 Task: Look for space in Esquipulas, Guatemala from 5th July, 2023 to 15th July, 2023 for 9 adults in price range Rs.15000 to Rs.25000. Place can be entire place with 5 bedrooms having 5 beds and 5 bathrooms. Property type can be house, flat, guest house. Amenities needed are: washing machine. Booking option can be shelf check-in. Required host language is English.
Action: Mouse moved to (566, 103)
Screenshot: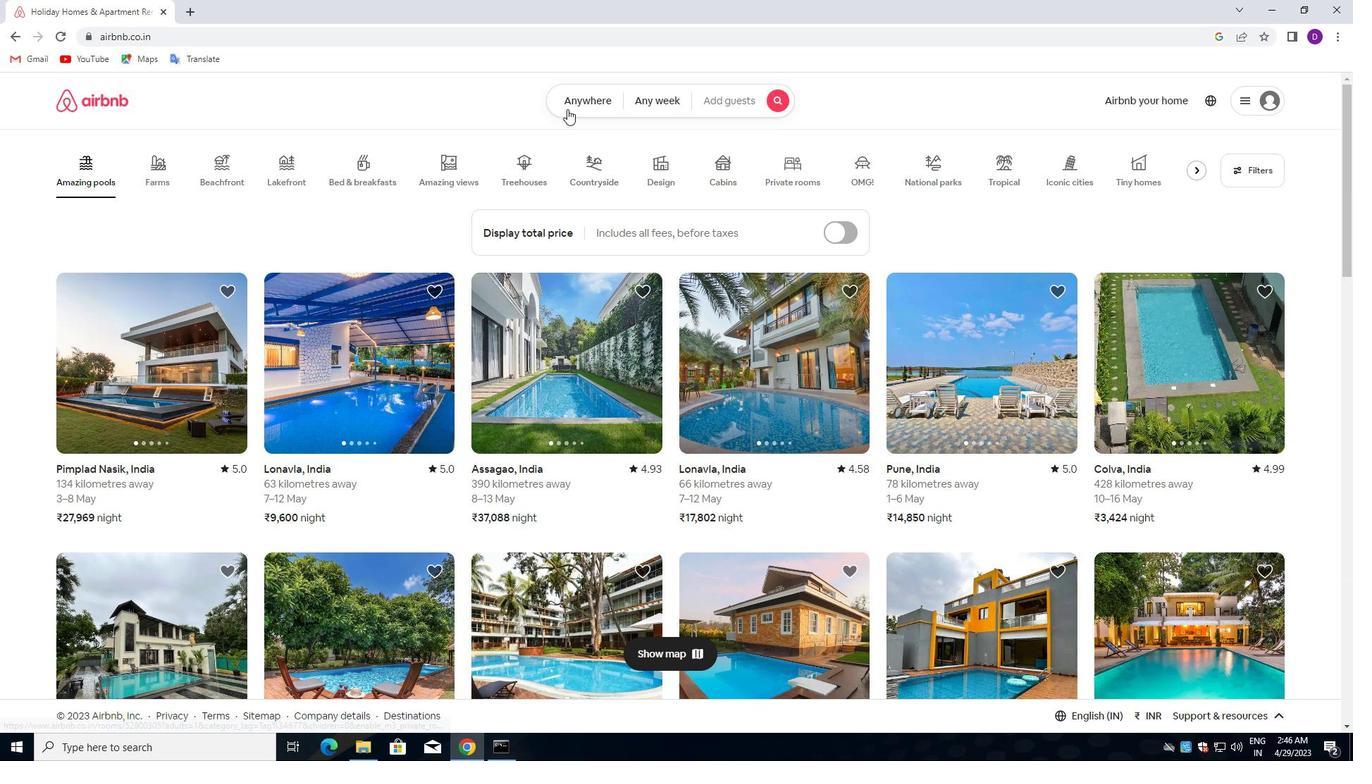 
Action: Mouse pressed left at (566, 103)
Screenshot: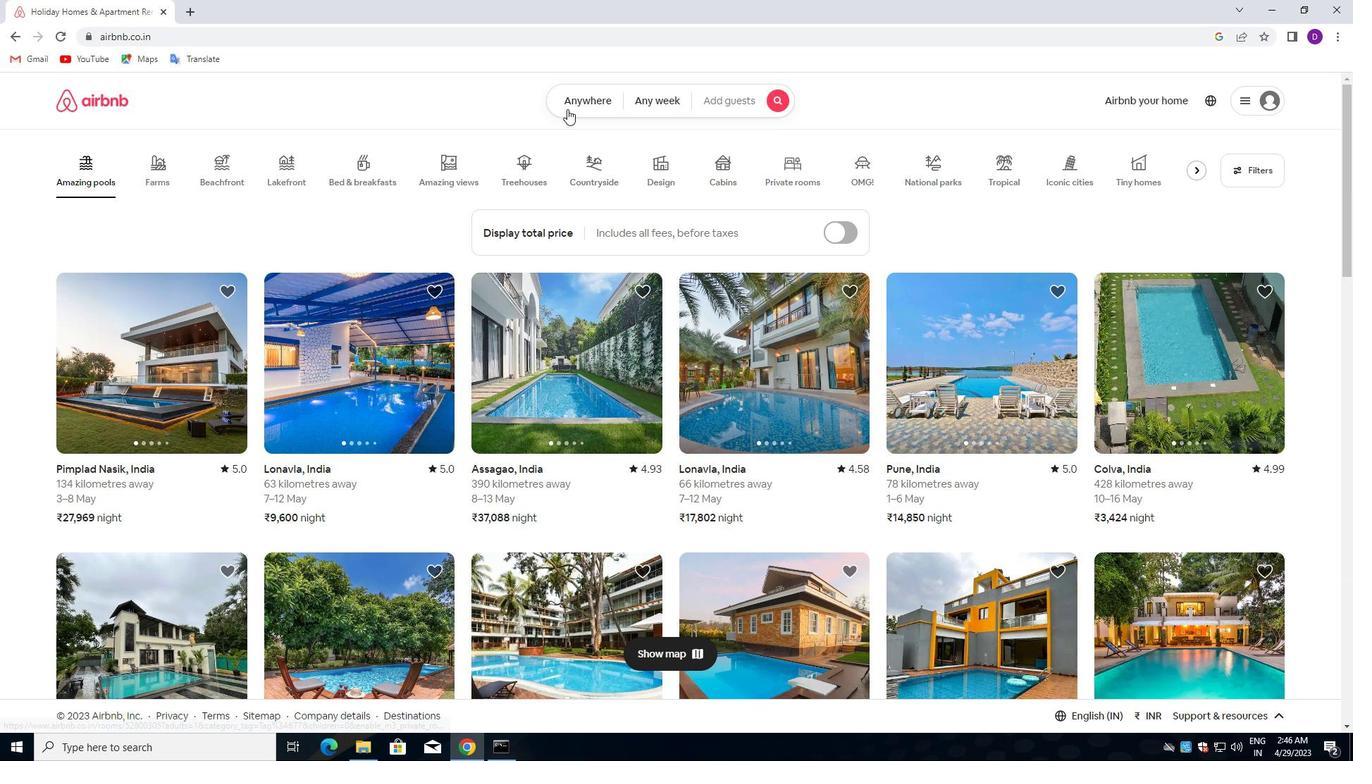 
Action: Mouse moved to (448, 159)
Screenshot: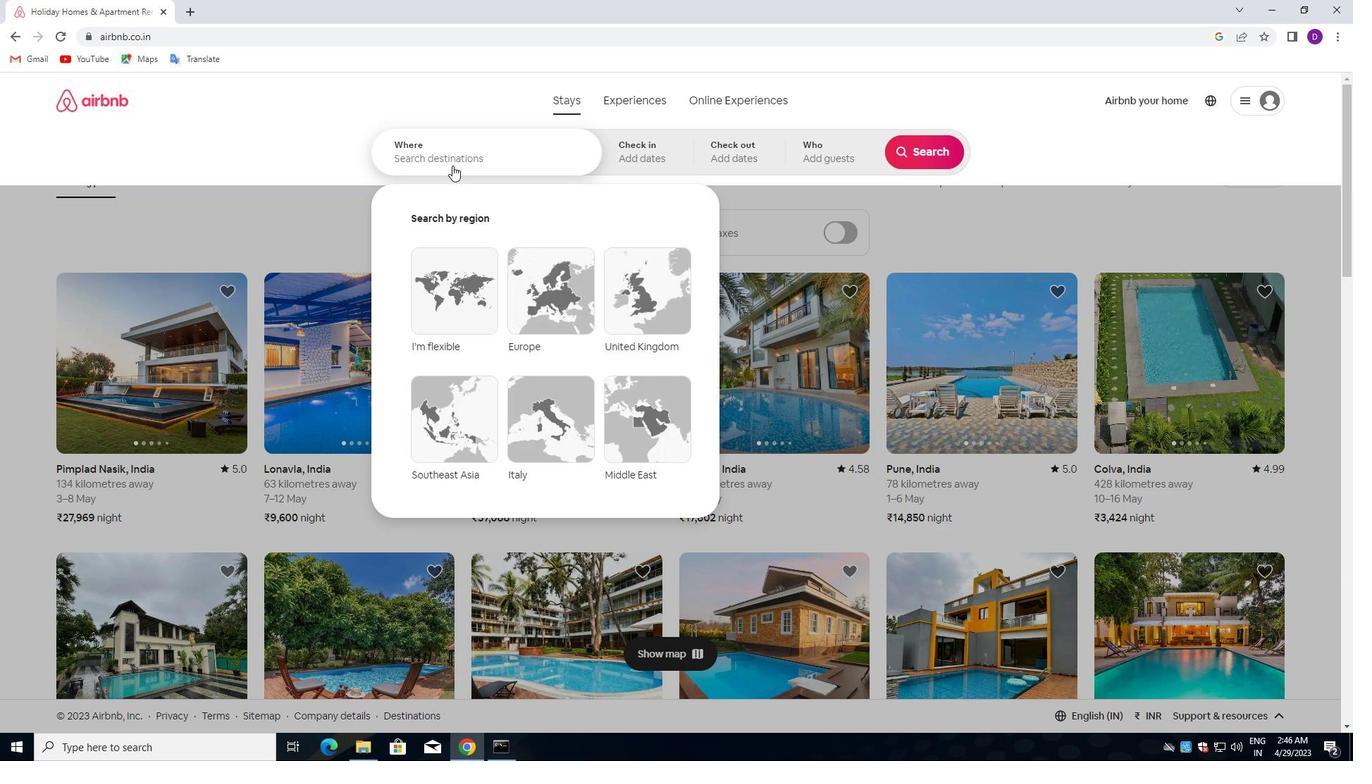 
Action: Mouse pressed left at (448, 159)
Screenshot: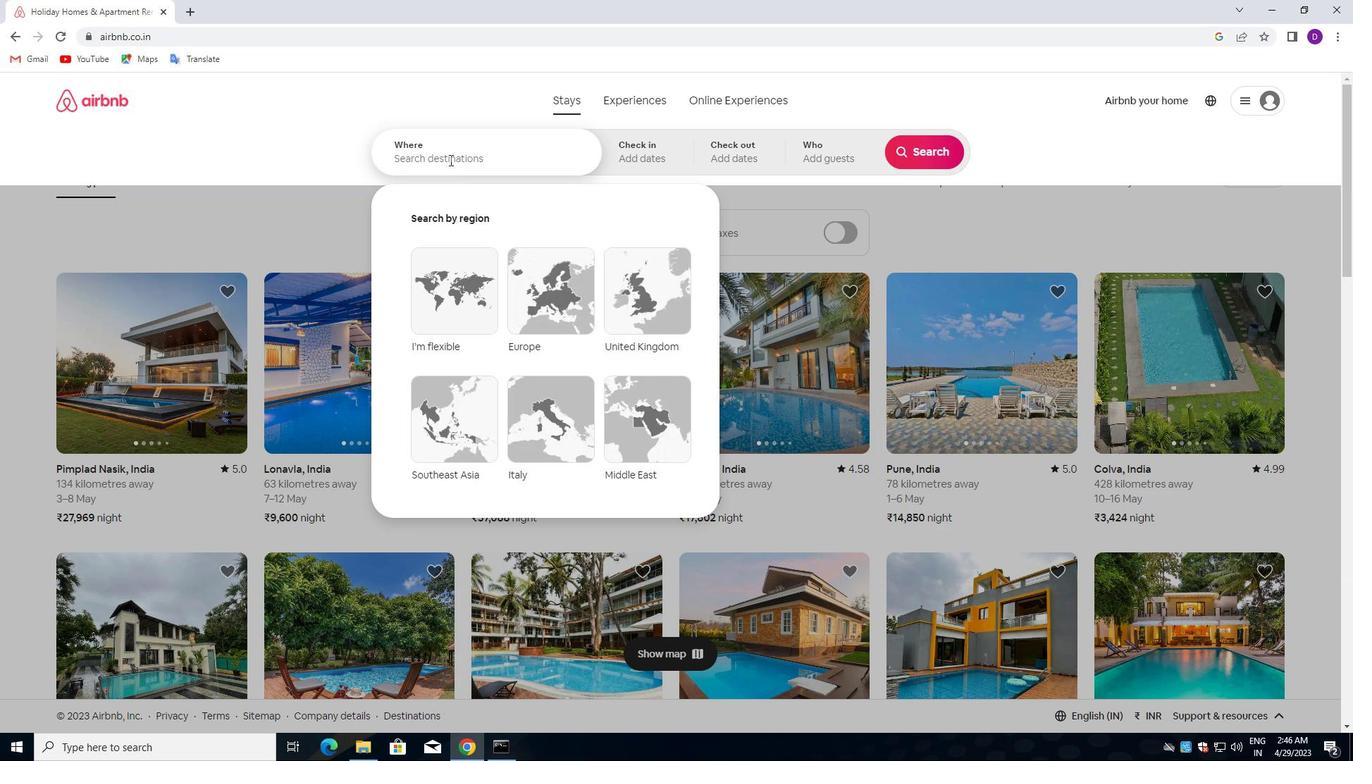 
Action: Key pressed <Key.shift>ESI<Key.backspace>QUIPU<Key.down><Key.enter>
Screenshot: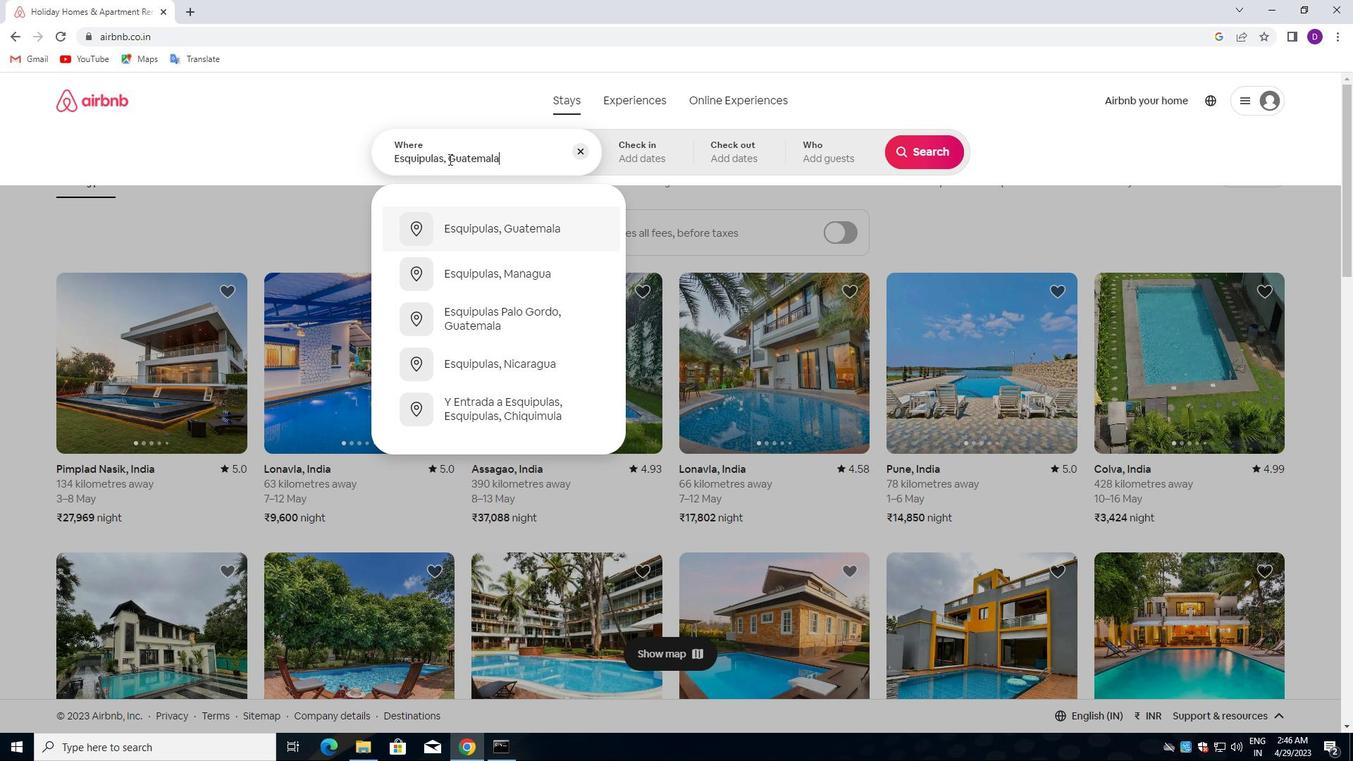 
Action: Mouse moved to (919, 260)
Screenshot: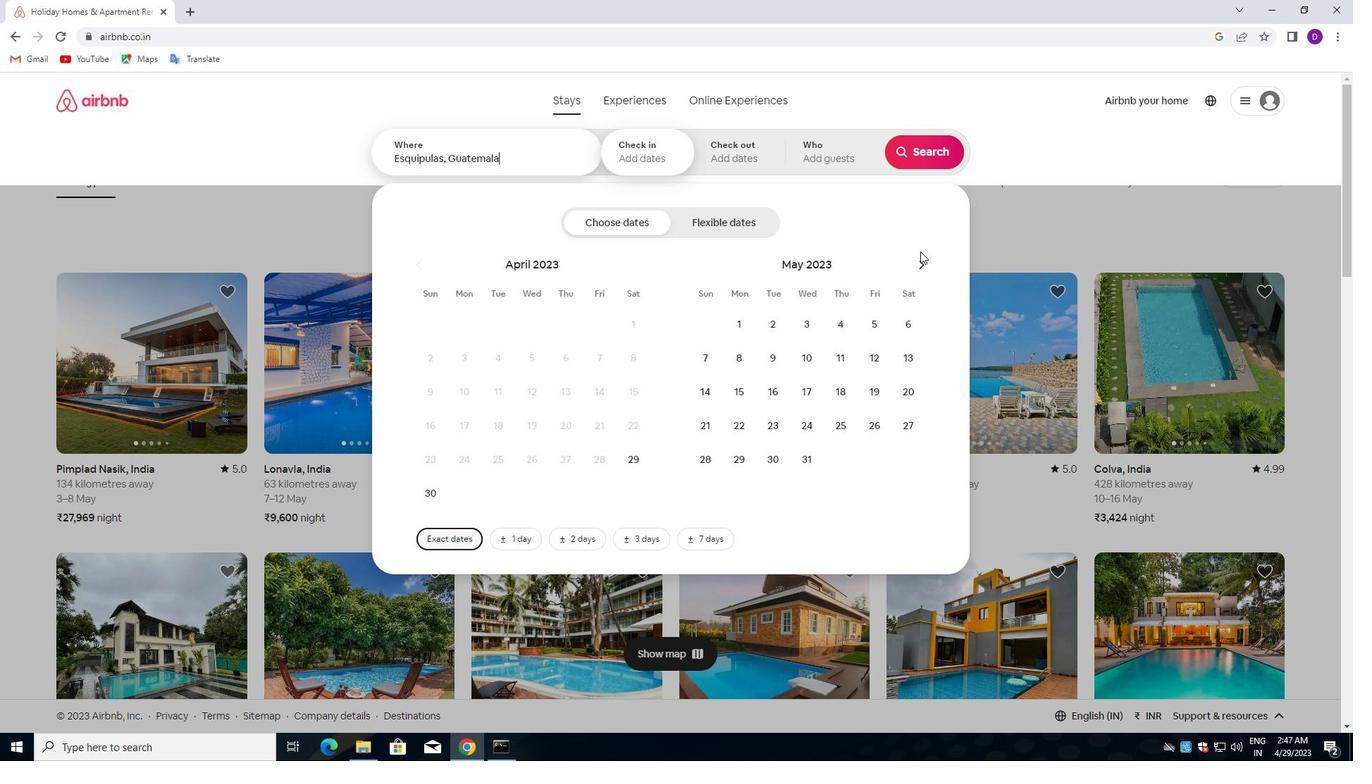 
Action: Mouse pressed left at (919, 260)
Screenshot: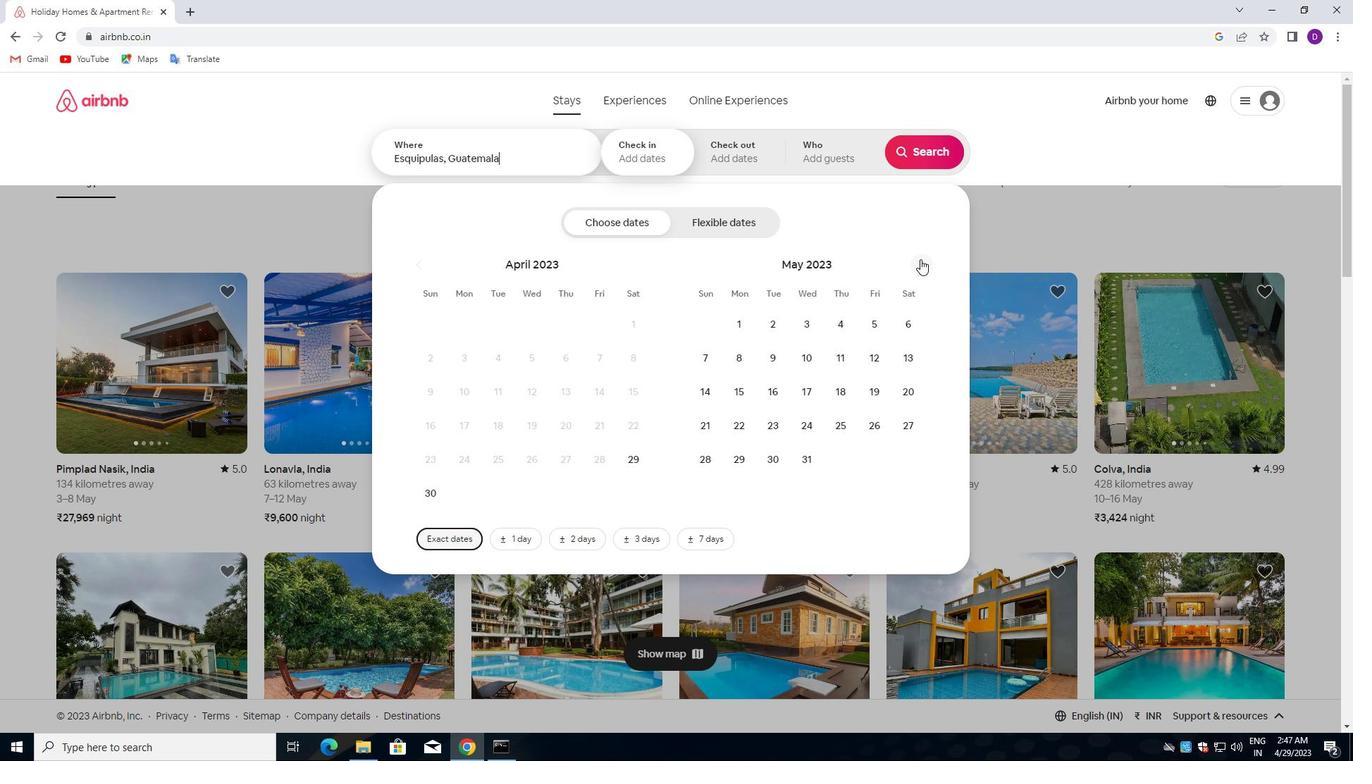 
Action: Mouse pressed left at (919, 260)
Screenshot: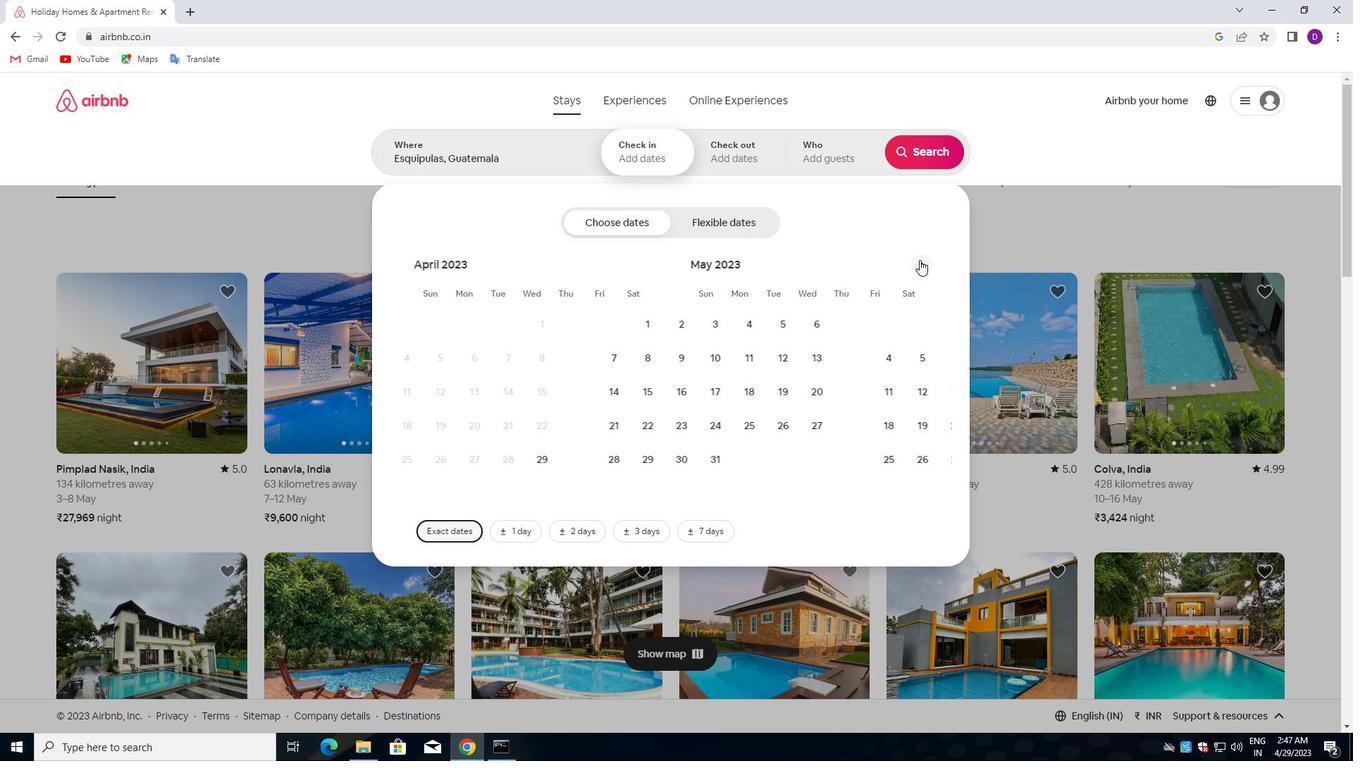 
Action: Mouse moved to (806, 358)
Screenshot: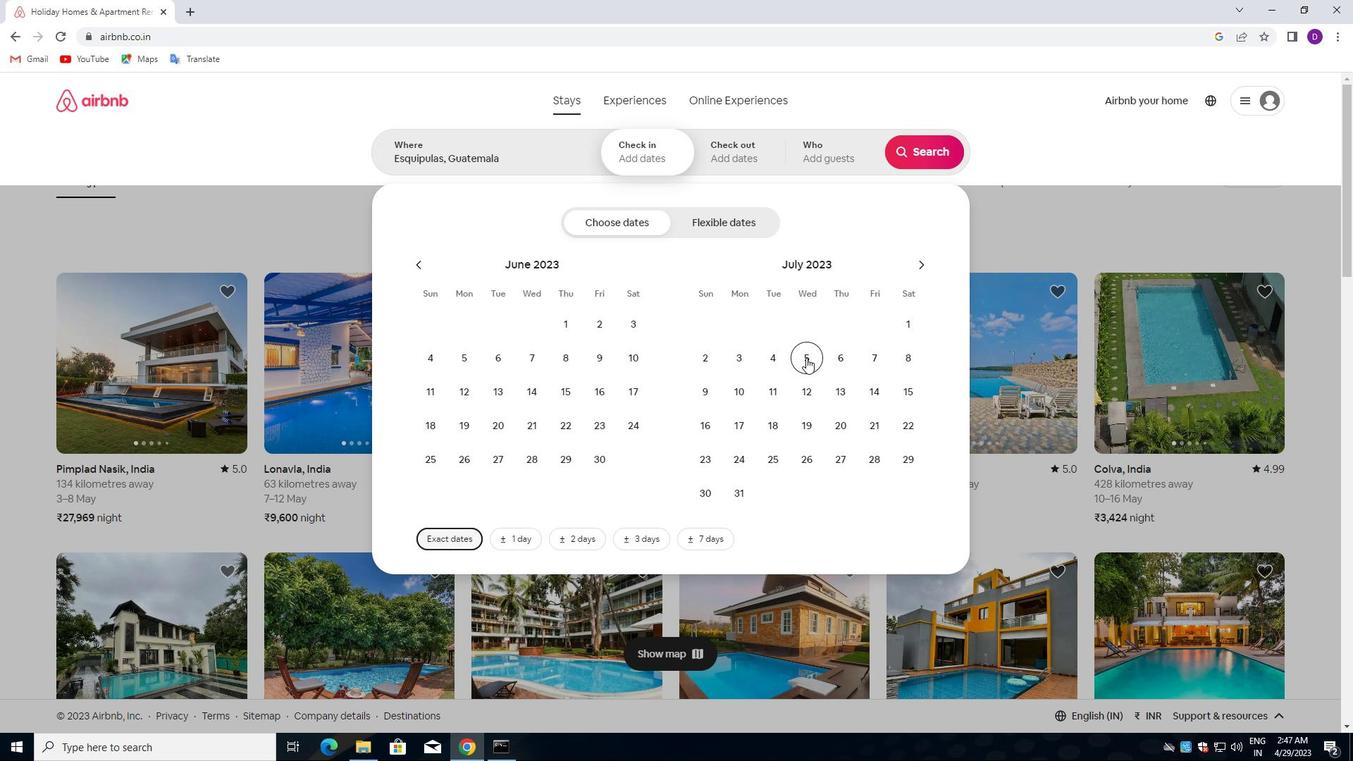 
Action: Mouse pressed left at (806, 358)
Screenshot: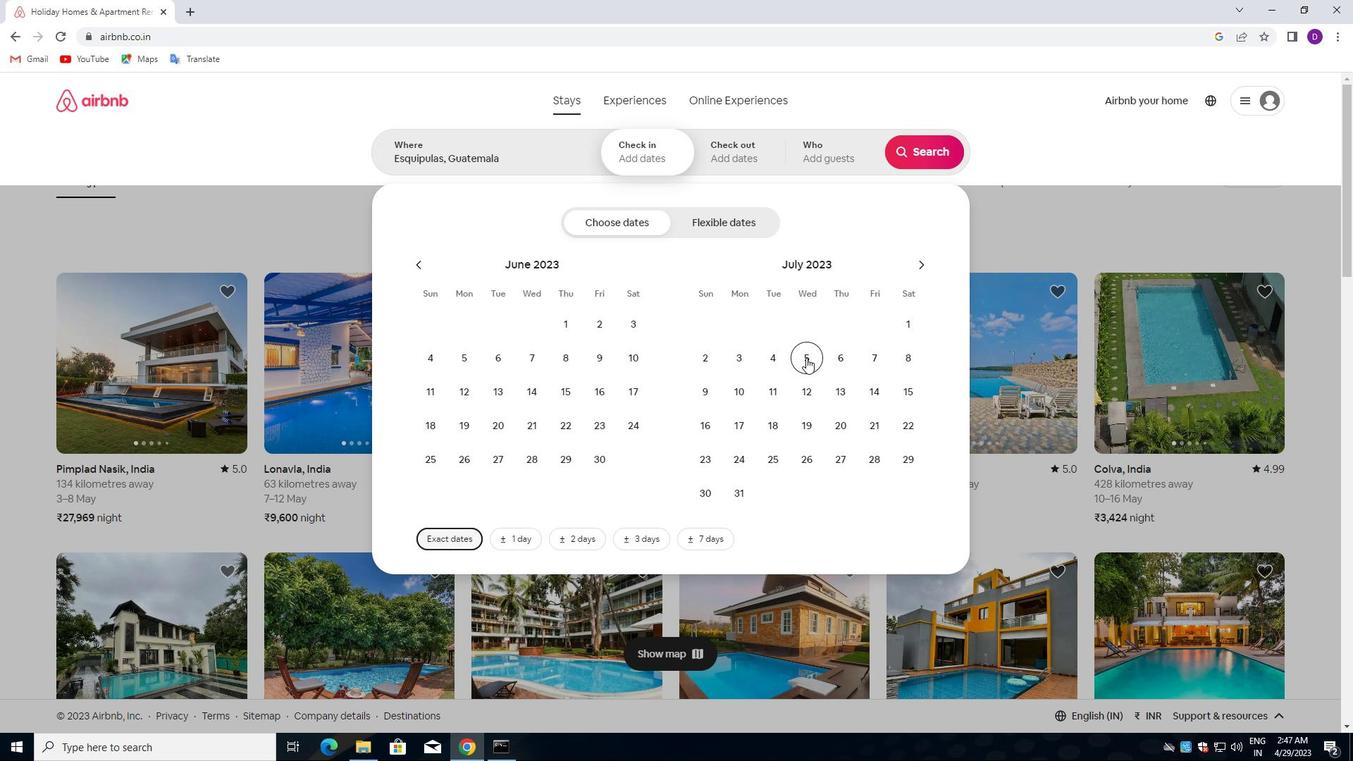 
Action: Mouse moved to (901, 389)
Screenshot: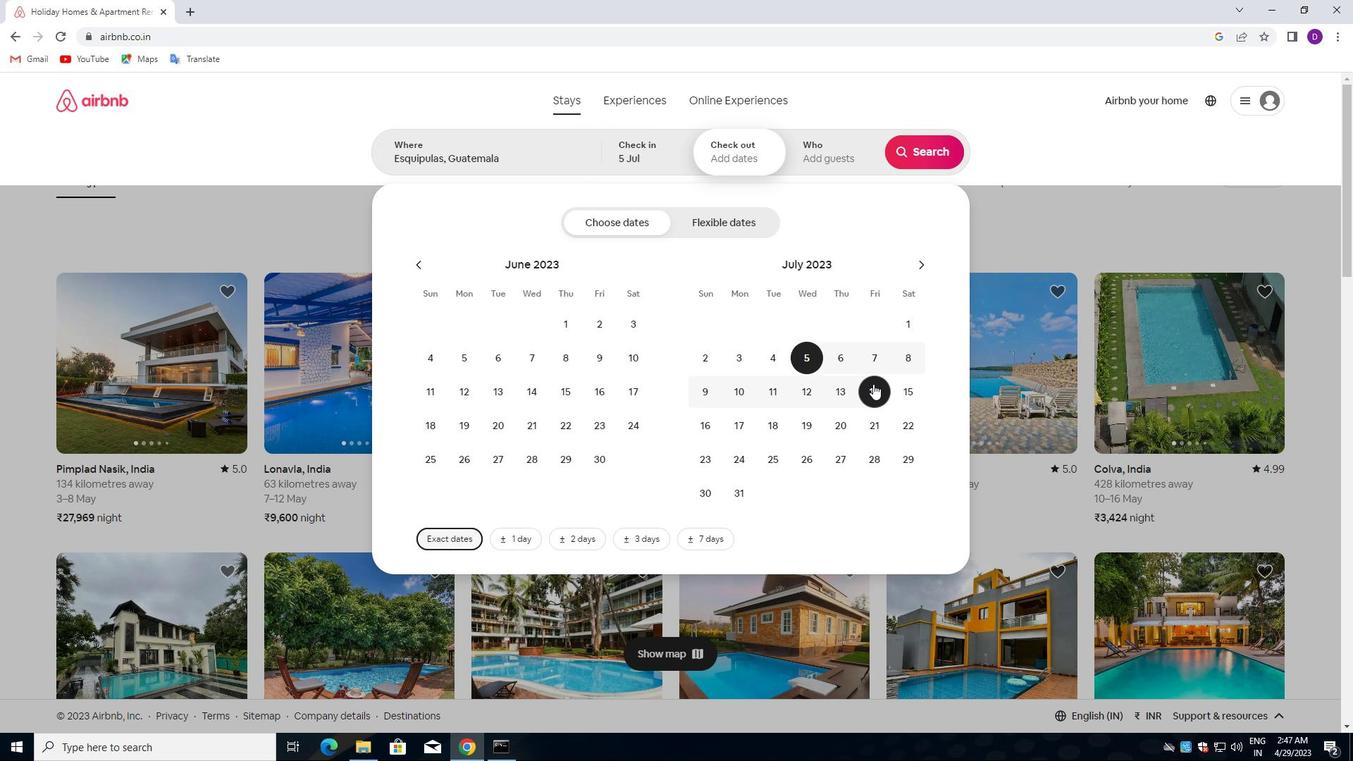 
Action: Mouse pressed left at (901, 389)
Screenshot: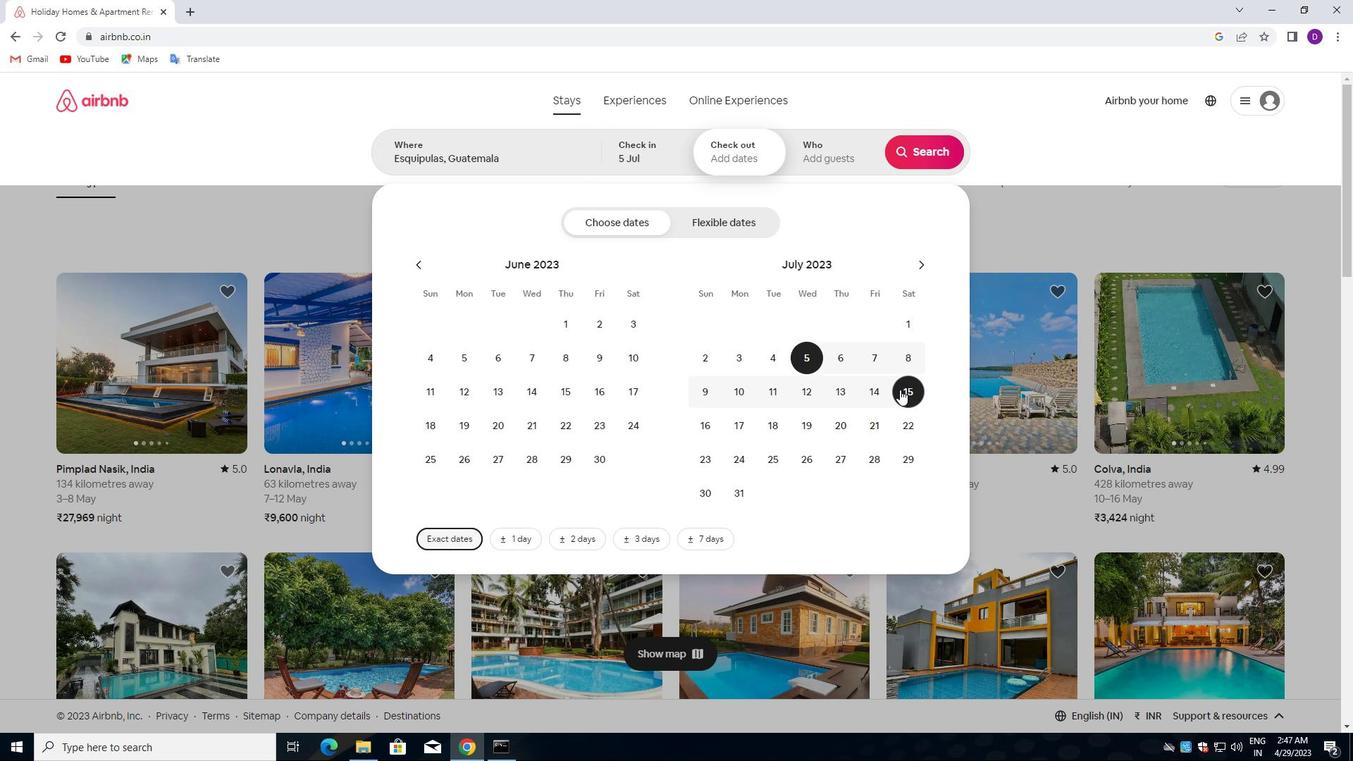 
Action: Mouse moved to (823, 162)
Screenshot: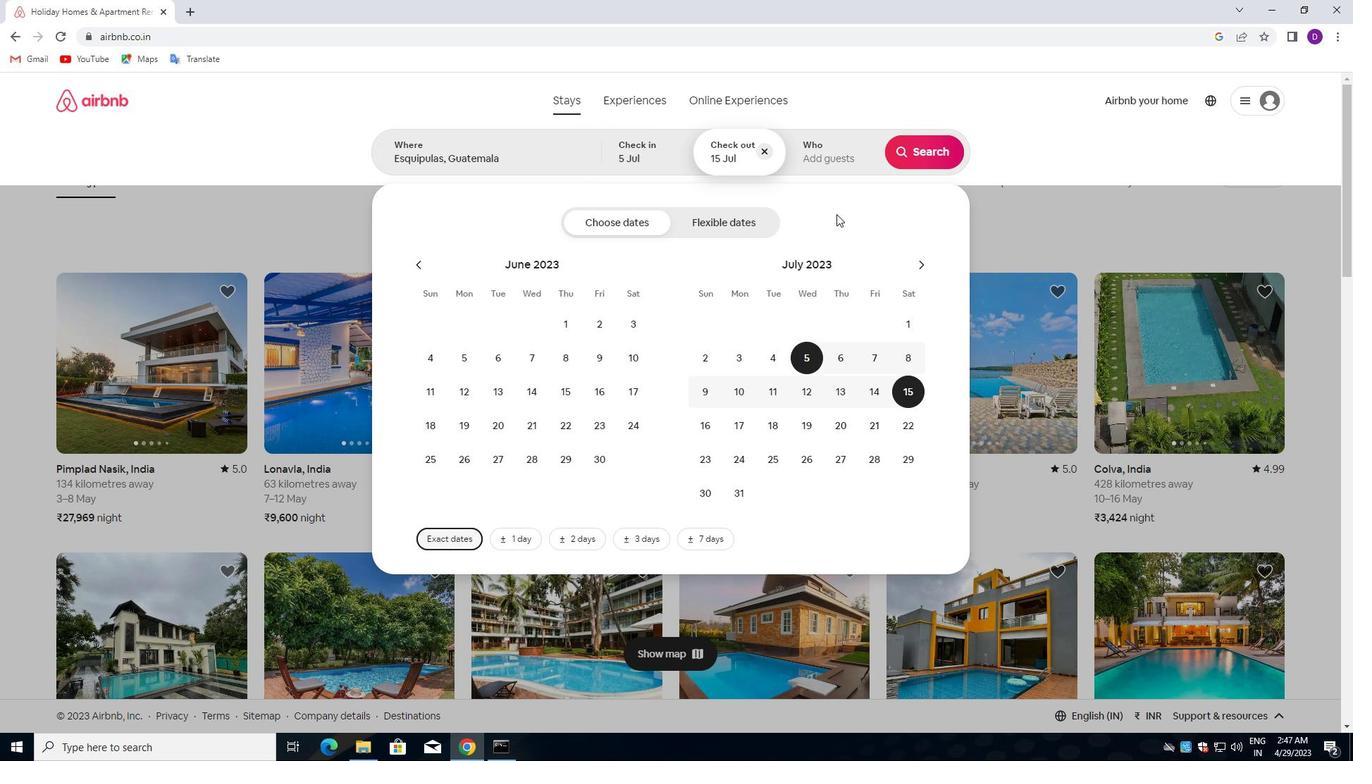 
Action: Mouse pressed left at (823, 162)
Screenshot: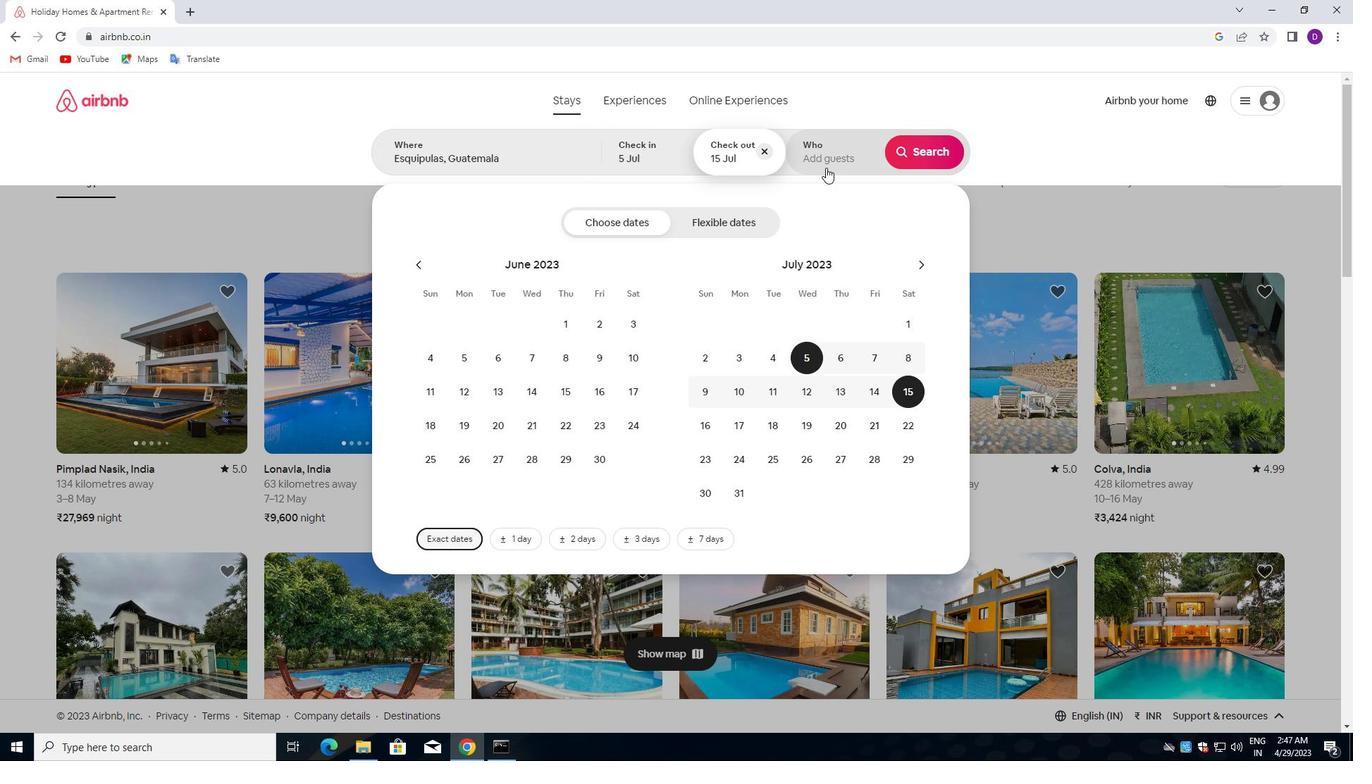 
Action: Mouse moved to (921, 228)
Screenshot: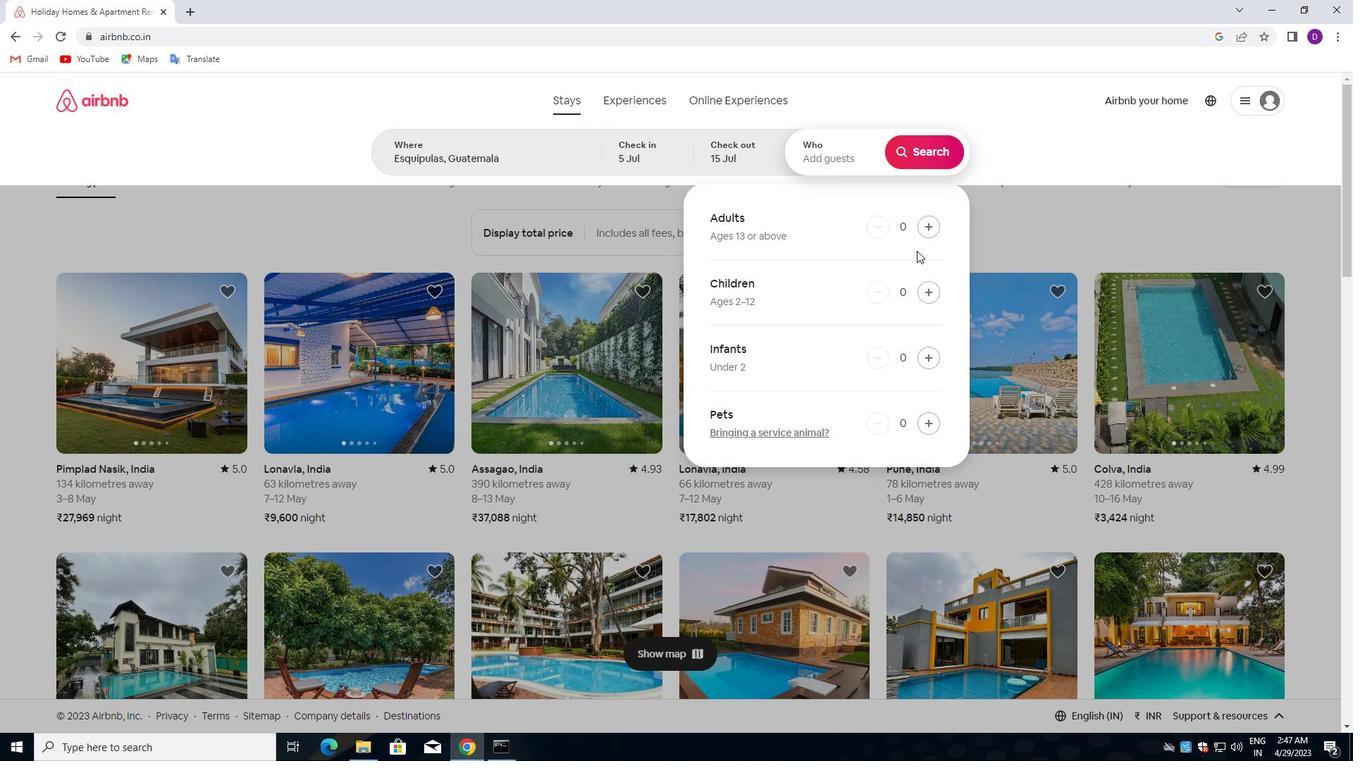 
Action: Mouse pressed left at (921, 228)
Screenshot: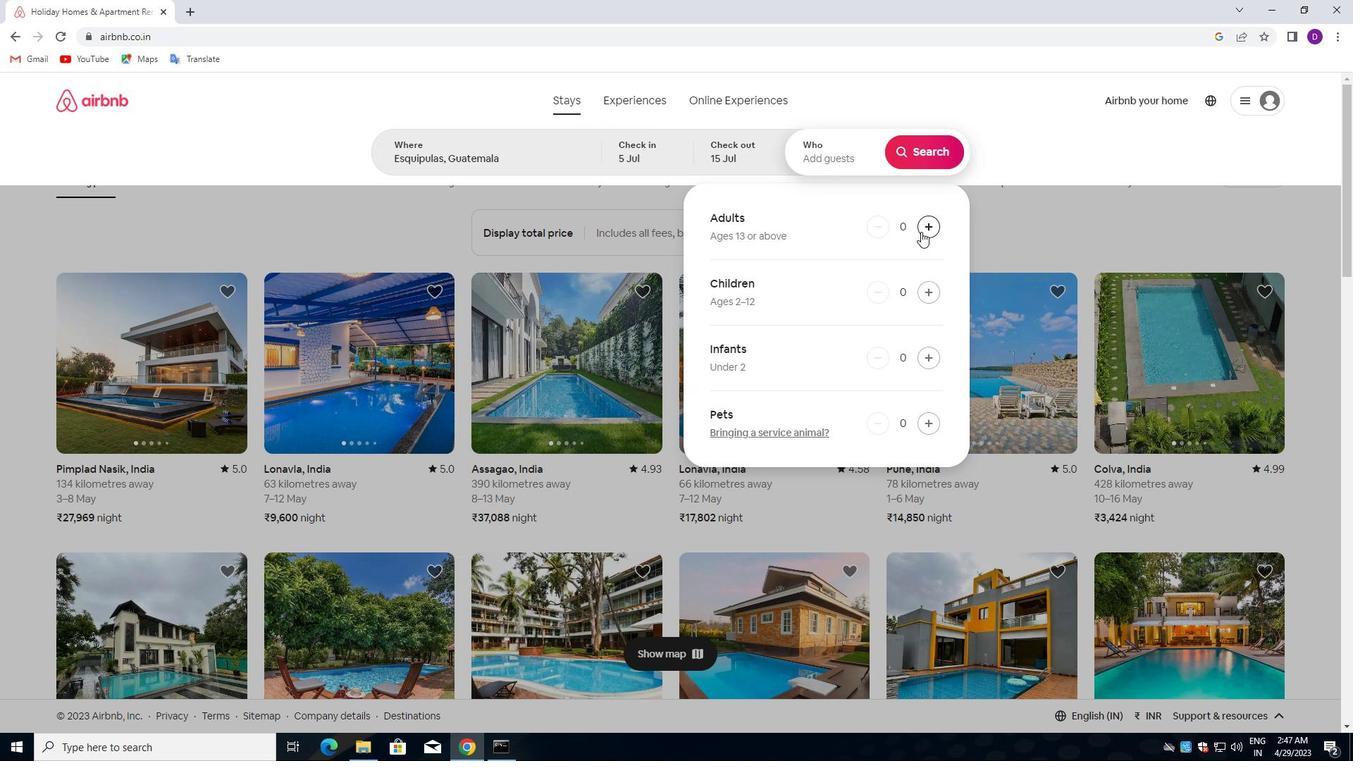 
Action: Mouse pressed left at (921, 228)
Screenshot: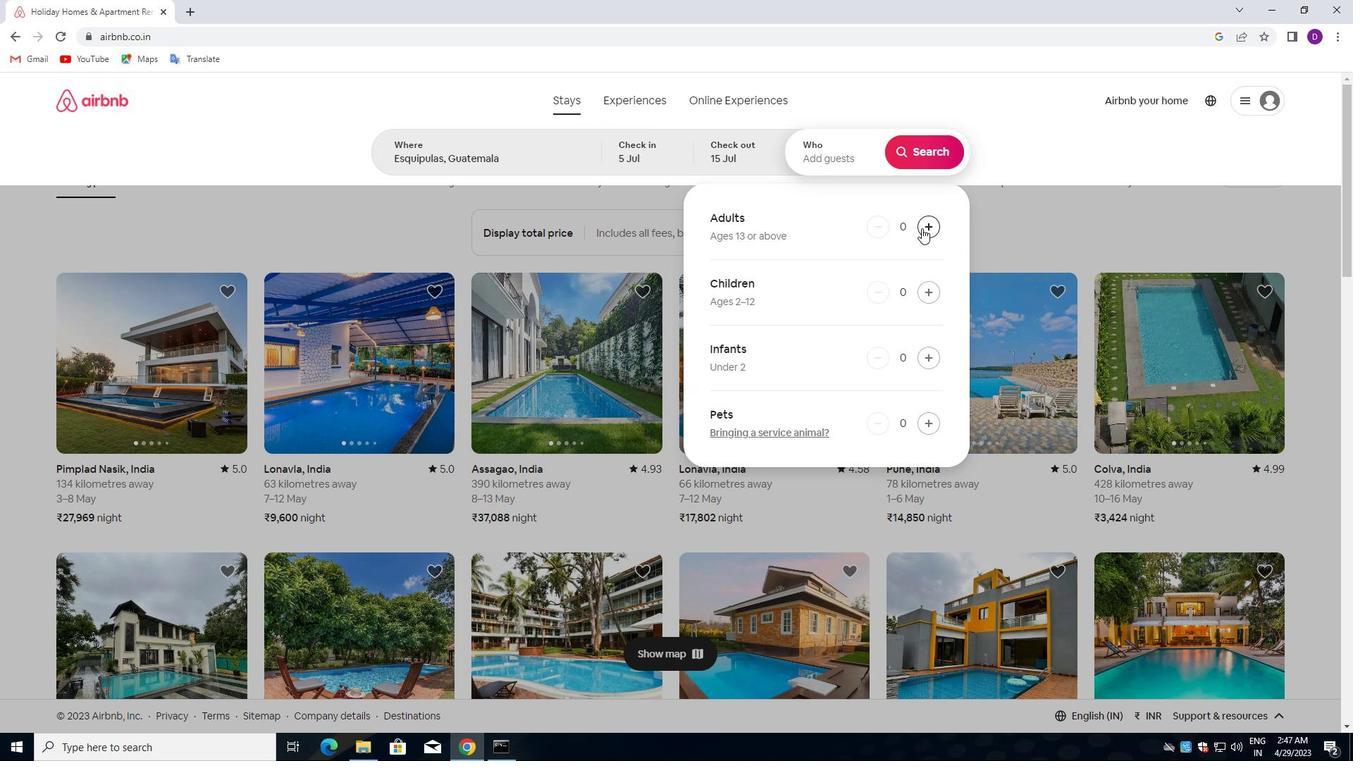 
Action: Mouse pressed left at (921, 228)
Screenshot: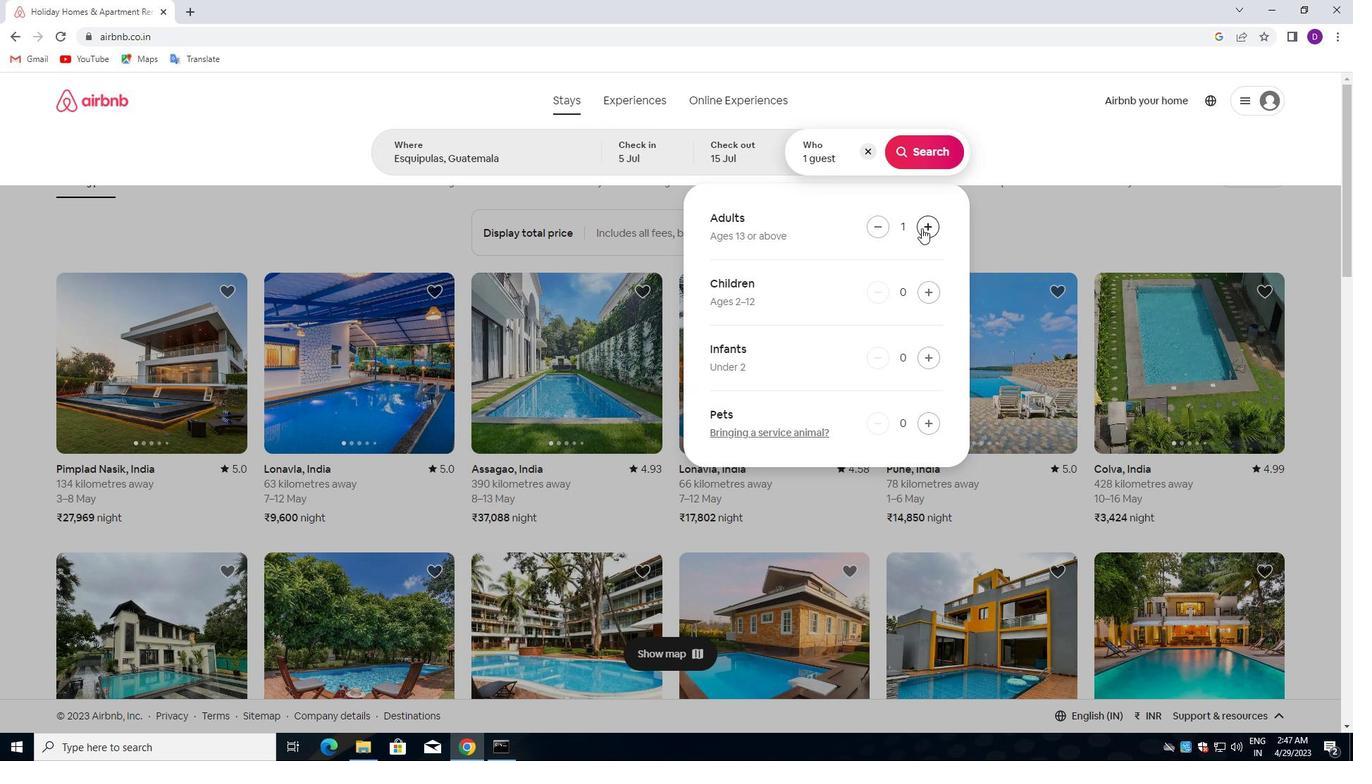 
Action: Mouse pressed left at (921, 228)
Screenshot: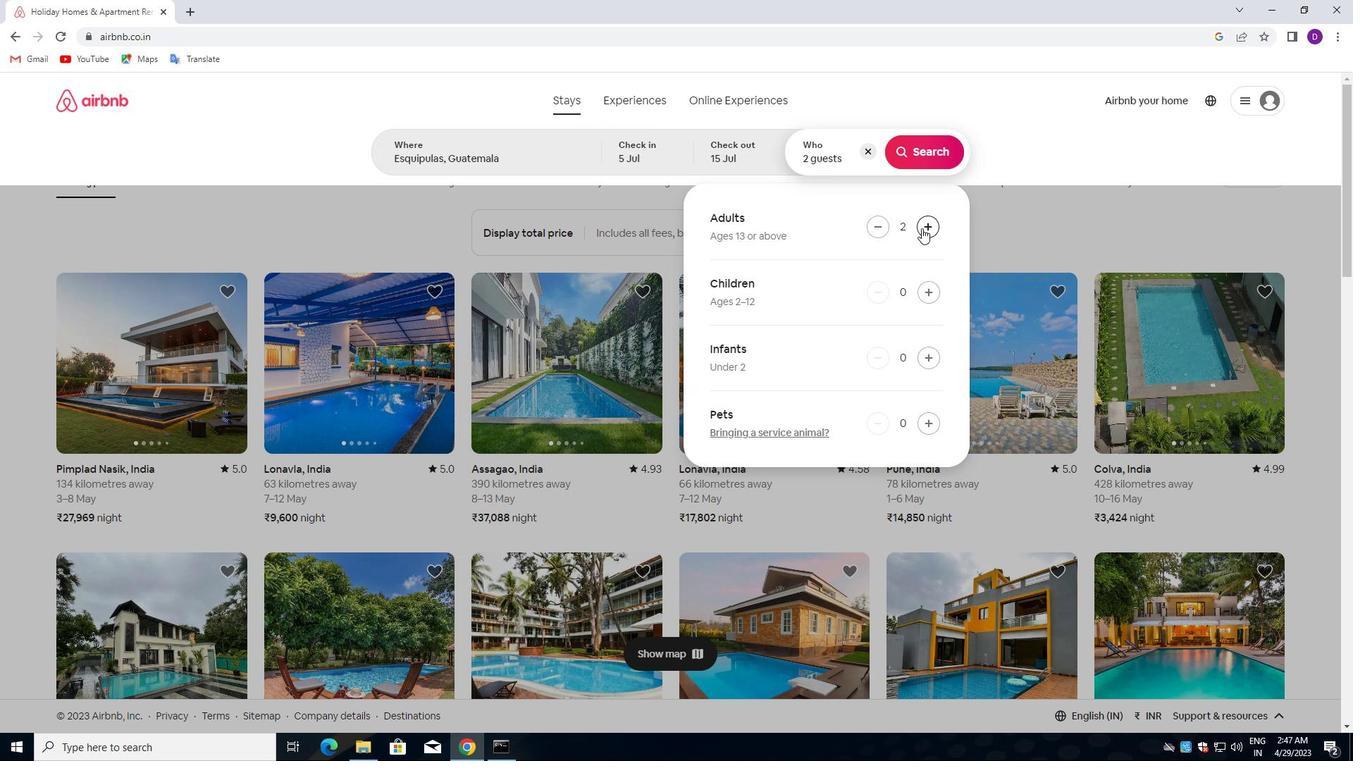 
Action: Mouse pressed left at (921, 228)
Screenshot: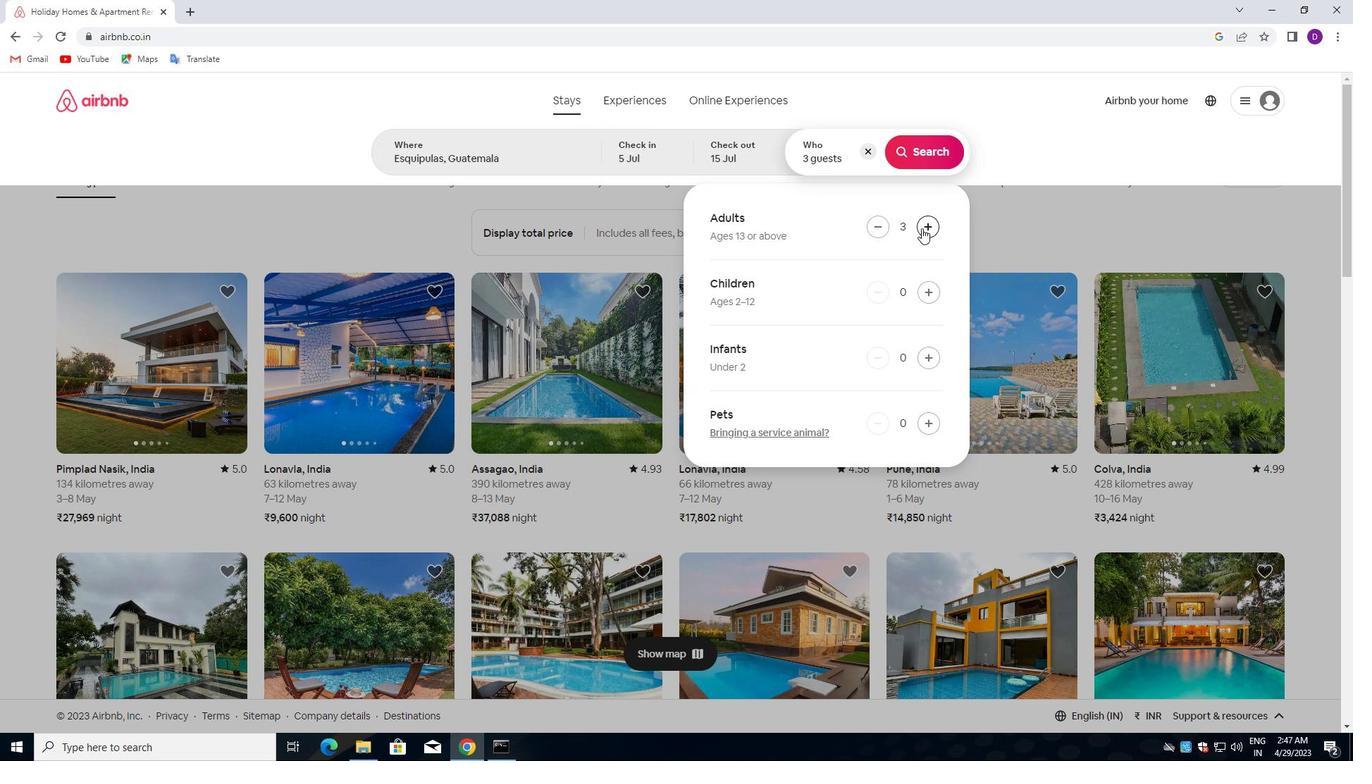 
Action: Mouse pressed left at (921, 228)
Screenshot: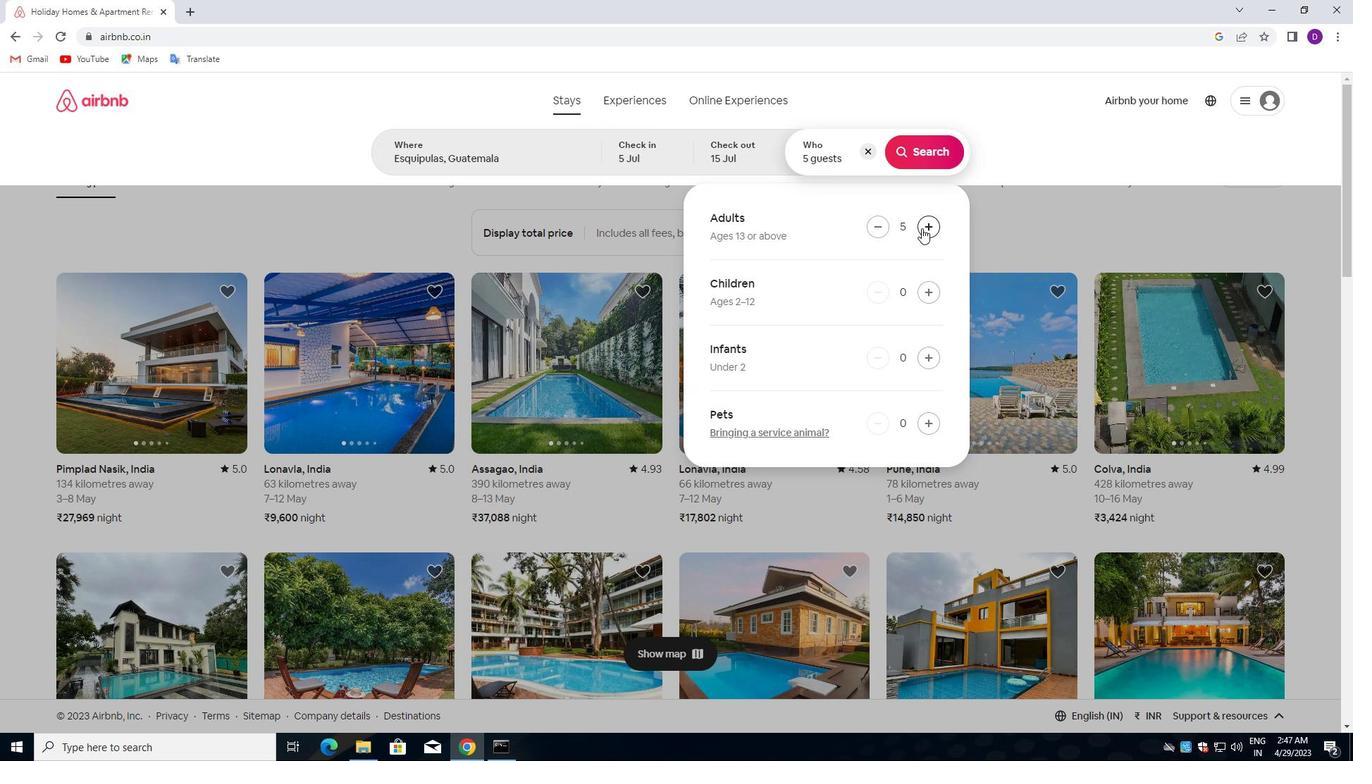 
Action: Mouse pressed left at (921, 228)
Screenshot: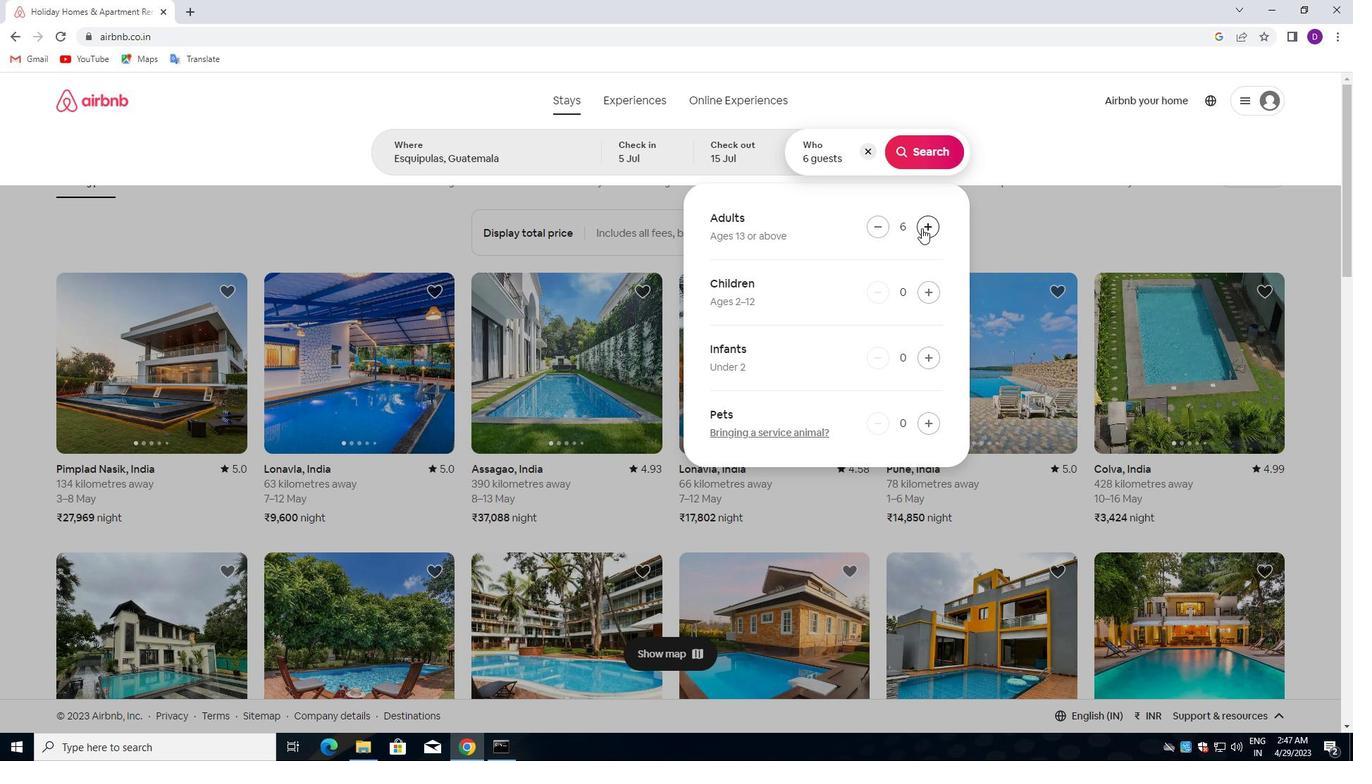 
Action: Mouse pressed left at (921, 228)
Screenshot: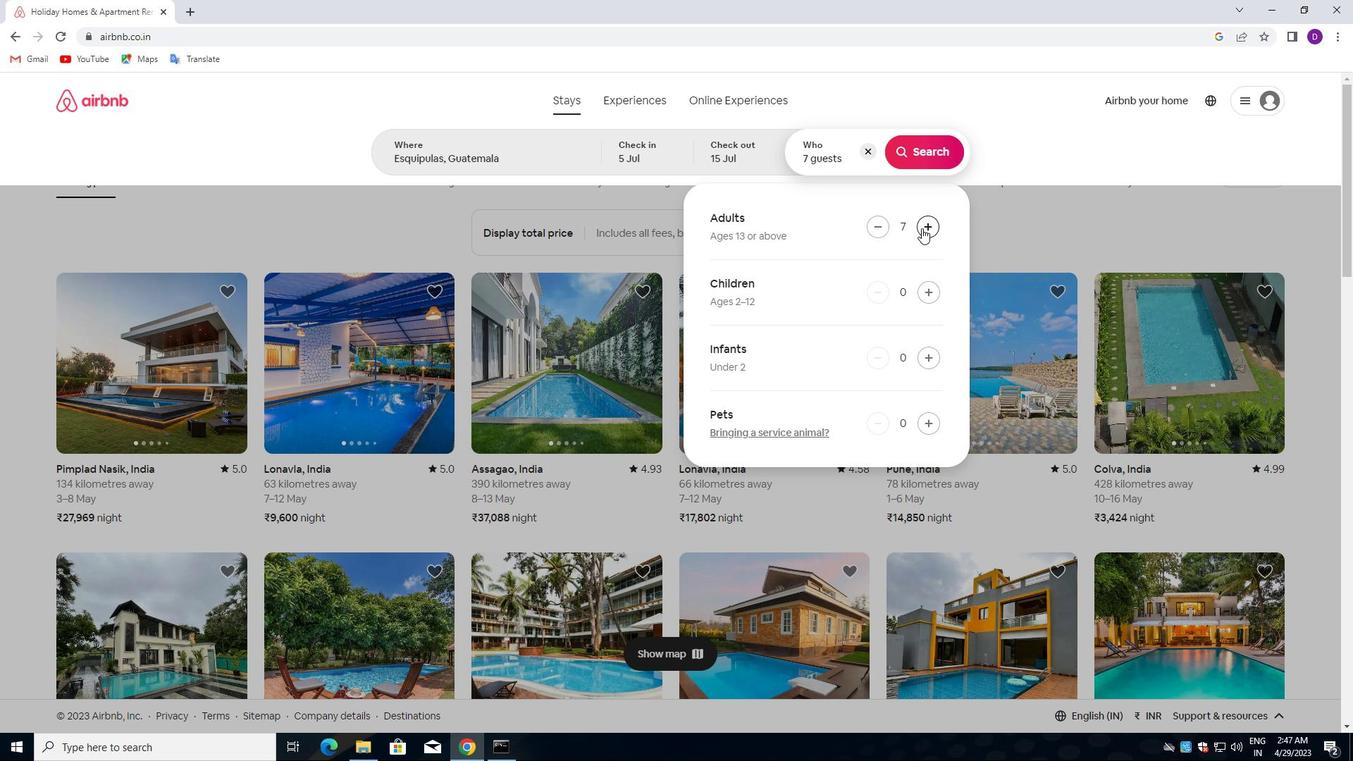
Action: Mouse pressed left at (921, 228)
Screenshot: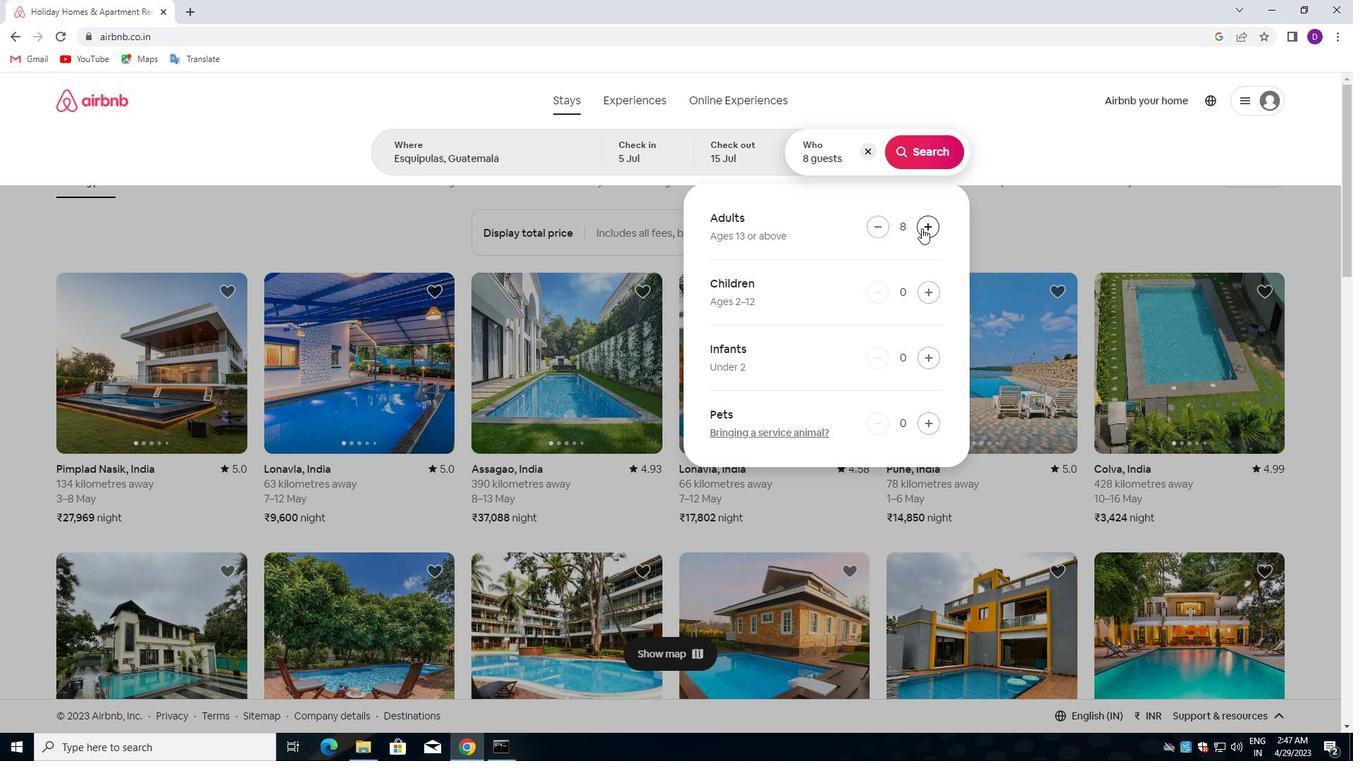 
Action: Mouse moved to (926, 150)
Screenshot: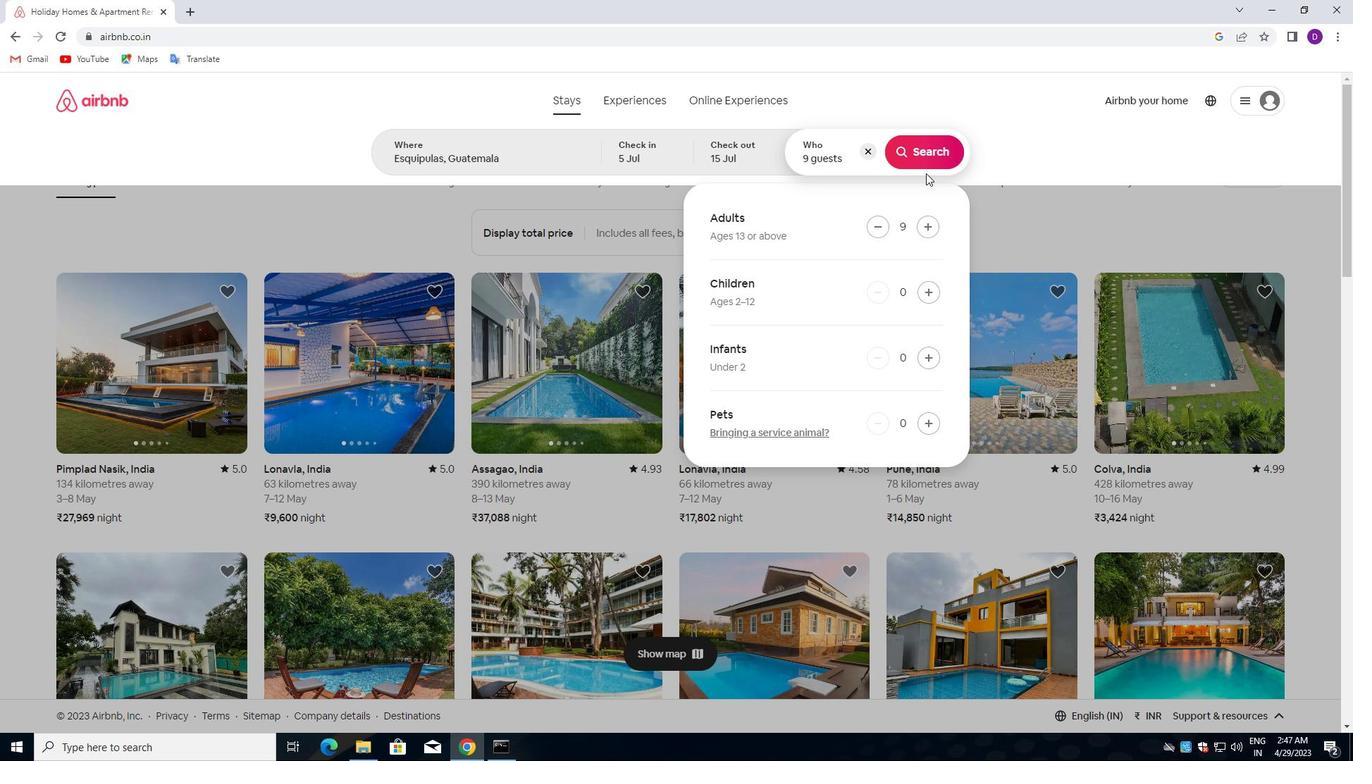
Action: Mouse pressed left at (926, 150)
Screenshot: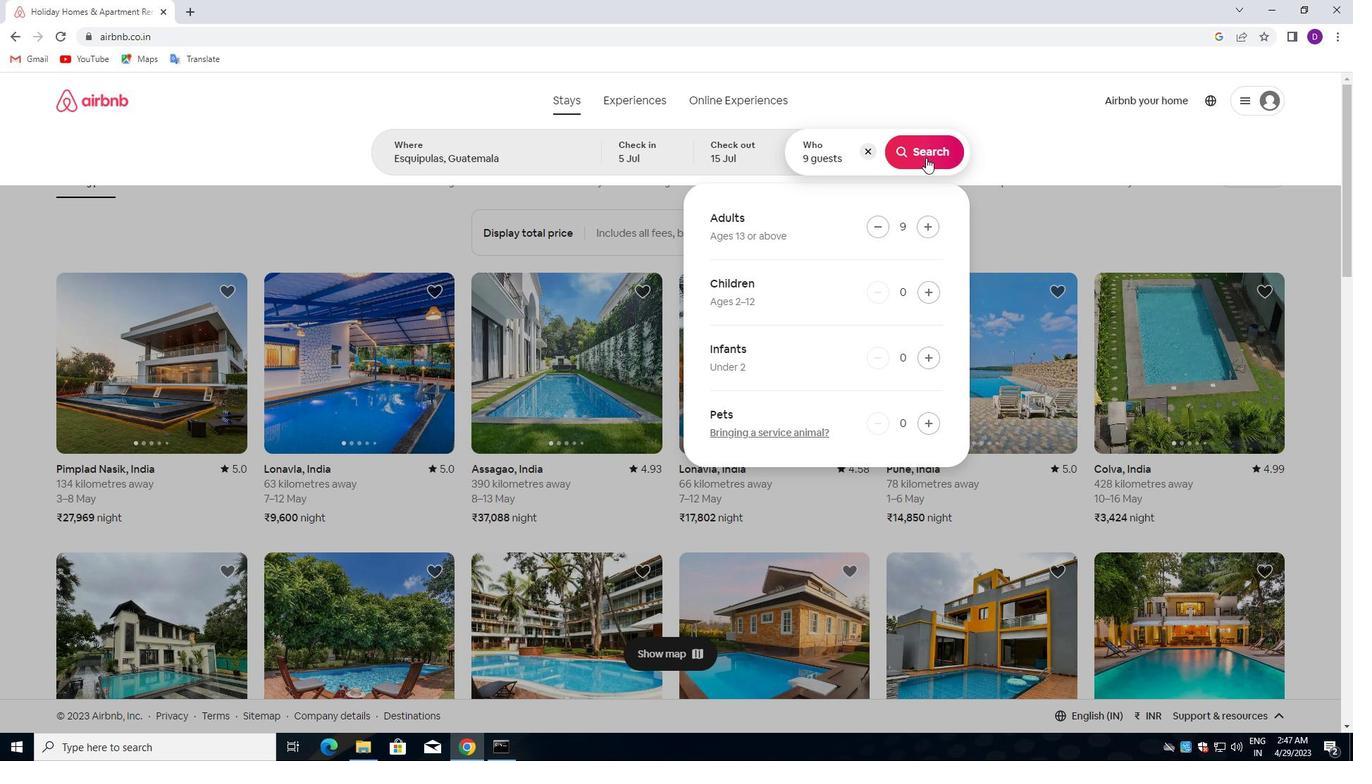 
Action: Mouse moved to (1268, 149)
Screenshot: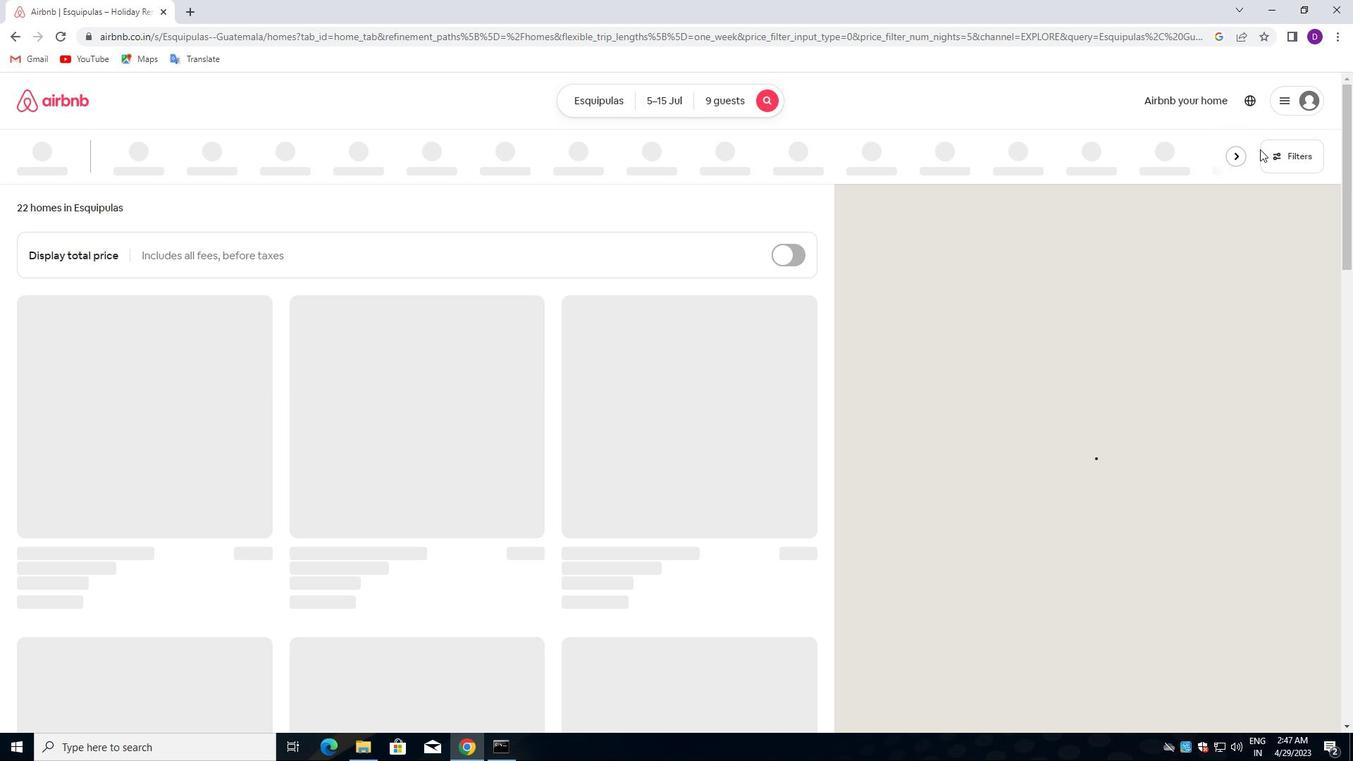 
Action: Mouse pressed left at (1268, 149)
Screenshot: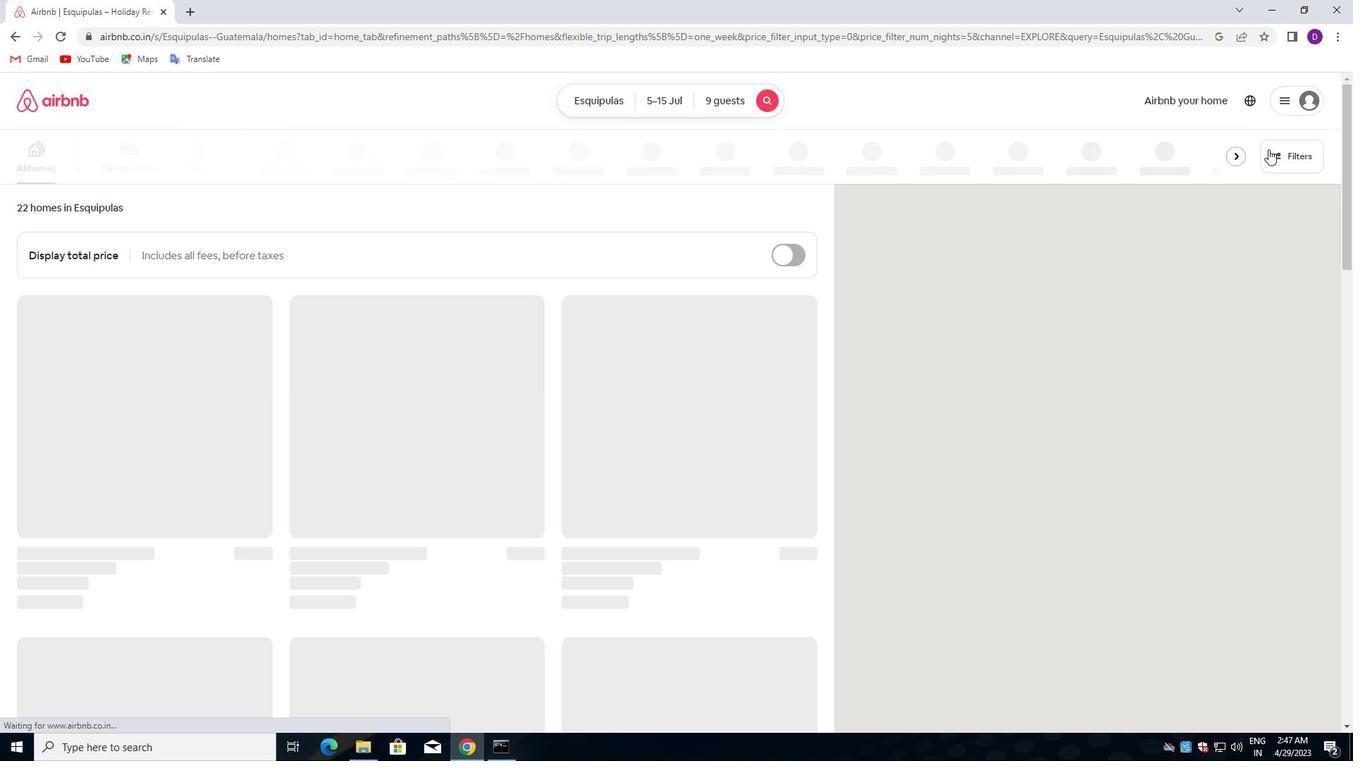
Action: Mouse moved to (489, 331)
Screenshot: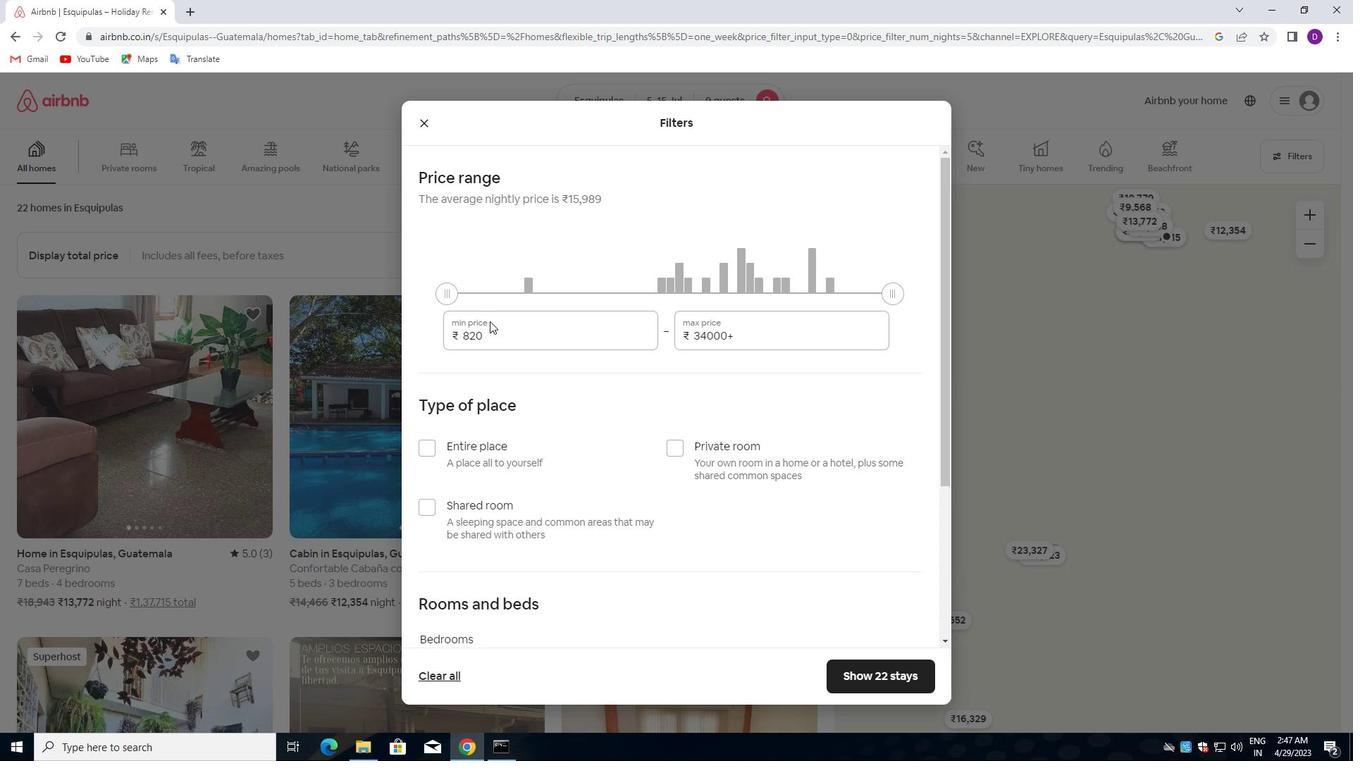 
Action: Mouse pressed left at (489, 331)
Screenshot: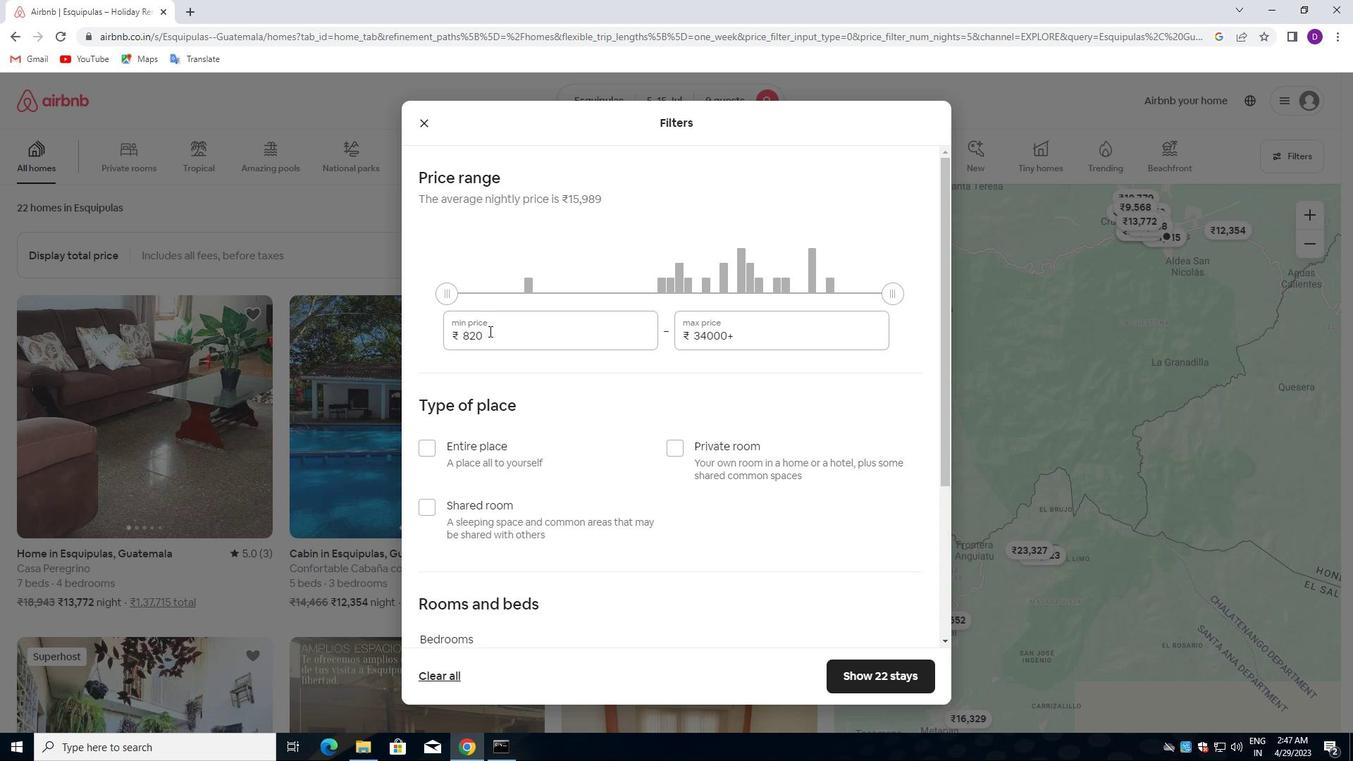 
Action: Mouse pressed left at (489, 331)
Screenshot: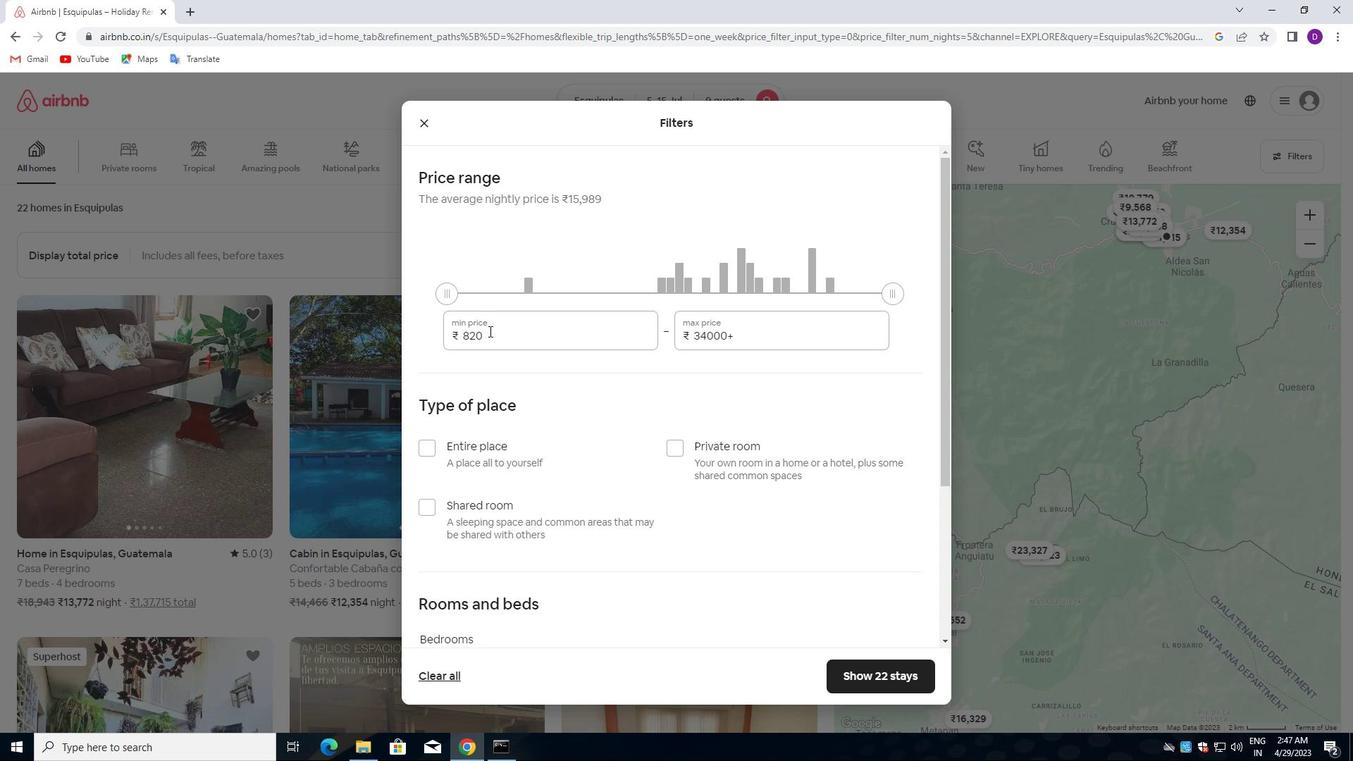 
Action: Key pressed 15000<Key.tab>25000
Screenshot: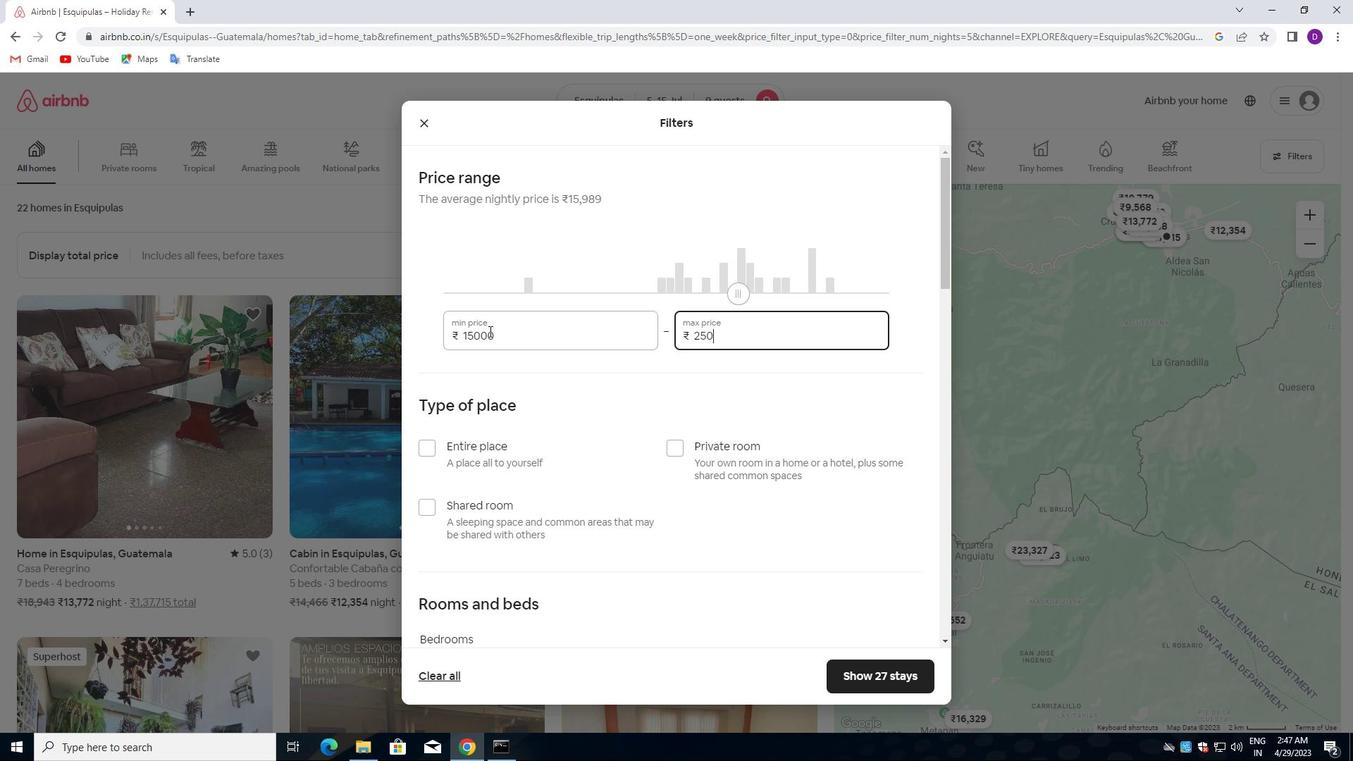 
Action: Mouse moved to (489, 340)
Screenshot: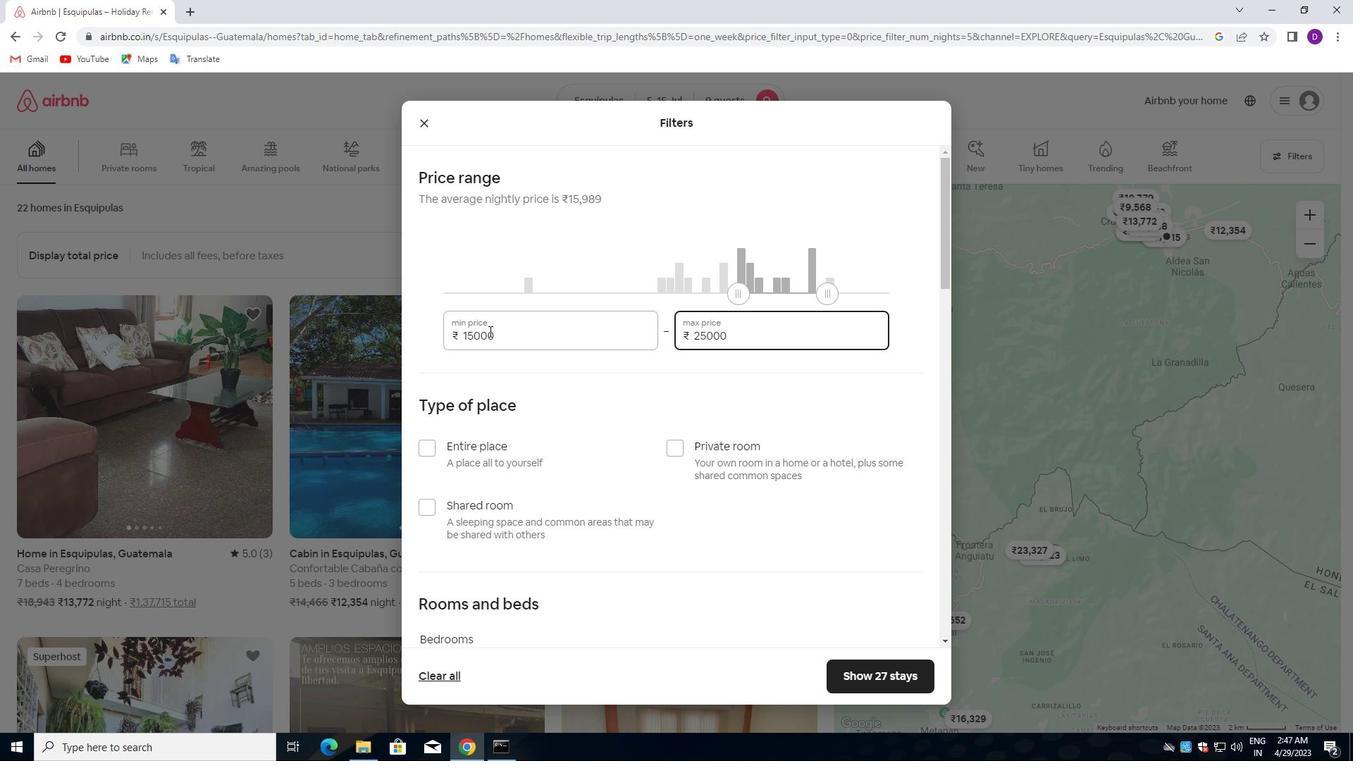 
Action: Mouse scrolled (489, 339) with delta (0, 0)
Screenshot: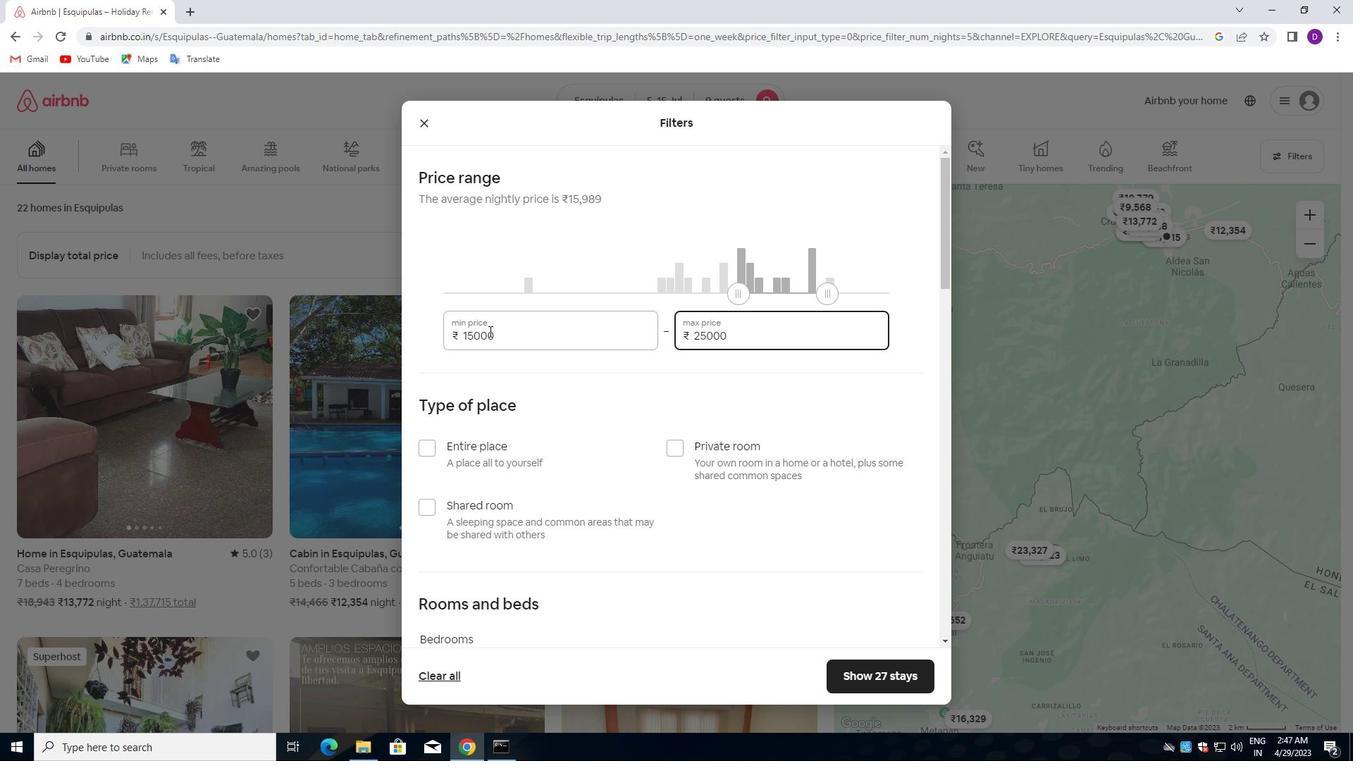 
Action: Mouse moved to (489, 348)
Screenshot: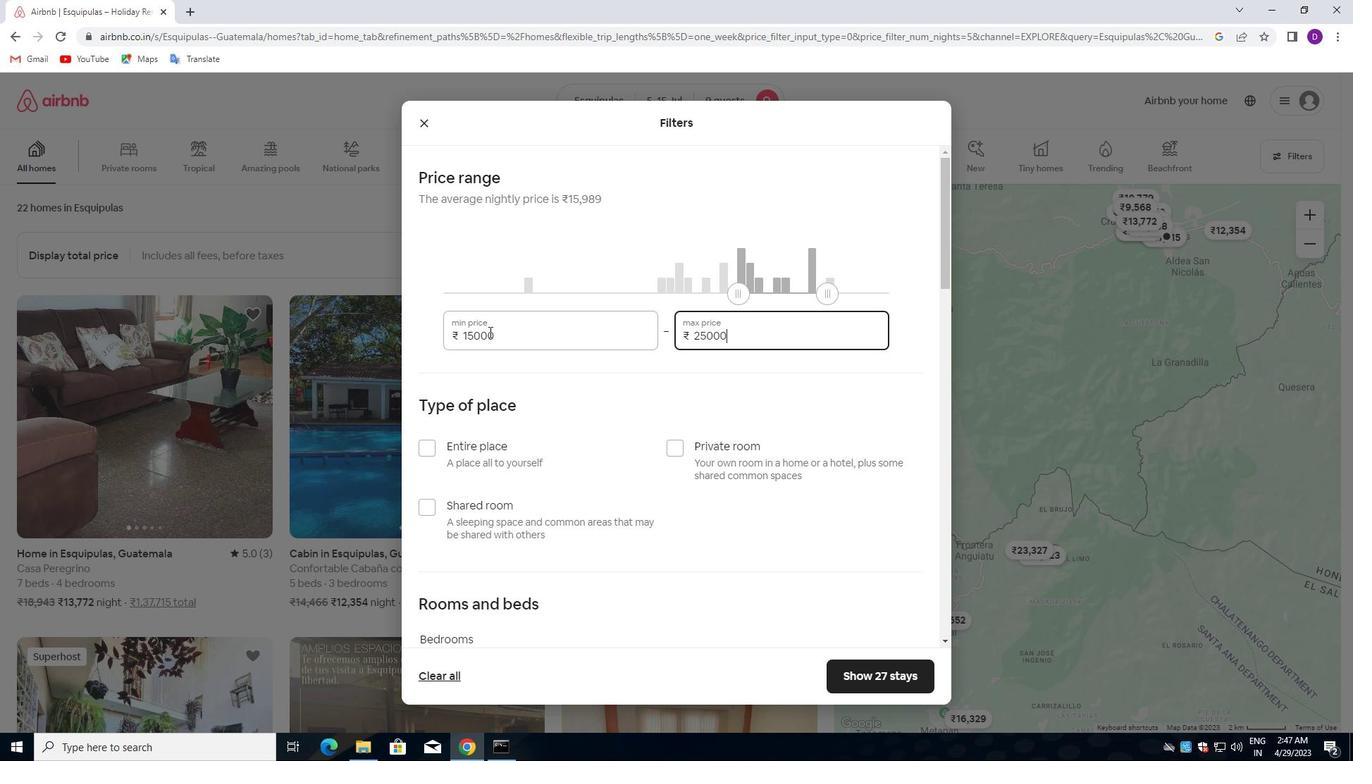 
Action: Mouse scrolled (489, 347) with delta (0, 0)
Screenshot: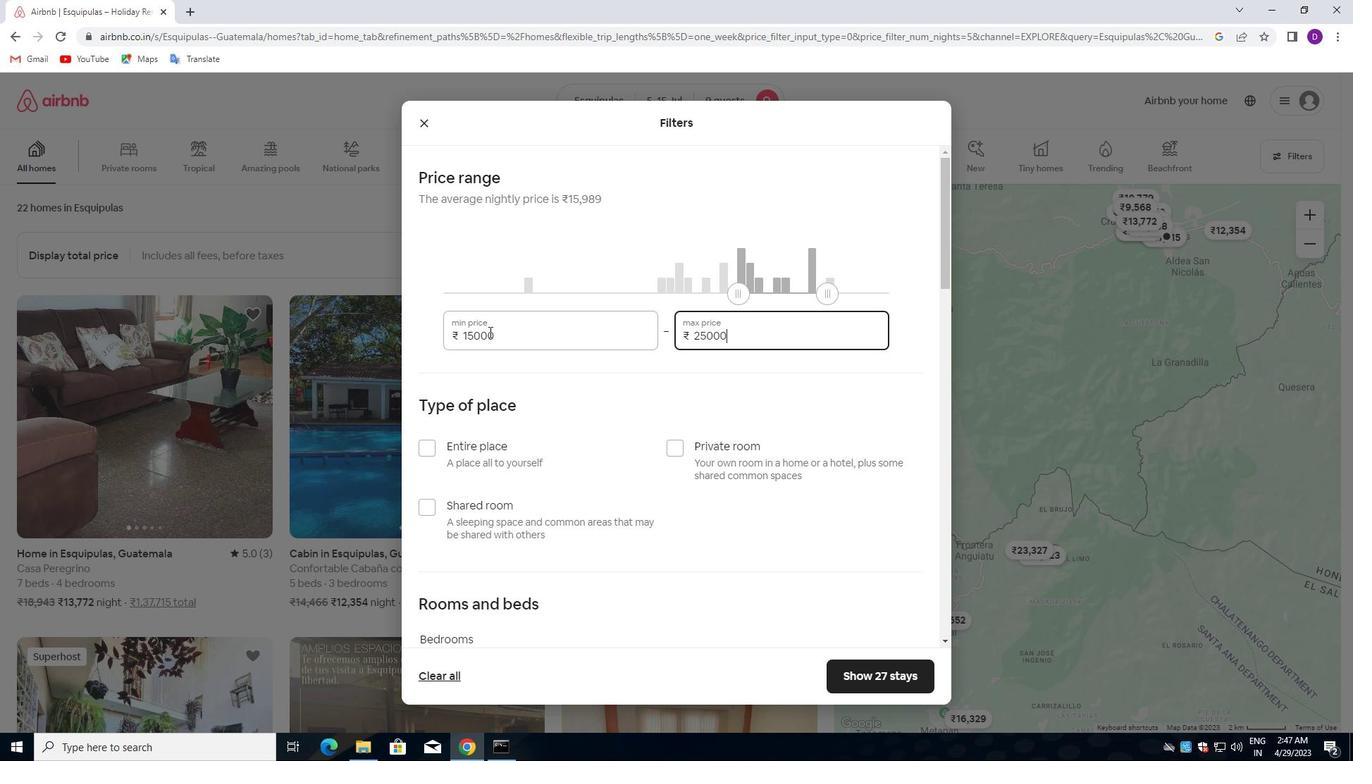 
Action: Mouse moved to (430, 309)
Screenshot: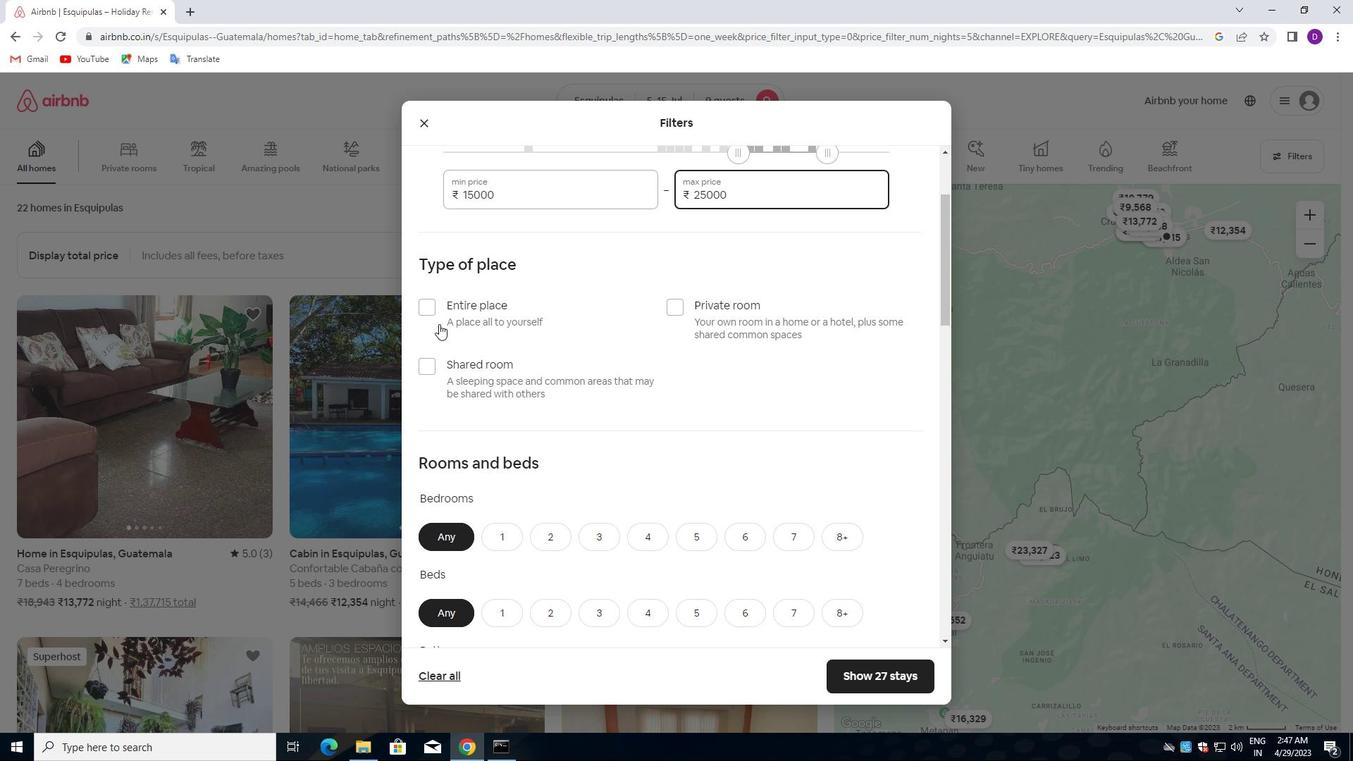
Action: Mouse pressed left at (430, 309)
Screenshot: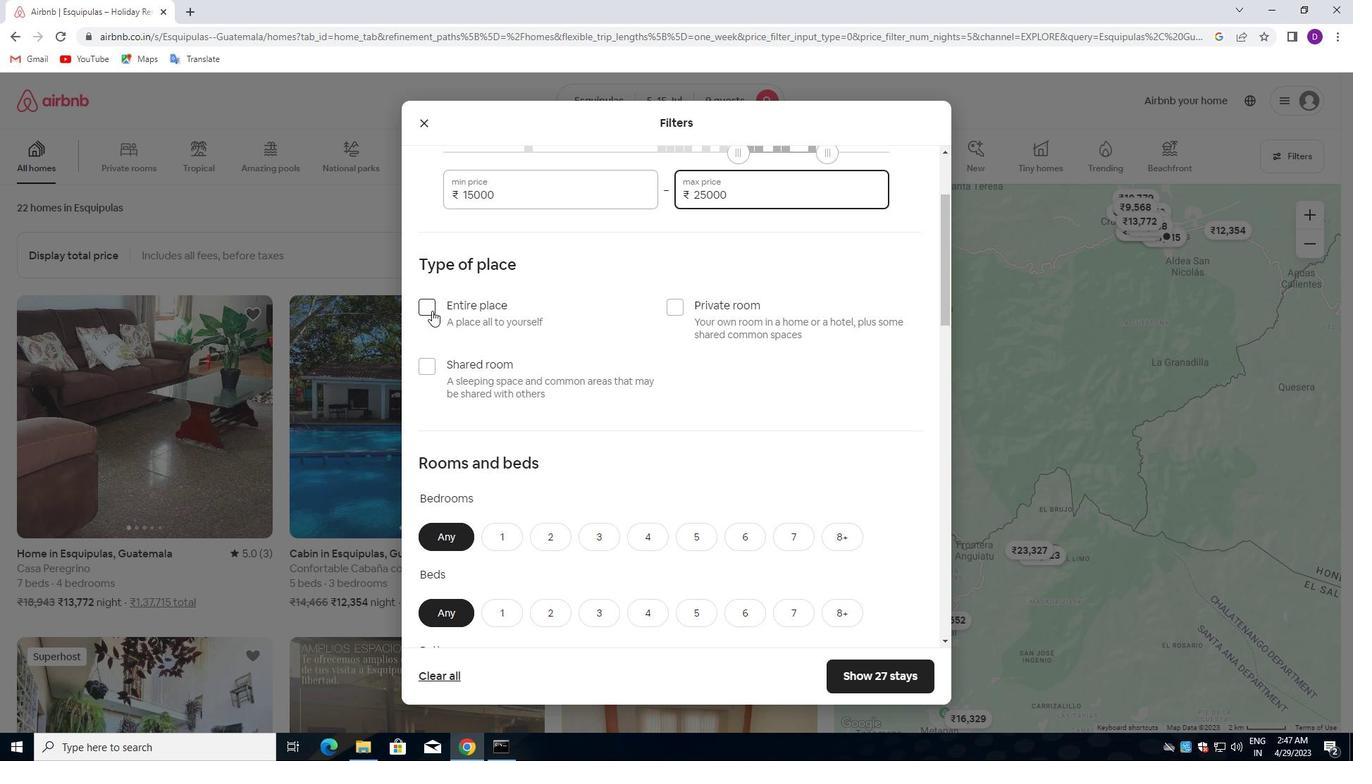 
Action: Mouse moved to (553, 356)
Screenshot: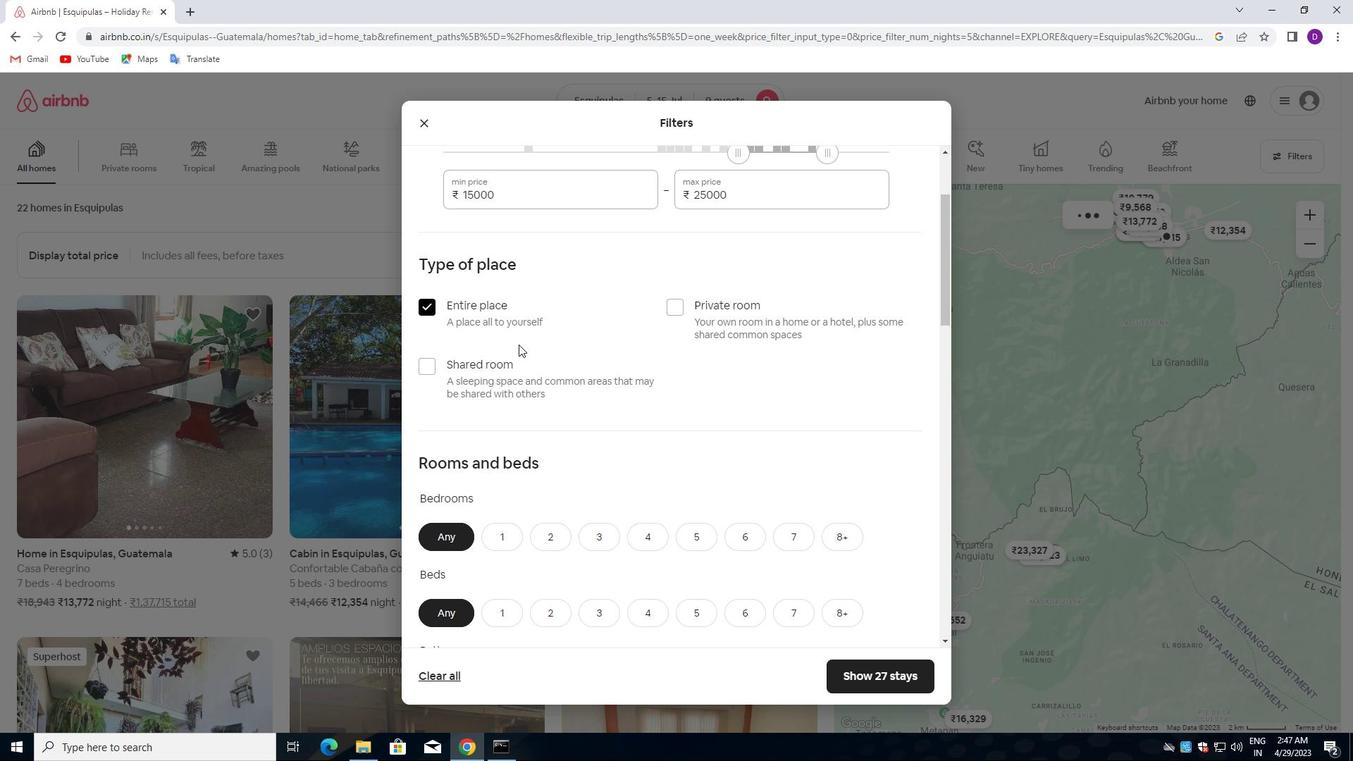 
Action: Mouse scrolled (553, 355) with delta (0, 0)
Screenshot: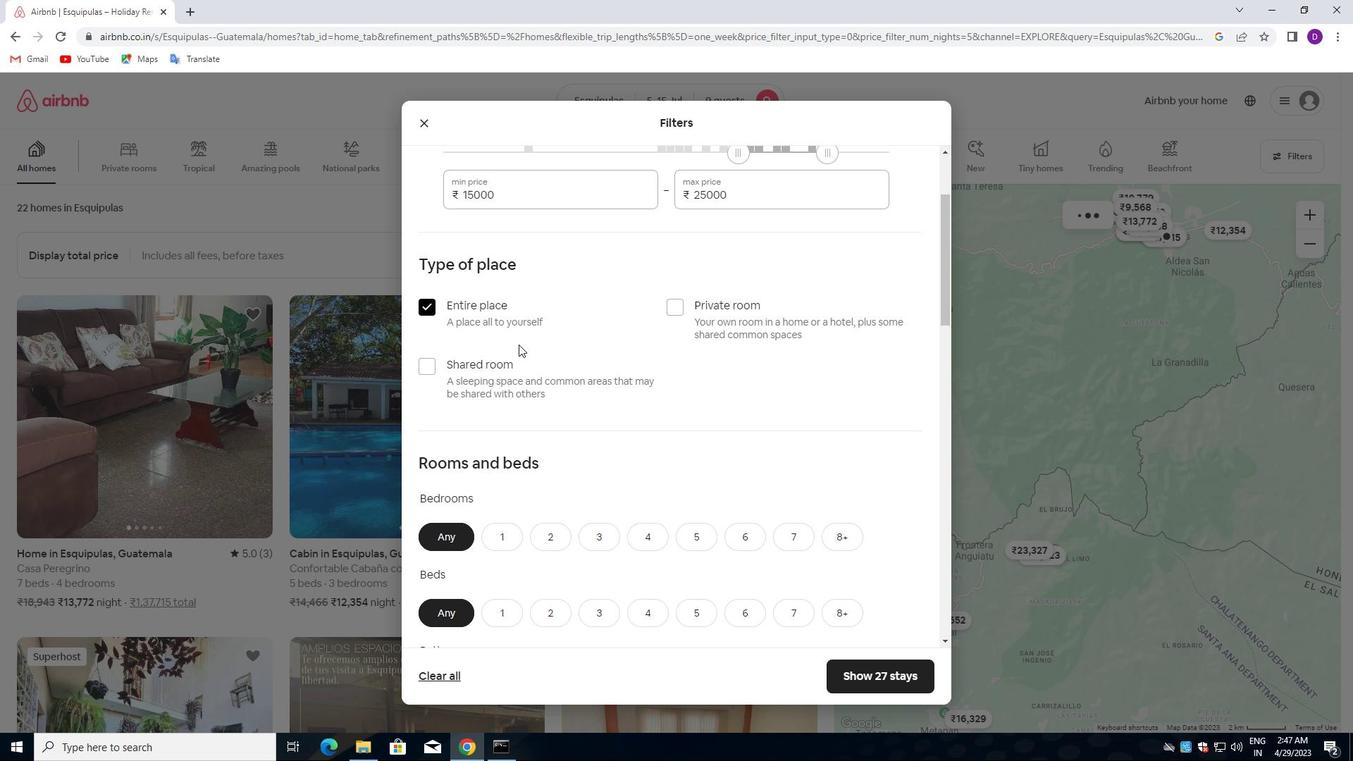 
Action: Mouse moved to (554, 360)
Screenshot: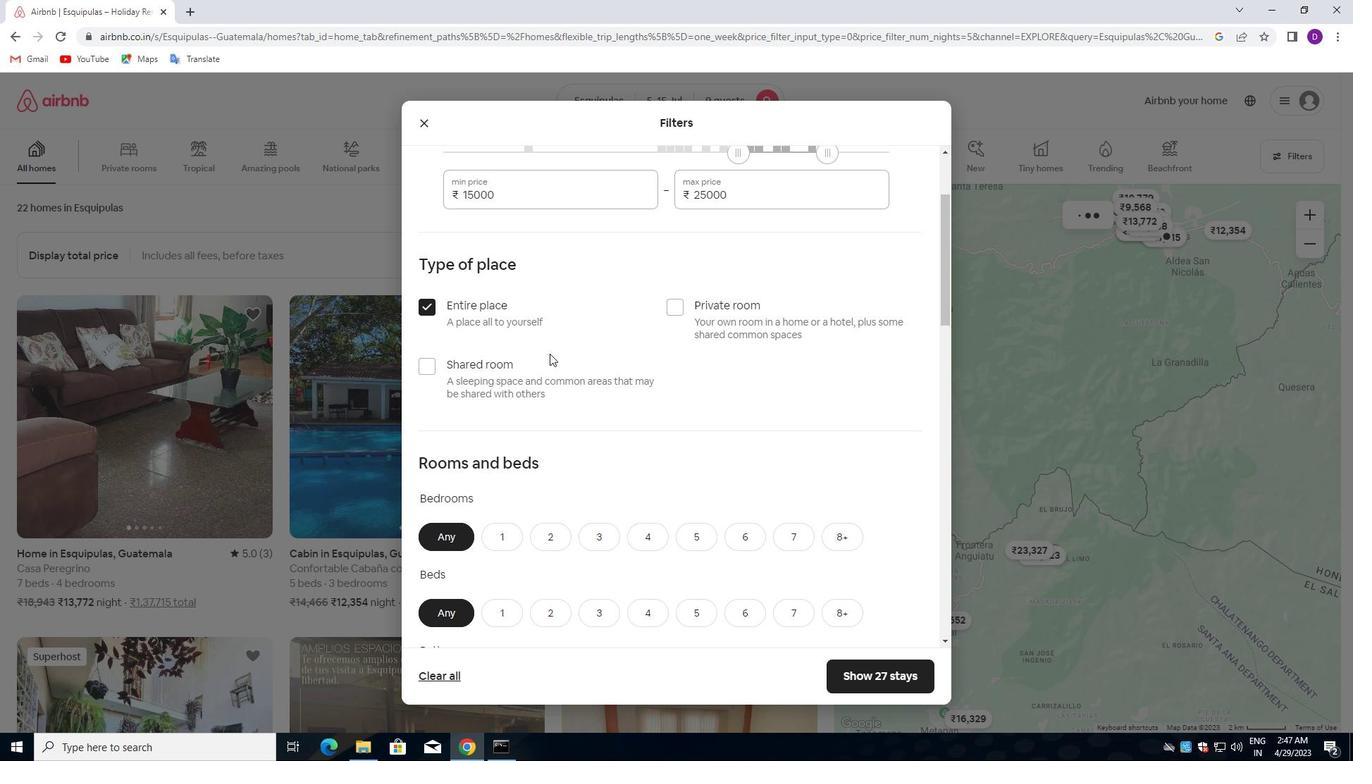 
Action: Mouse scrolled (554, 359) with delta (0, 0)
Screenshot: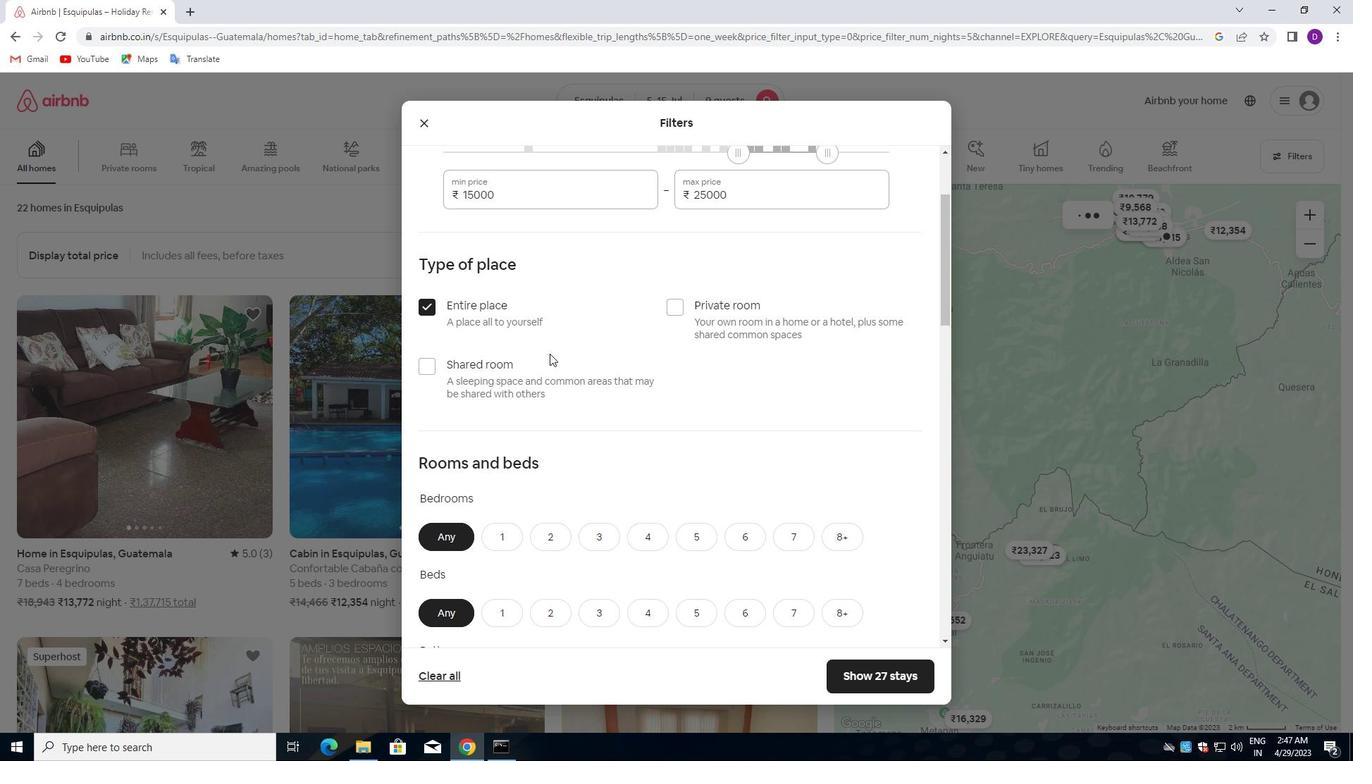 
Action: Mouse moved to (554, 360)
Screenshot: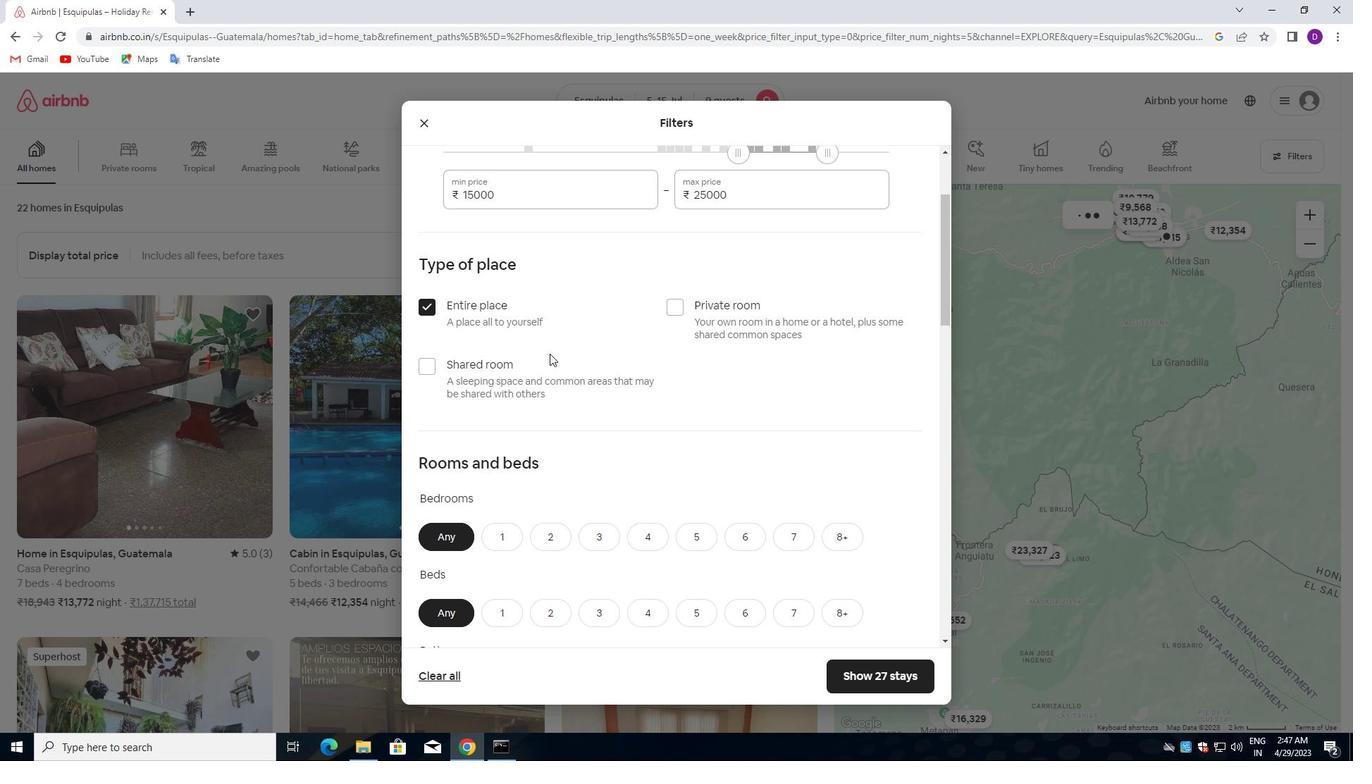 
Action: Mouse scrolled (554, 360) with delta (0, 0)
Screenshot: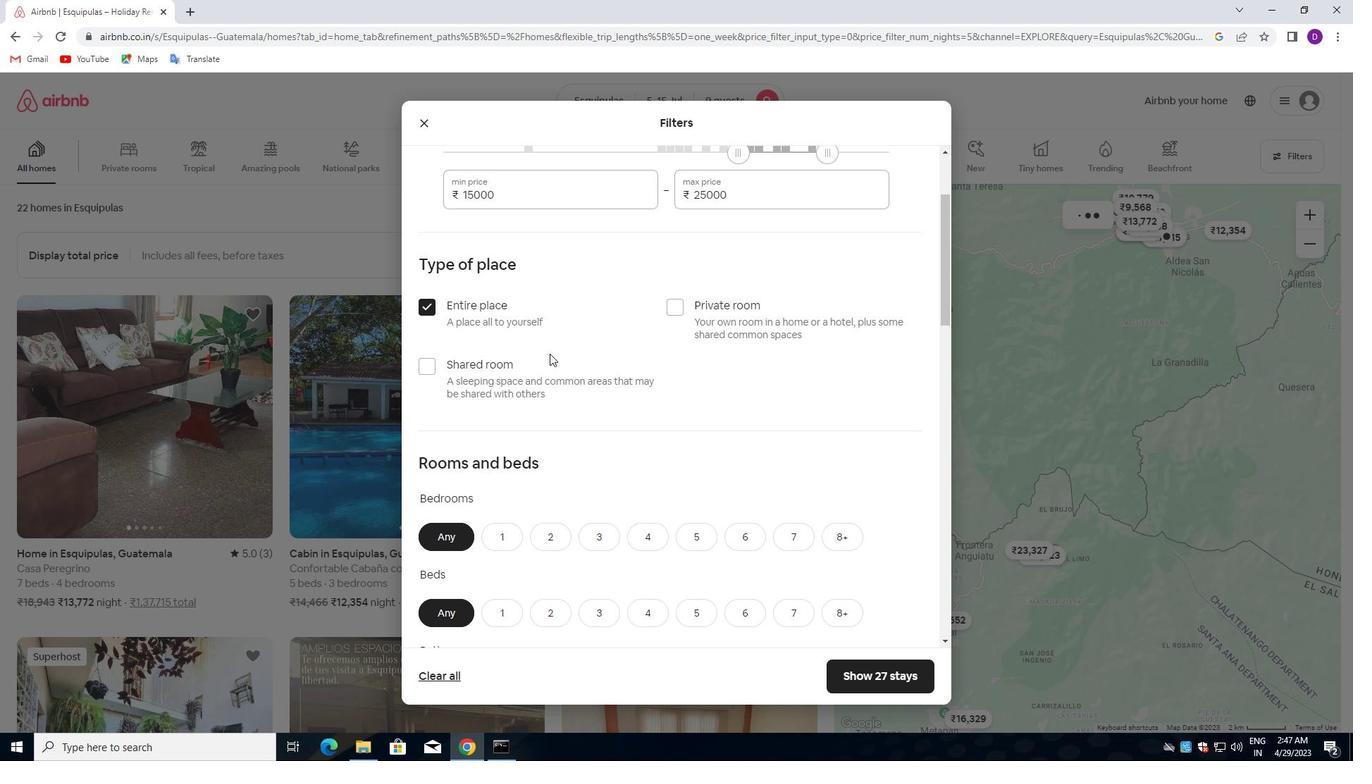 
Action: Mouse scrolled (554, 360) with delta (0, 0)
Screenshot: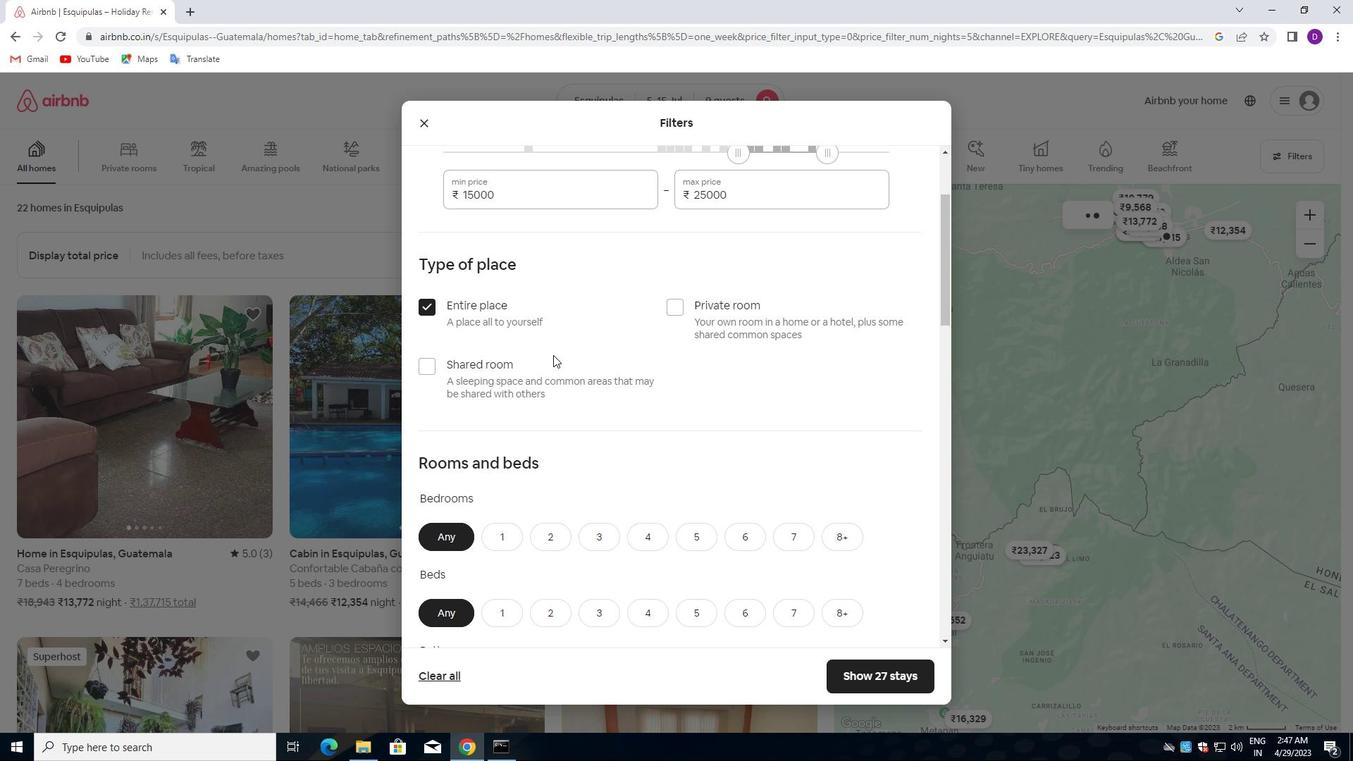 
Action: Mouse moved to (690, 260)
Screenshot: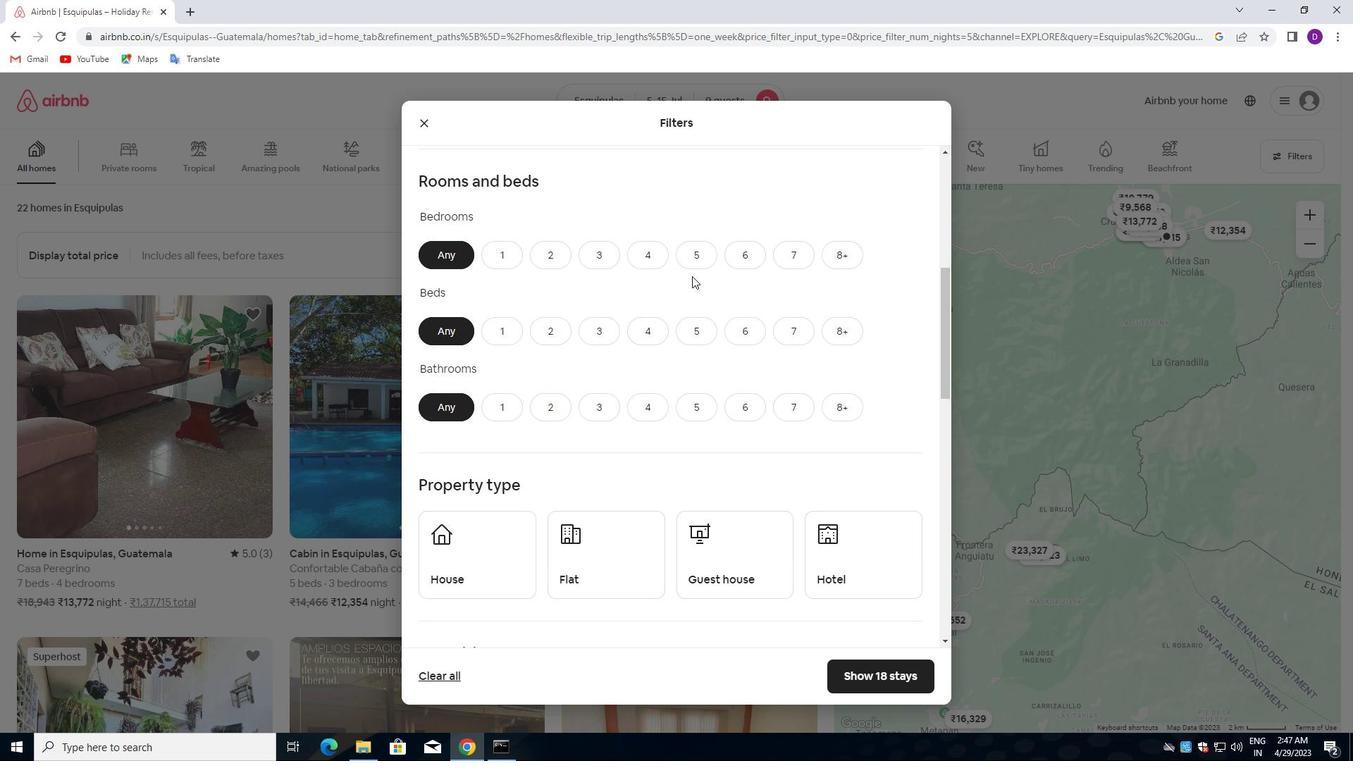 
Action: Mouse pressed left at (690, 260)
Screenshot: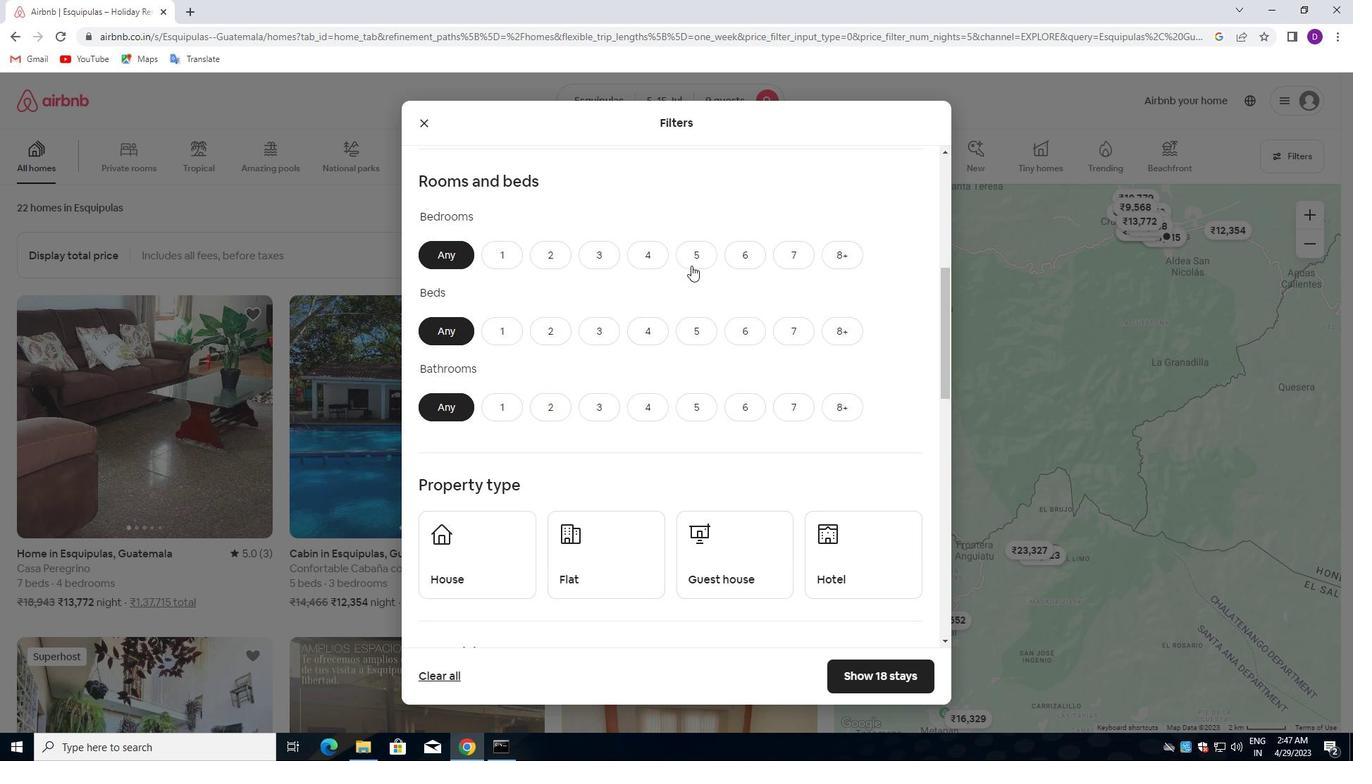 
Action: Mouse moved to (688, 327)
Screenshot: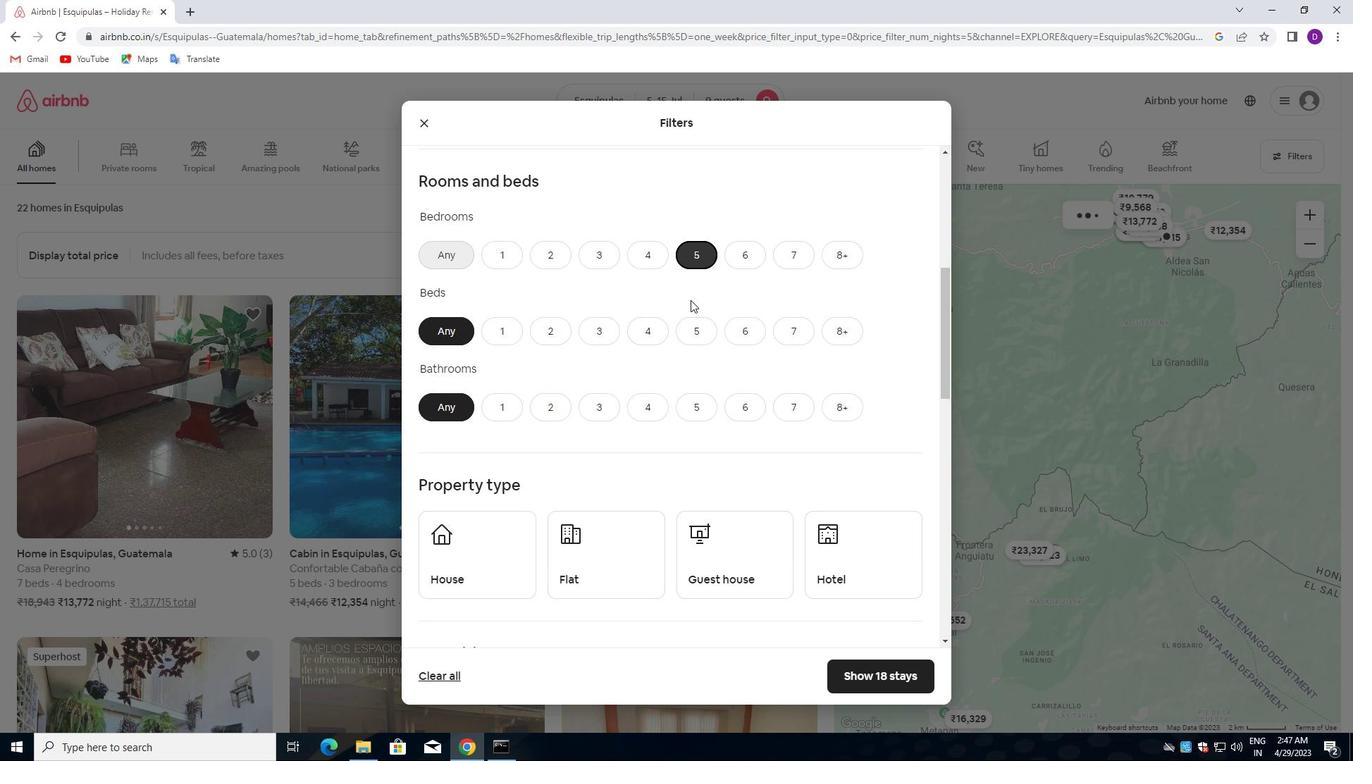 
Action: Mouse pressed left at (688, 327)
Screenshot: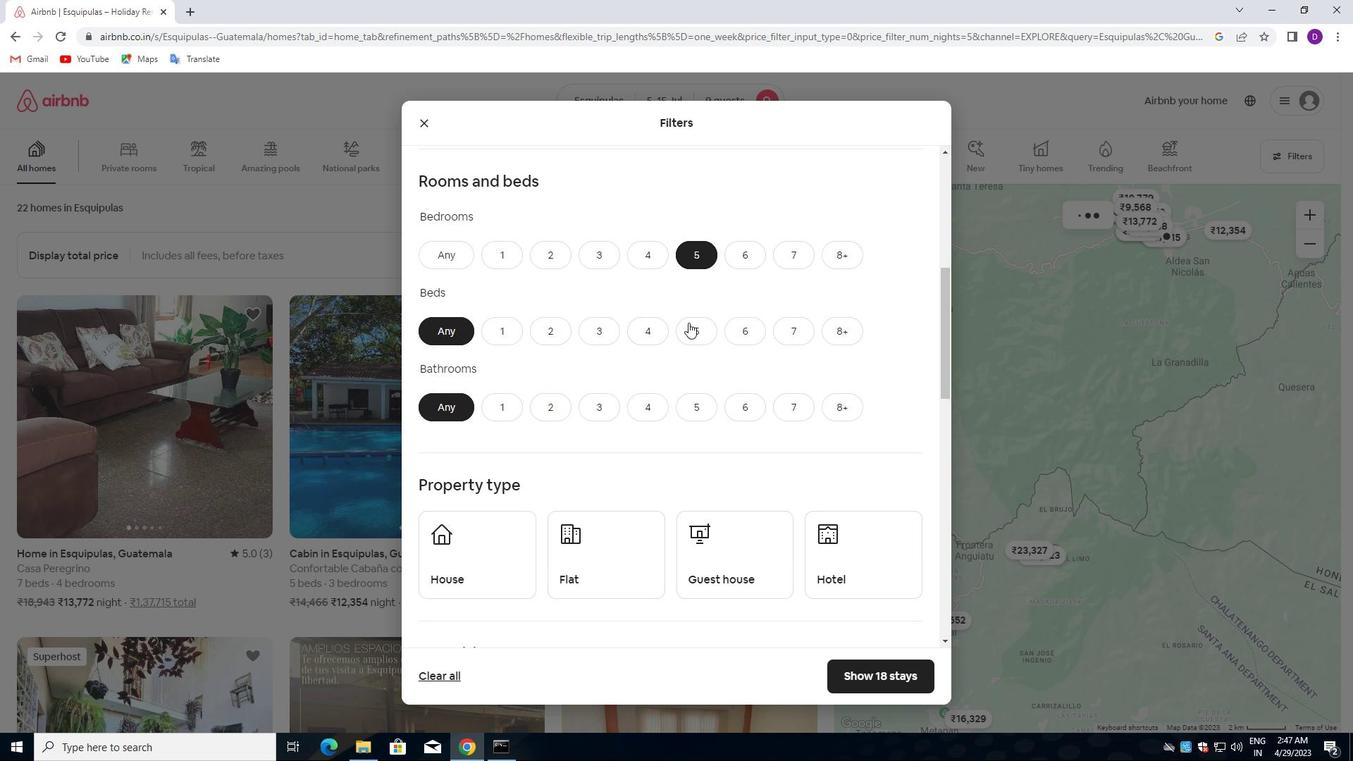 
Action: Mouse moved to (695, 403)
Screenshot: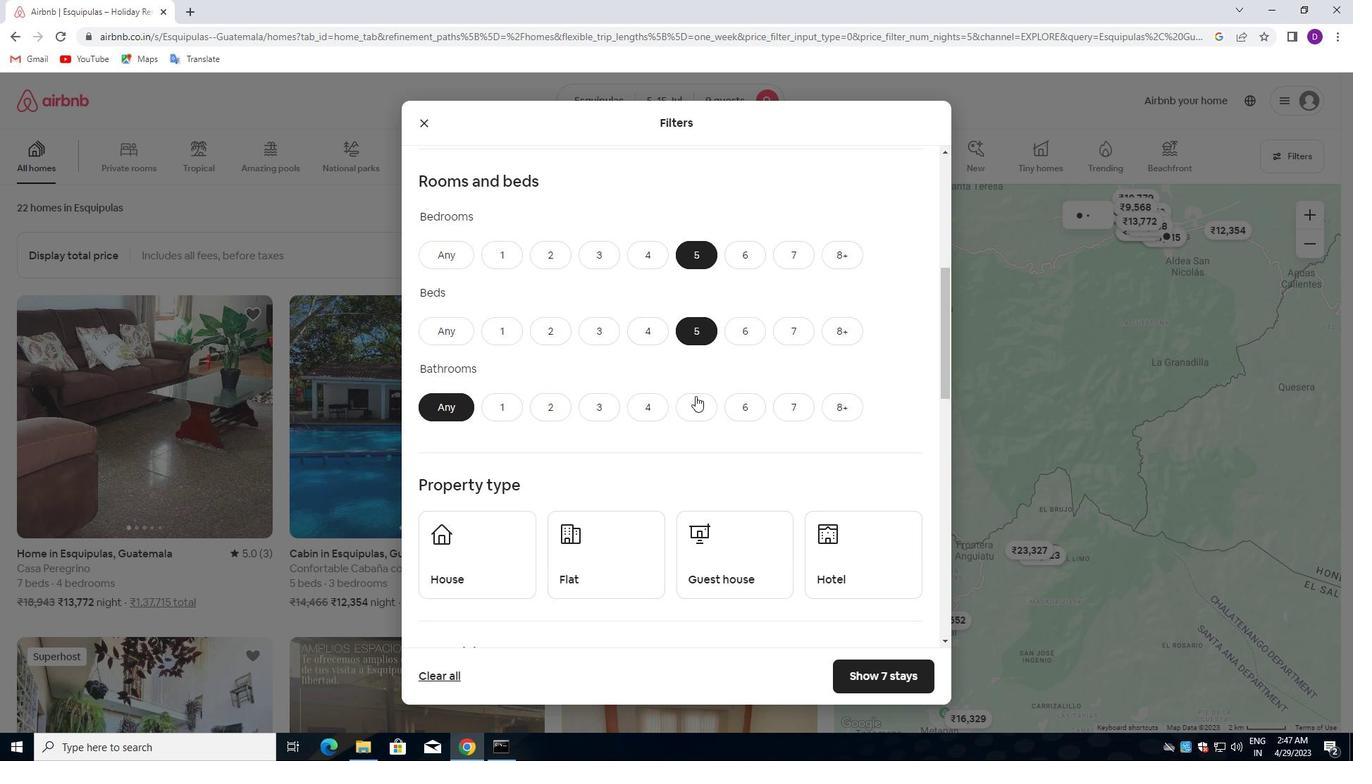 
Action: Mouse pressed left at (695, 403)
Screenshot: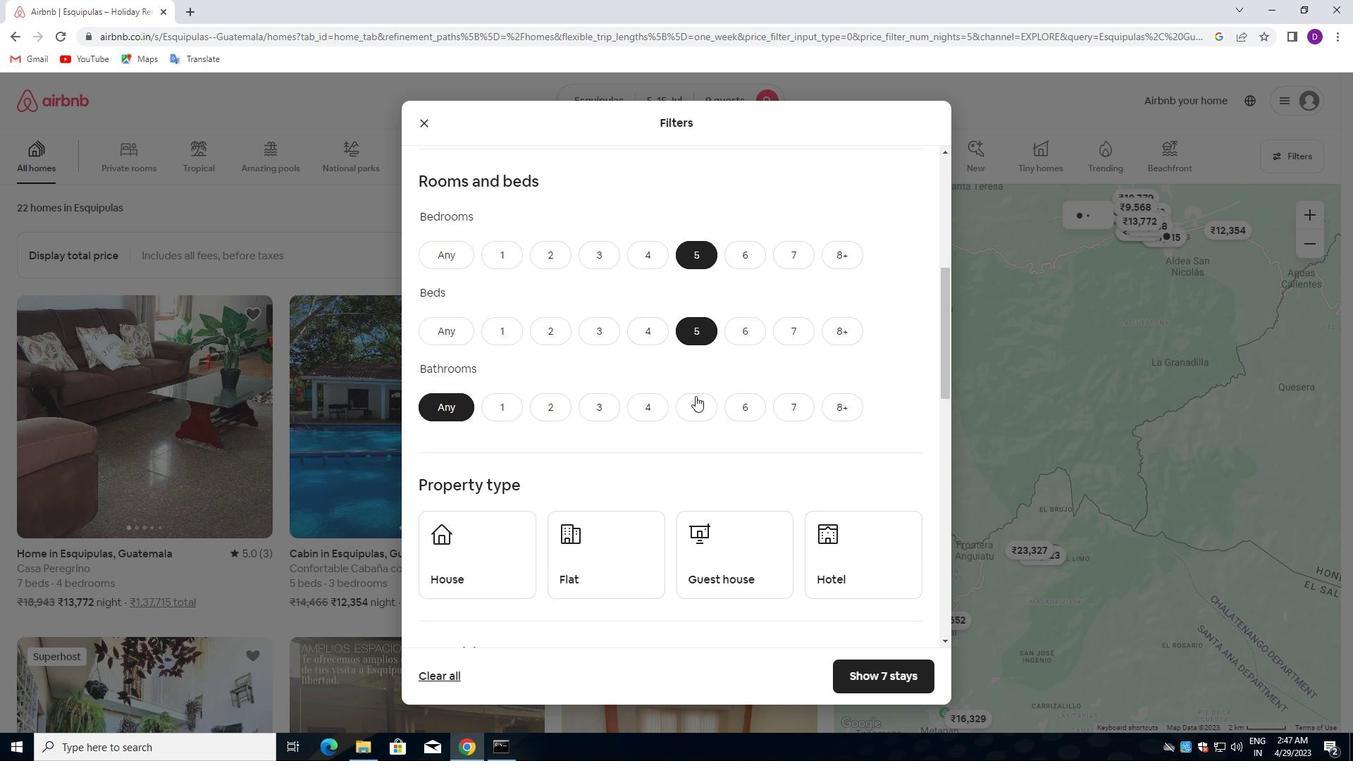 
Action: Mouse moved to (718, 448)
Screenshot: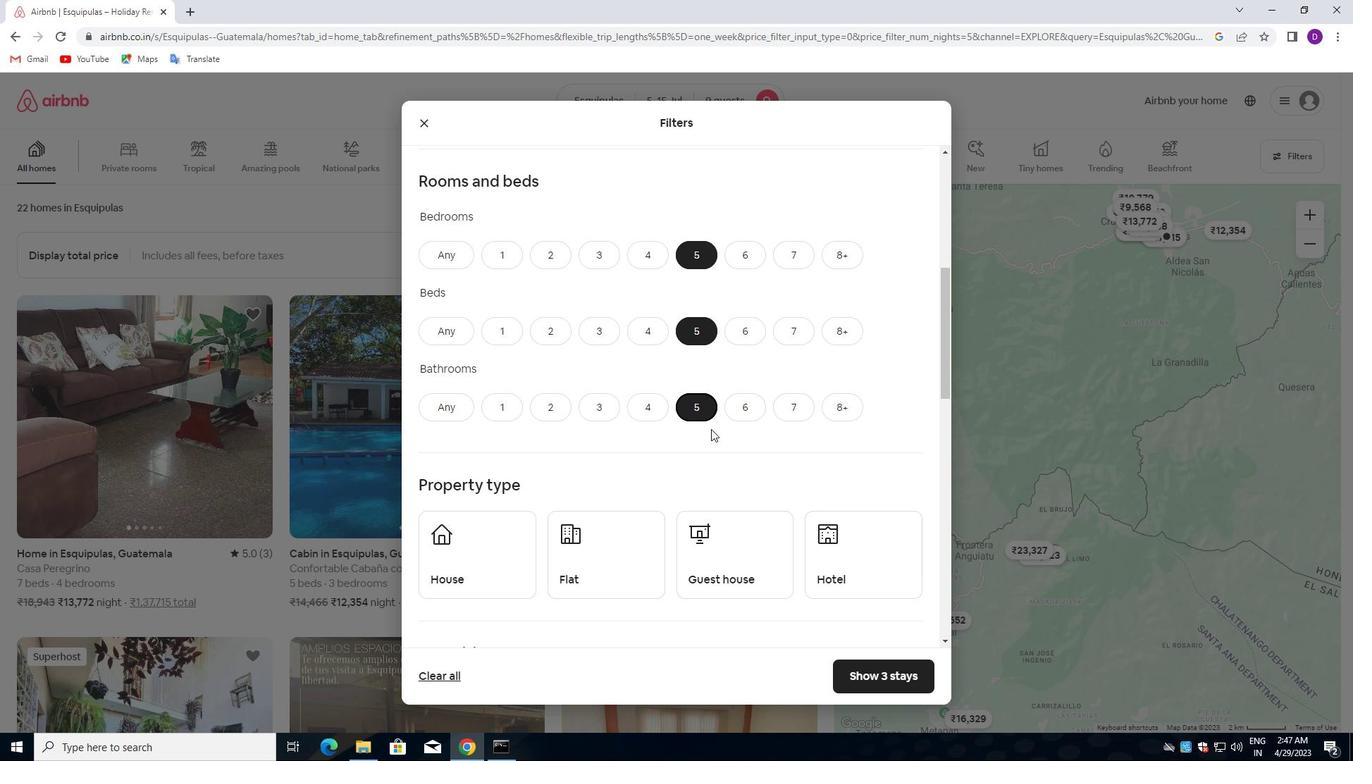 
Action: Mouse scrolled (718, 448) with delta (0, 0)
Screenshot: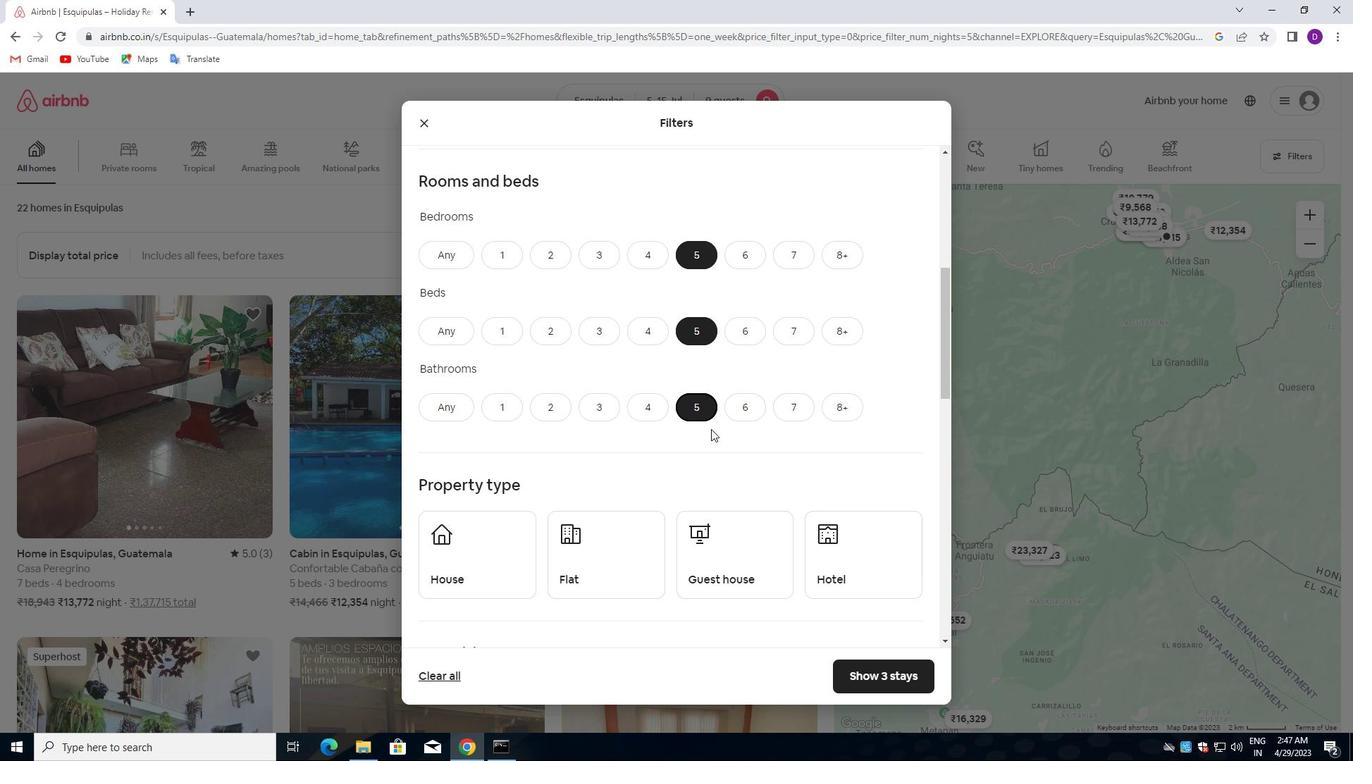 
Action: Mouse moved to (718, 451)
Screenshot: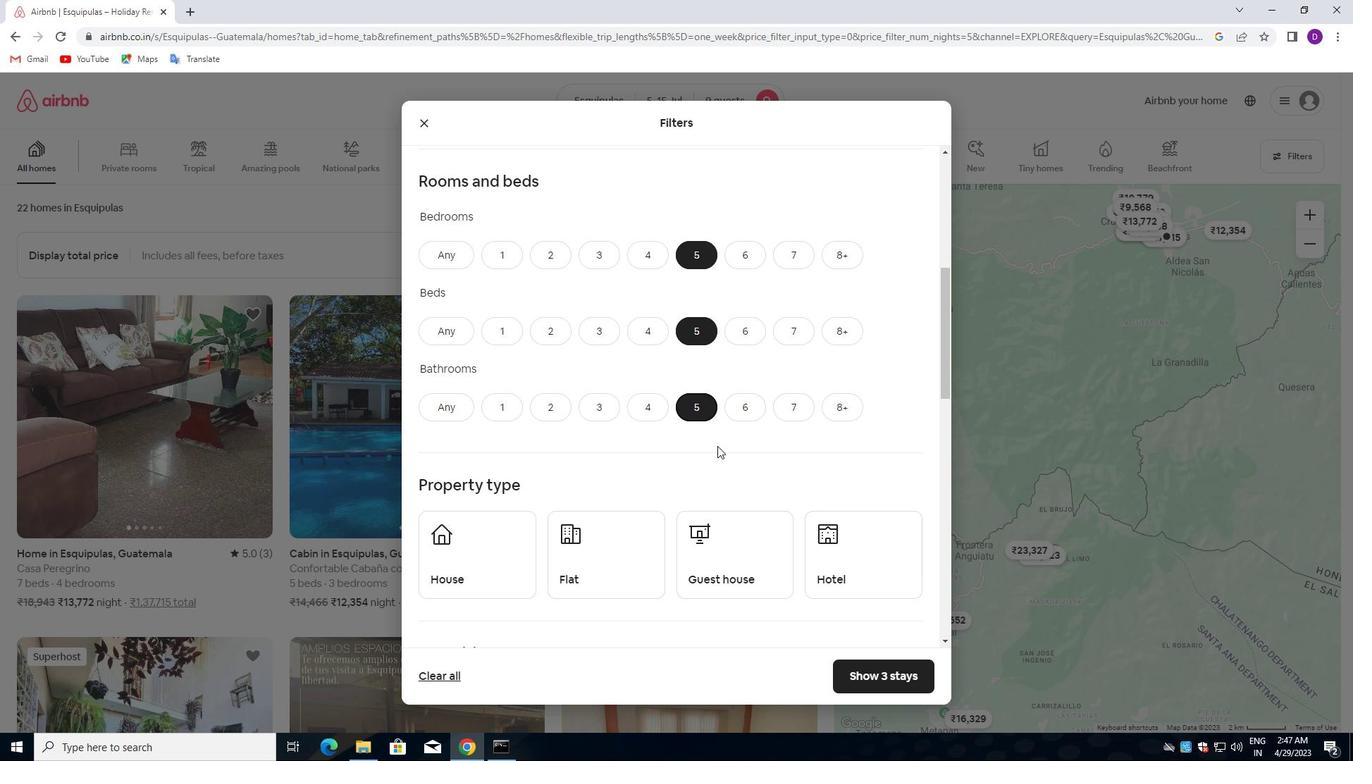 
Action: Mouse scrolled (718, 451) with delta (0, 0)
Screenshot: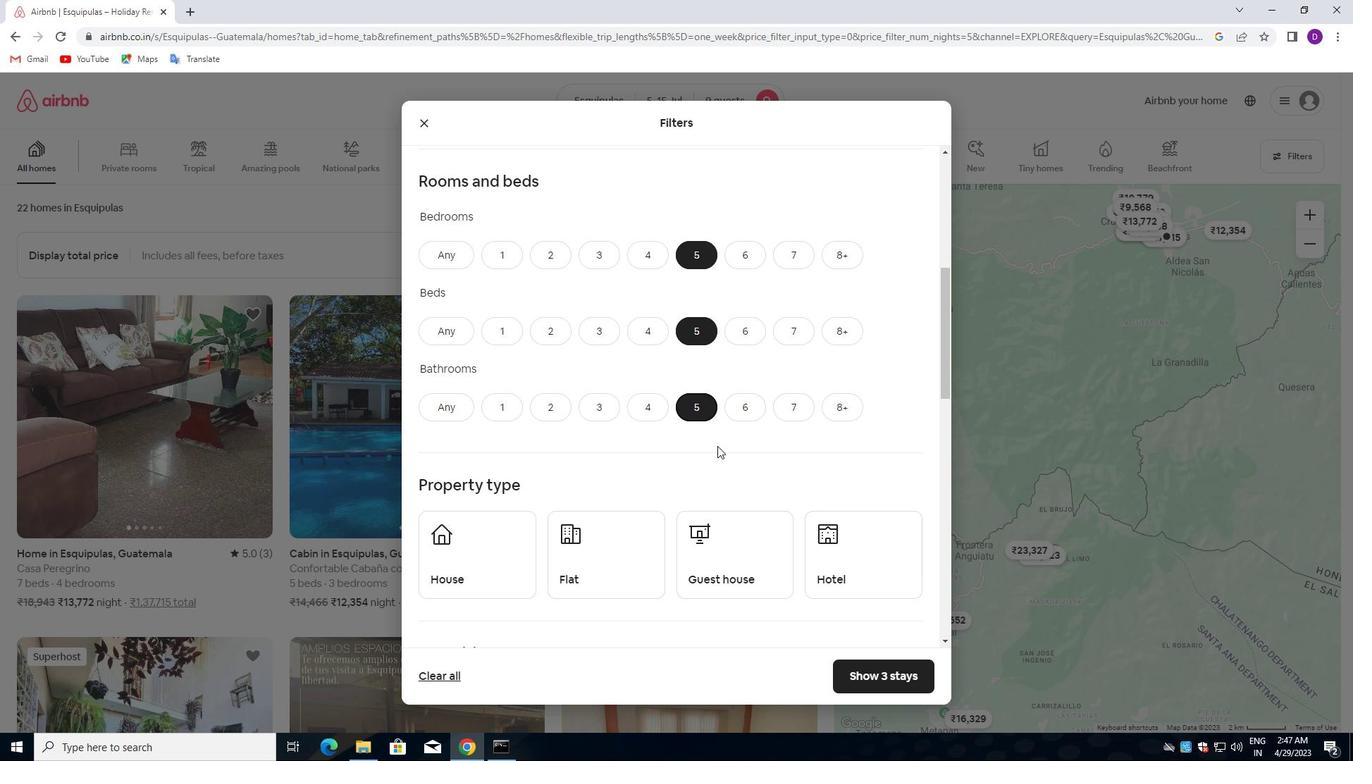 
Action: Mouse moved to (506, 424)
Screenshot: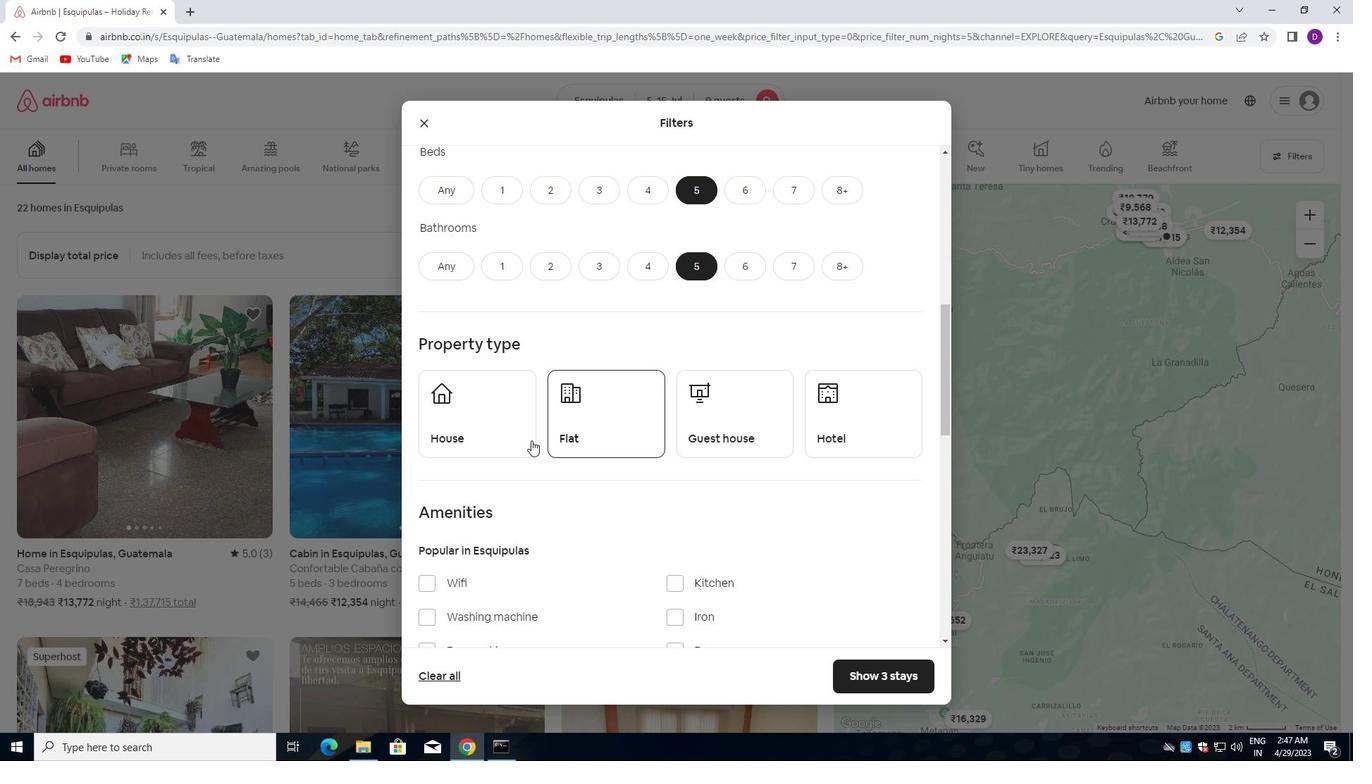 
Action: Mouse pressed left at (506, 424)
Screenshot: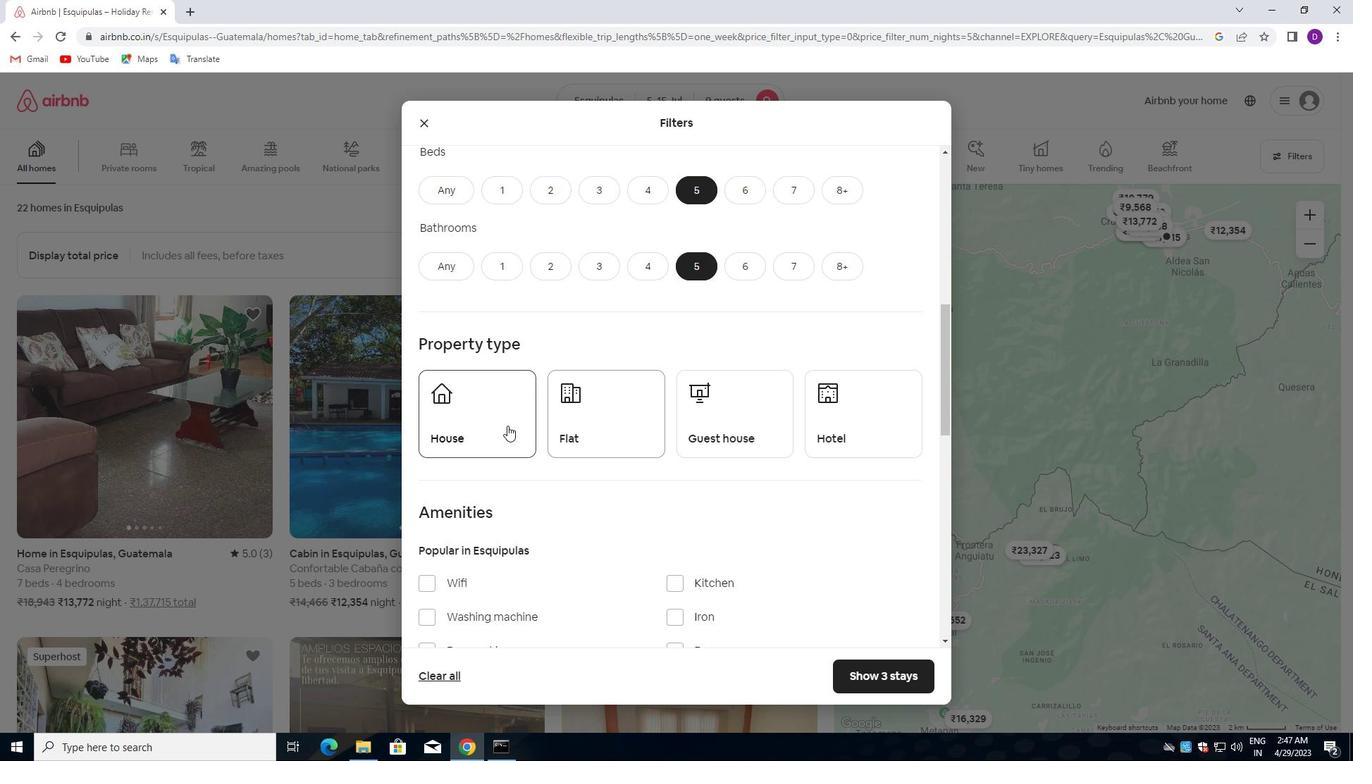 
Action: Mouse moved to (594, 420)
Screenshot: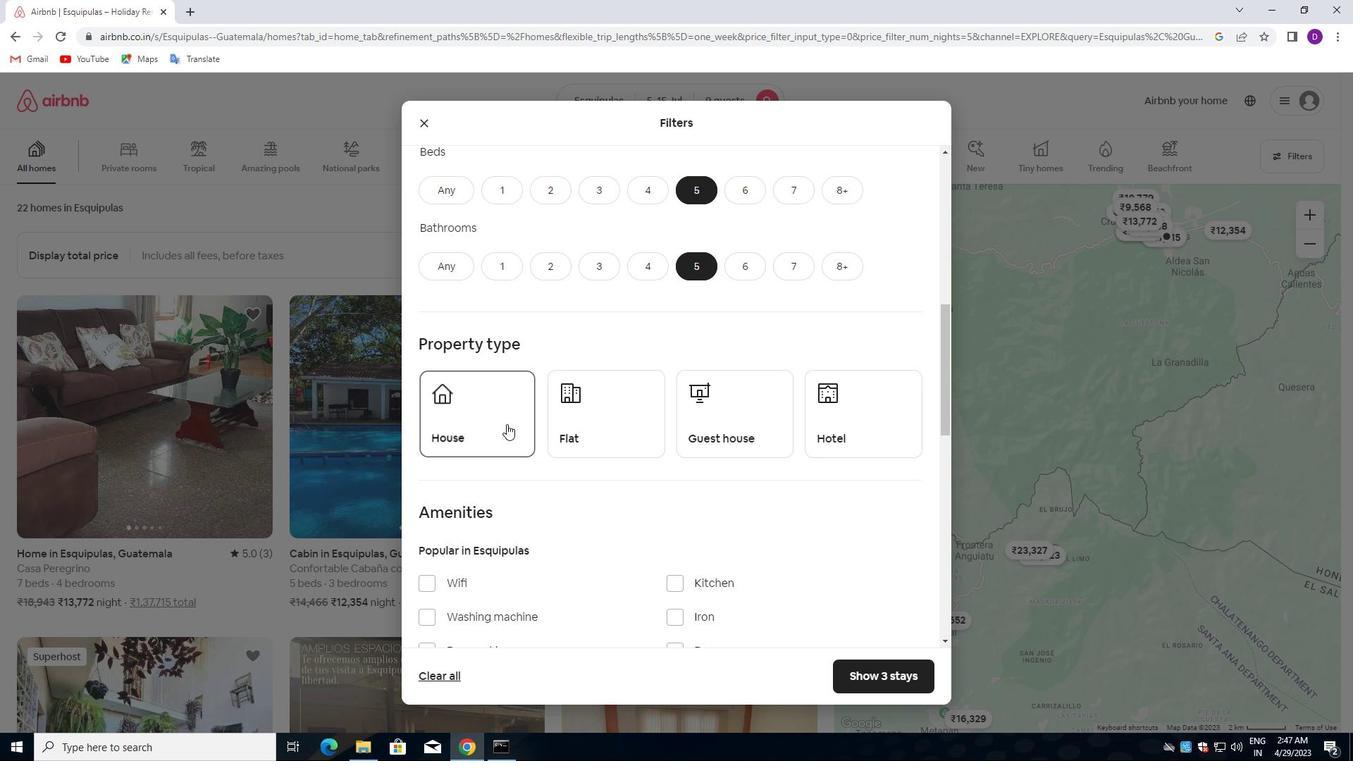 
Action: Mouse pressed left at (594, 420)
Screenshot: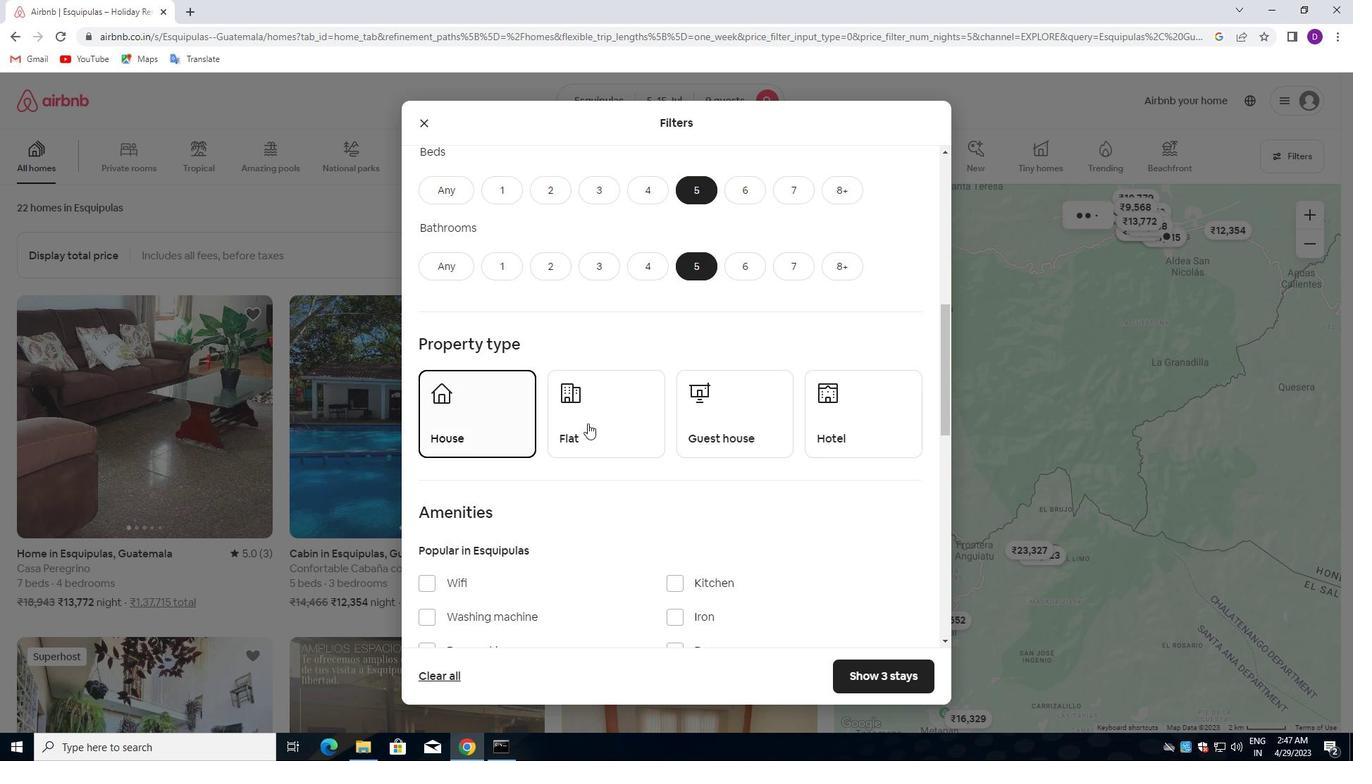 
Action: Mouse moved to (712, 410)
Screenshot: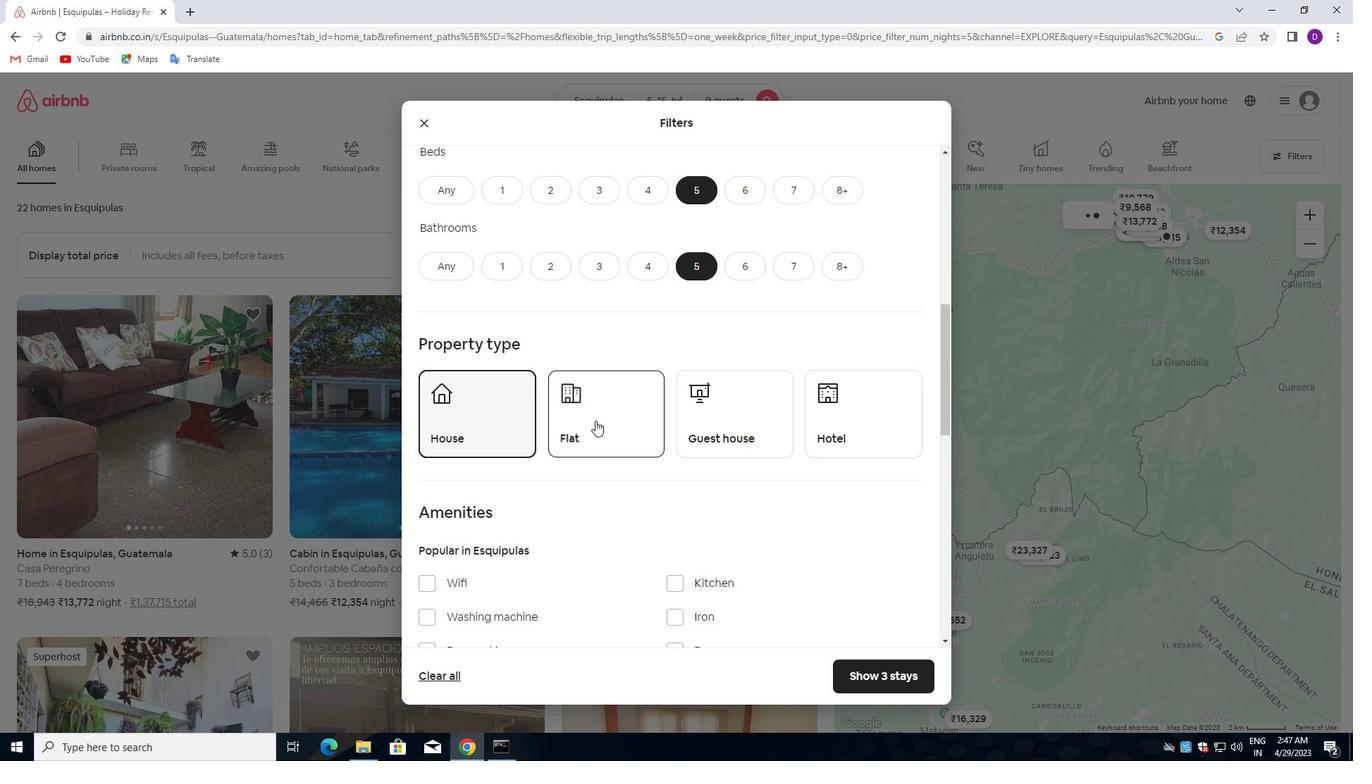 
Action: Mouse pressed left at (712, 410)
Screenshot: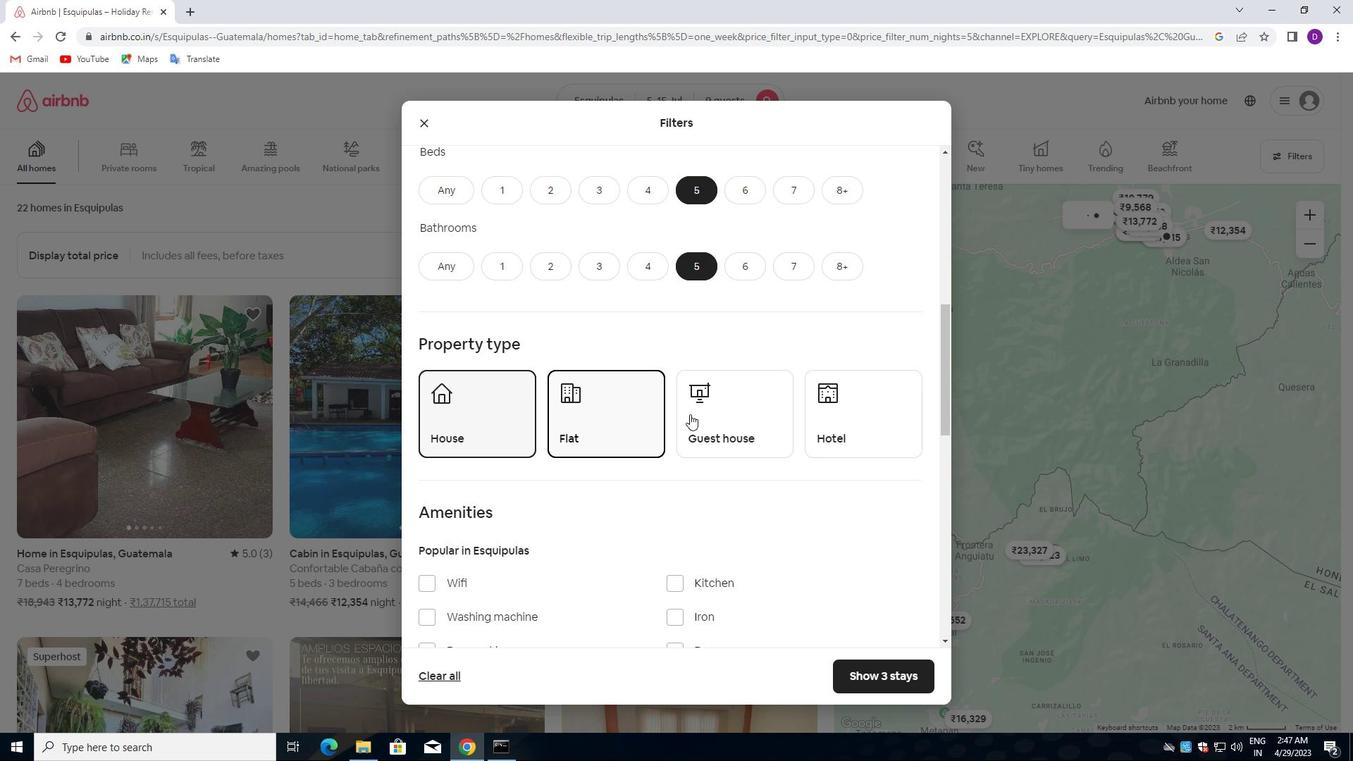 
Action: Mouse moved to (669, 465)
Screenshot: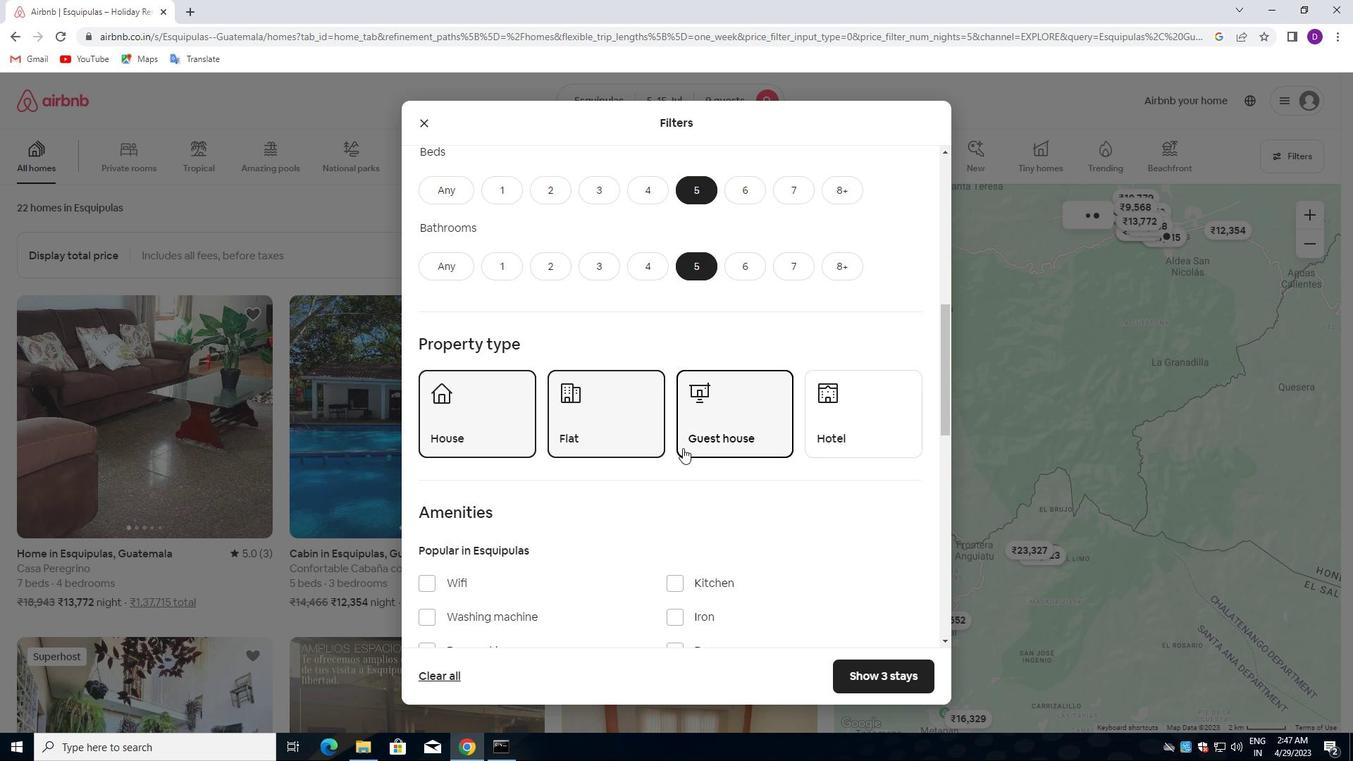 
Action: Mouse scrolled (669, 465) with delta (0, 0)
Screenshot: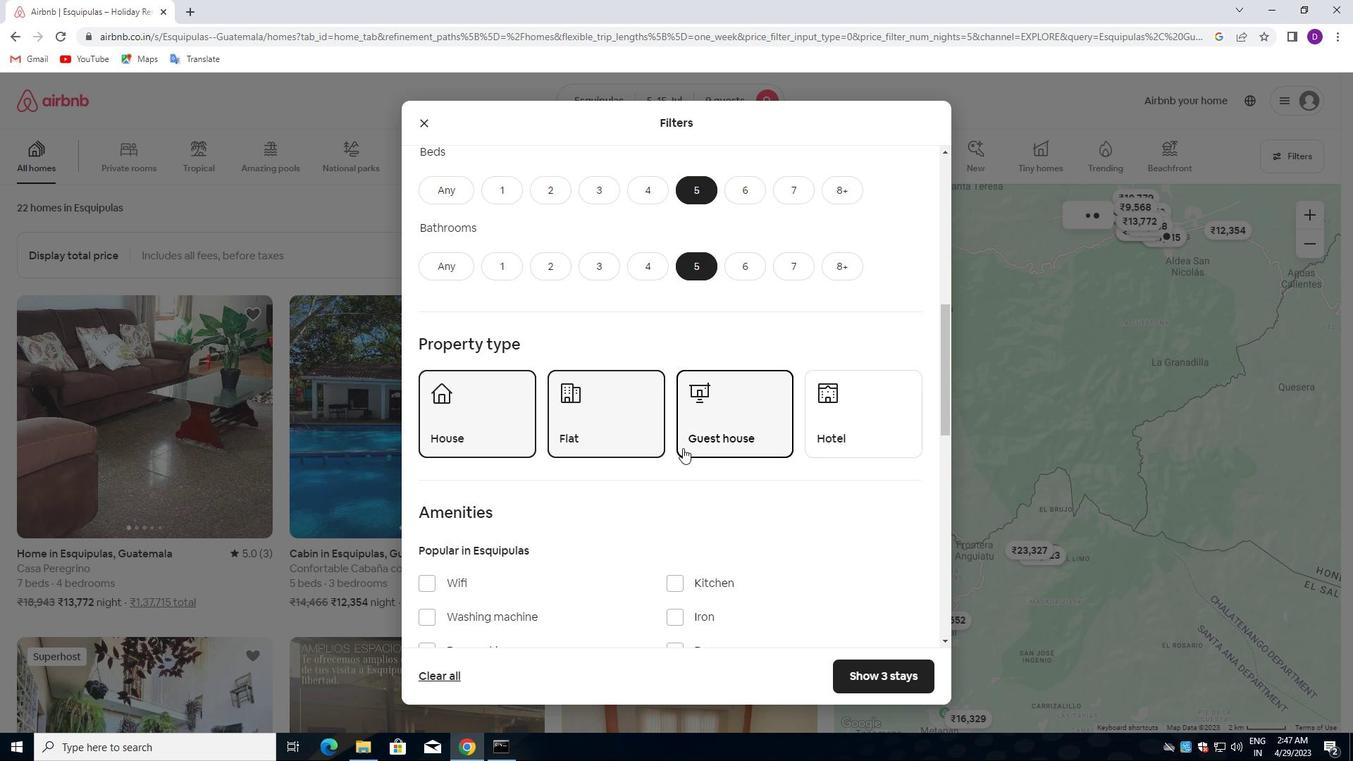 
Action: Mouse moved to (668, 467)
Screenshot: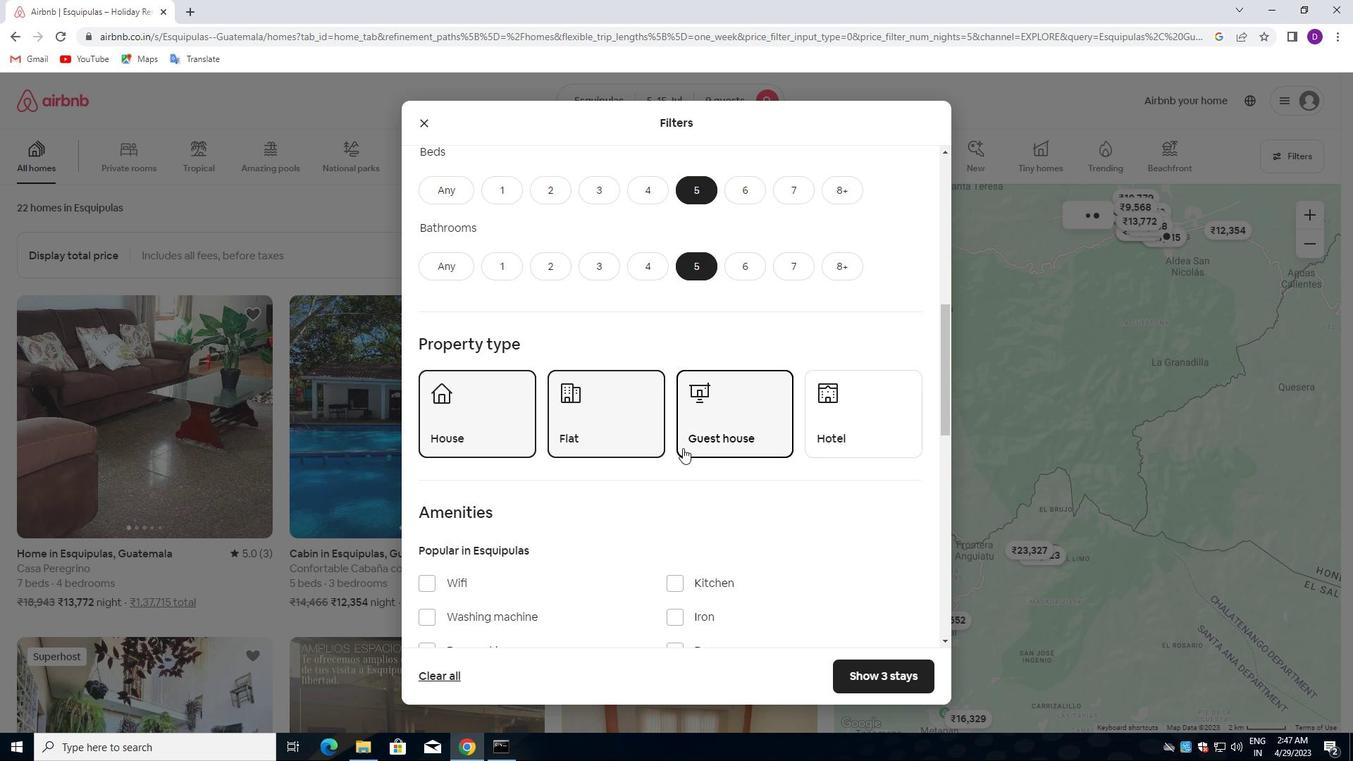 
Action: Mouse scrolled (668, 467) with delta (0, 0)
Screenshot: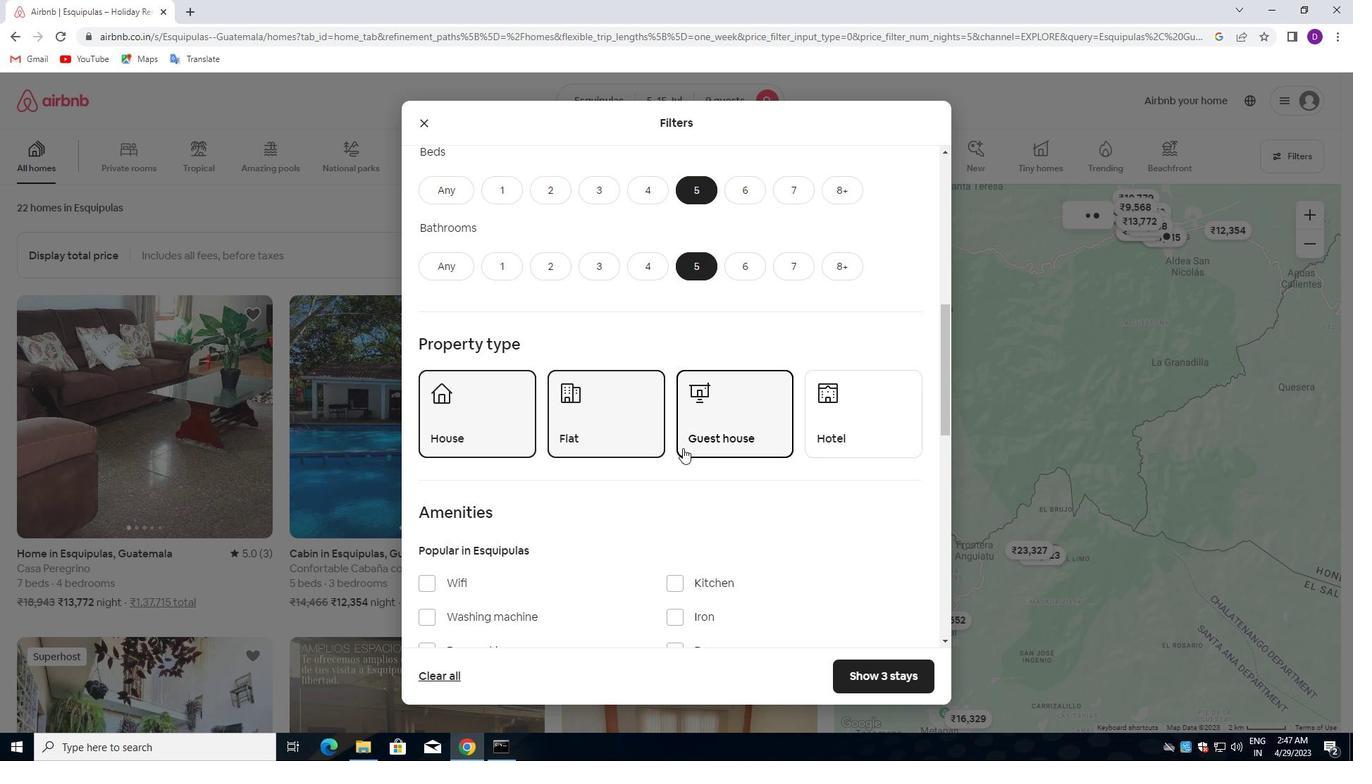 
Action: Mouse moved to (666, 467)
Screenshot: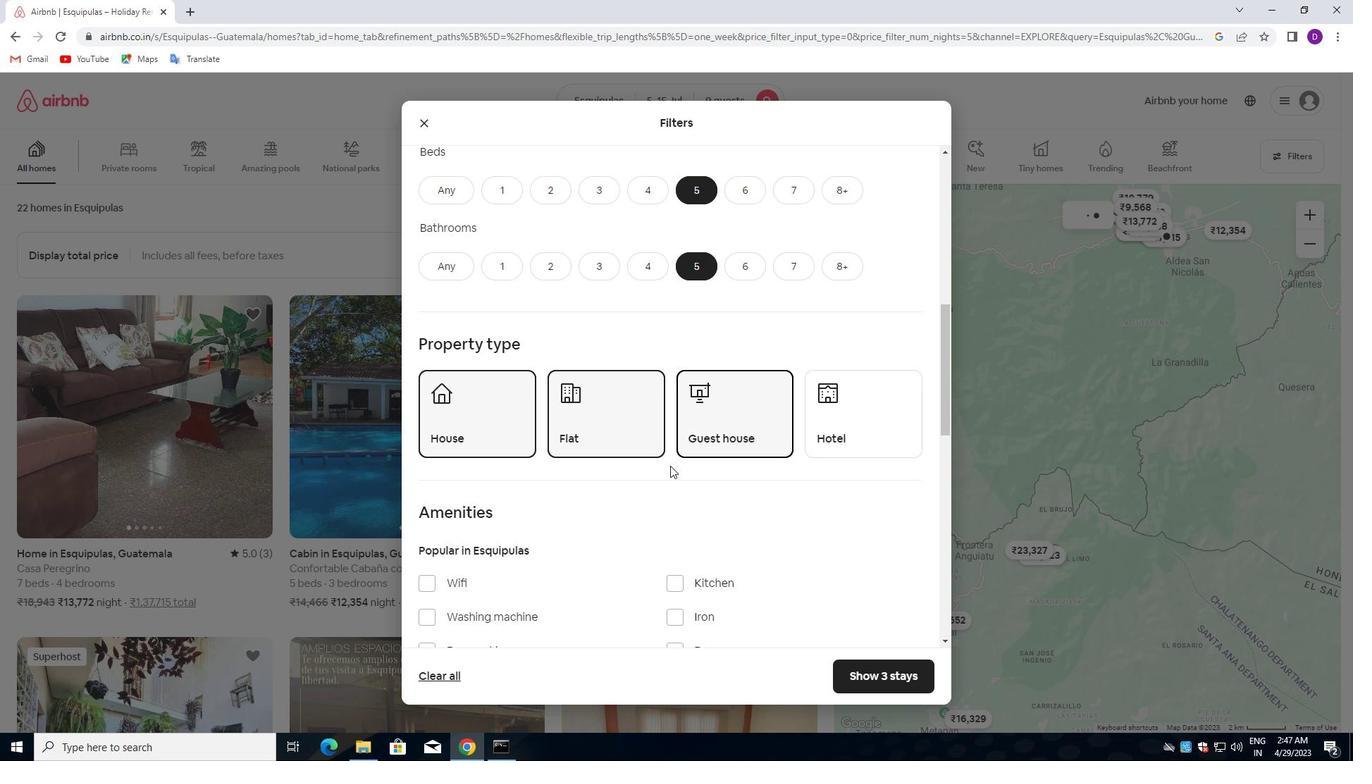 
Action: Mouse scrolled (666, 467) with delta (0, 0)
Screenshot: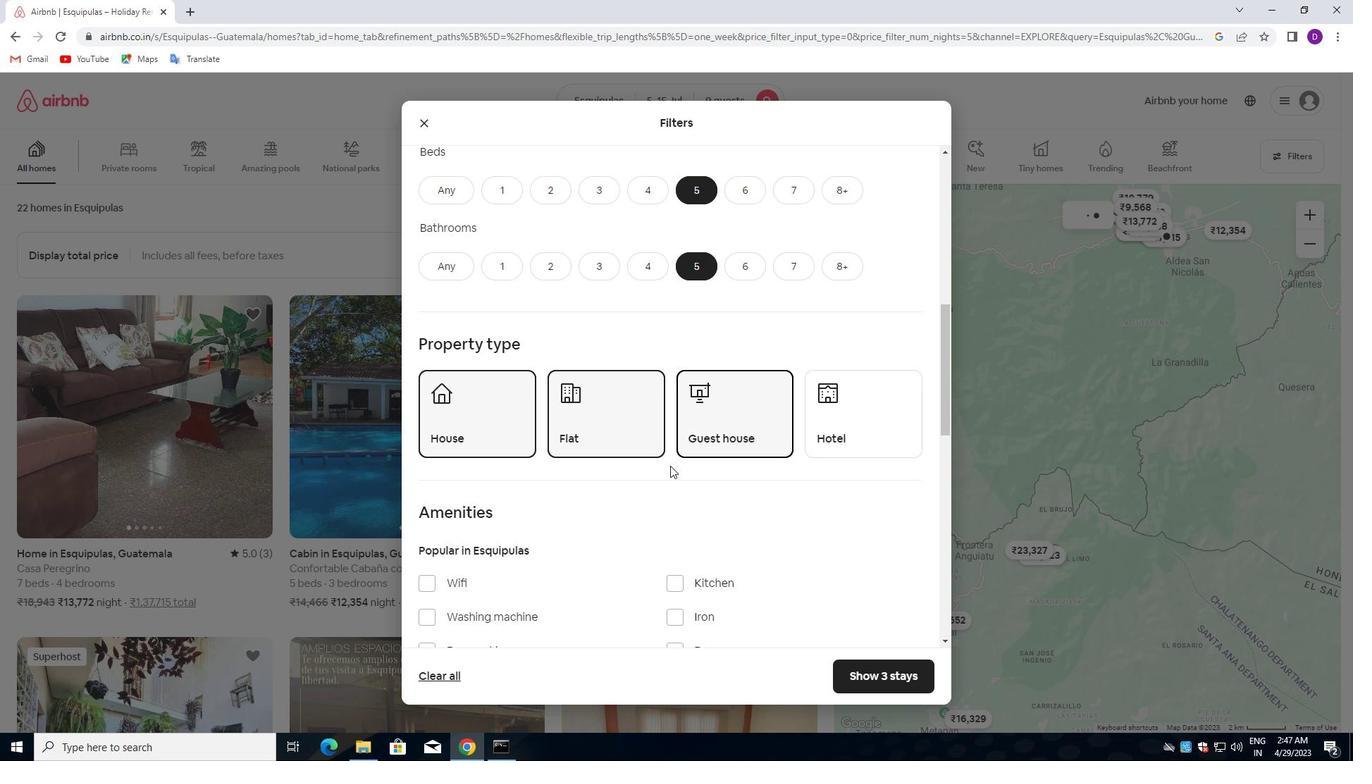 
Action: Mouse moved to (584, 458)
Screenshot: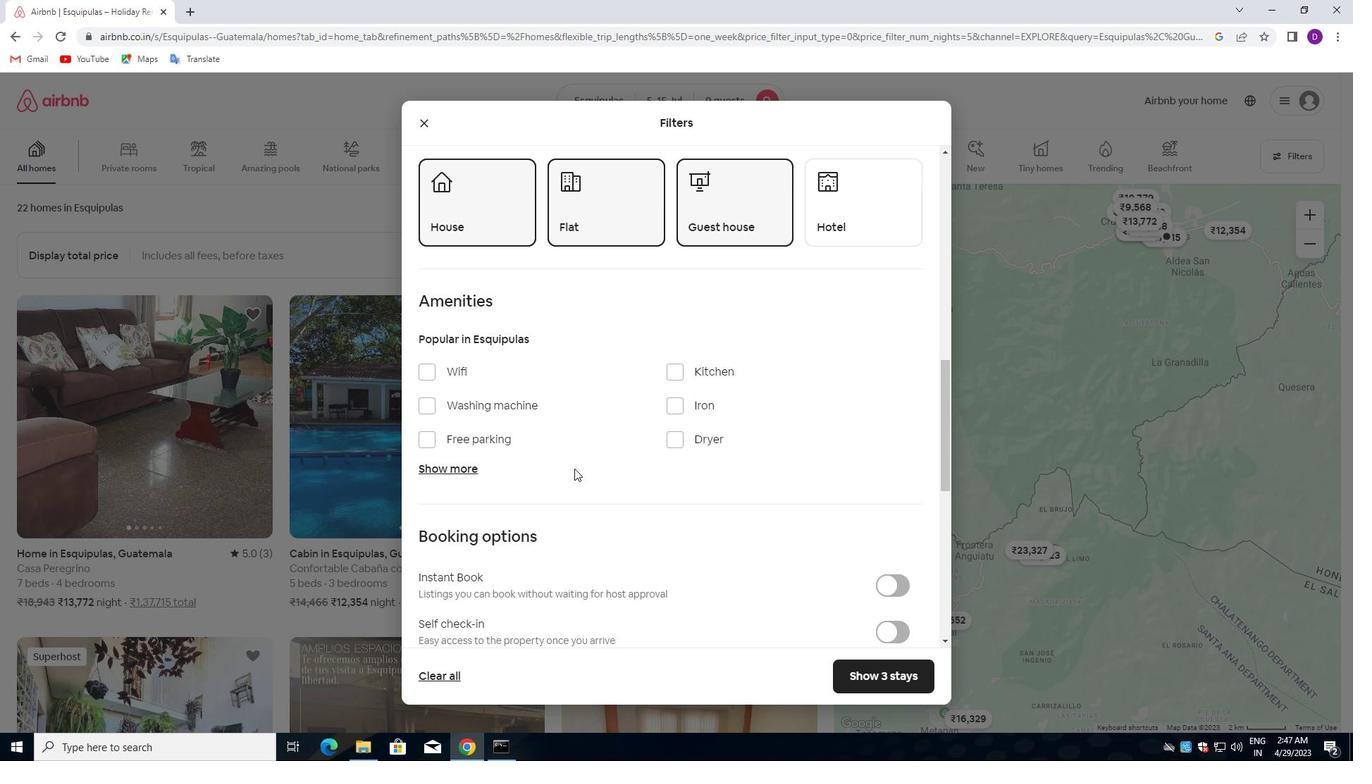 
Action: Mouse scrolled (584, 457) with delta (0, 0)
Screenshot: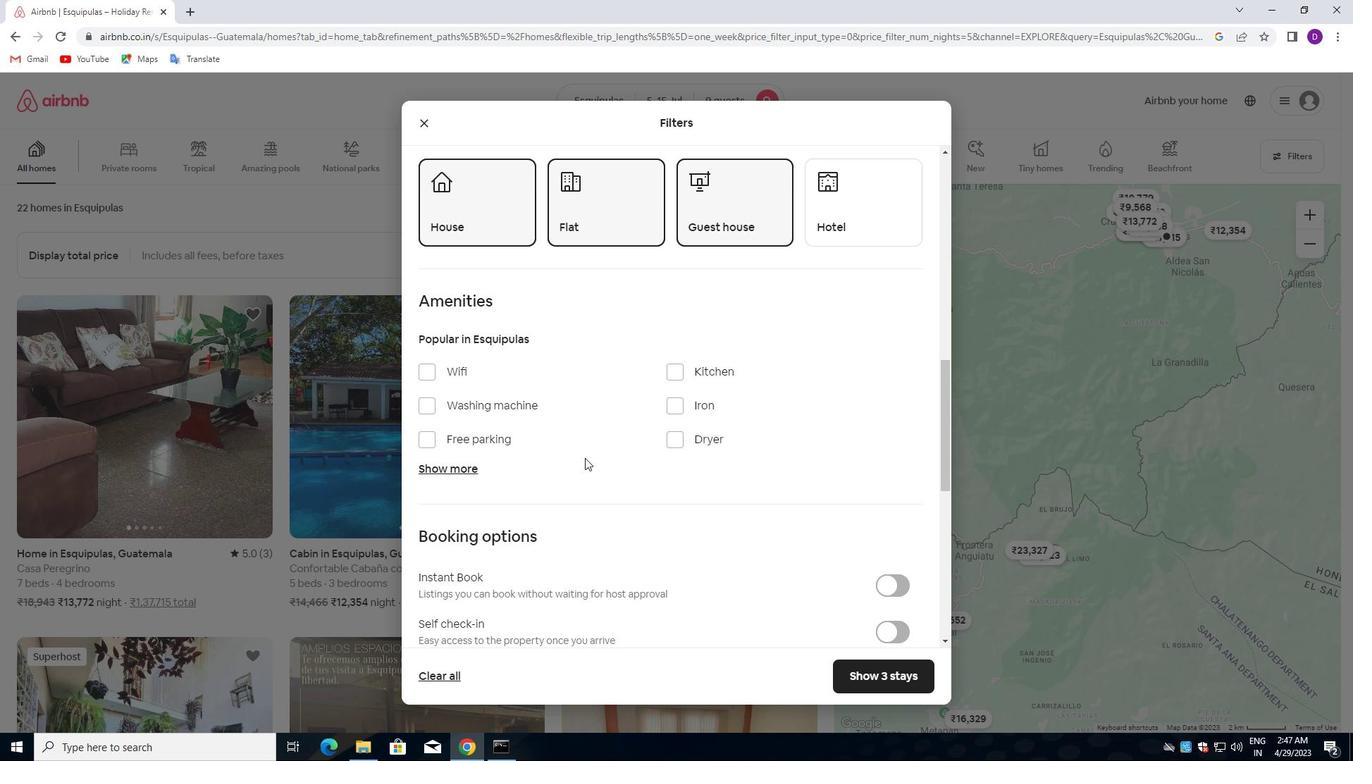 
Action: Mouse moved to (434, 341)
Screenshot: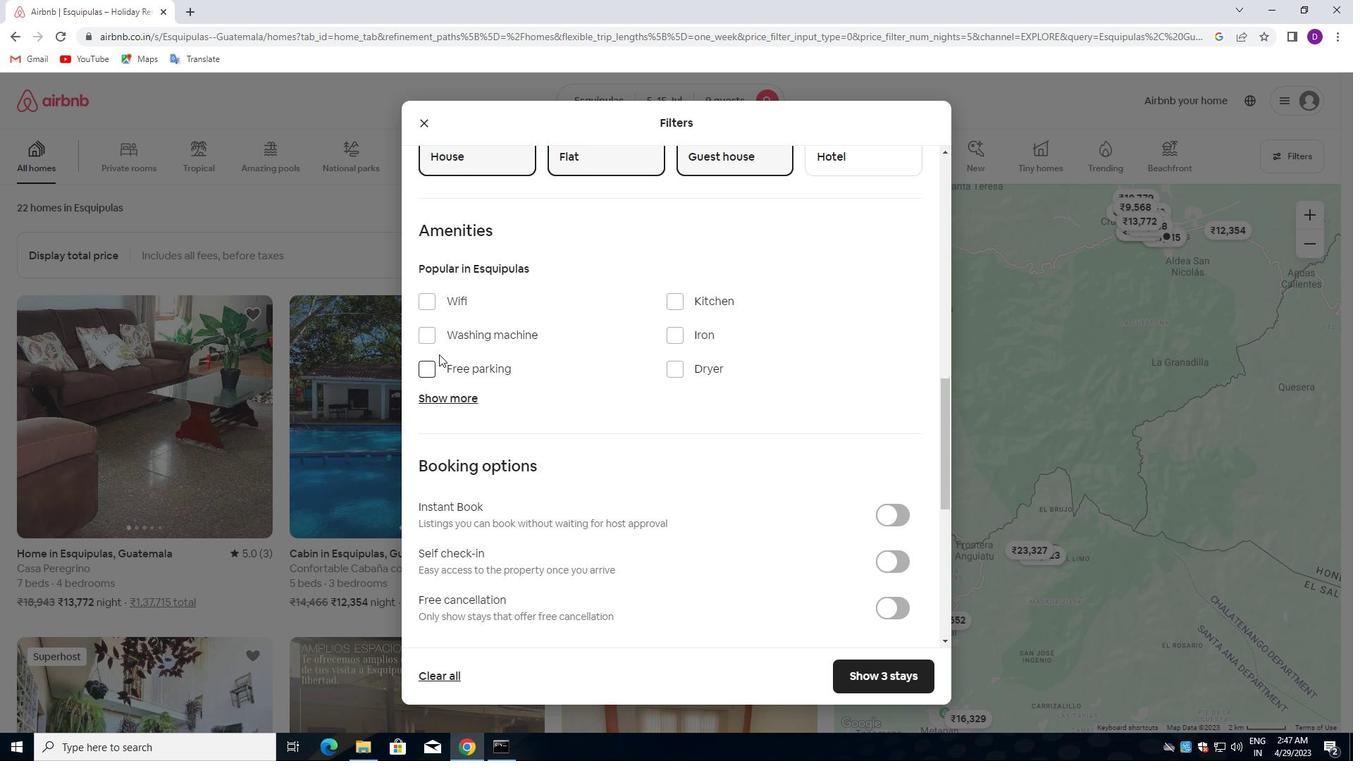 
Action: Mouse pressed left at (434, 341)
Screenshot: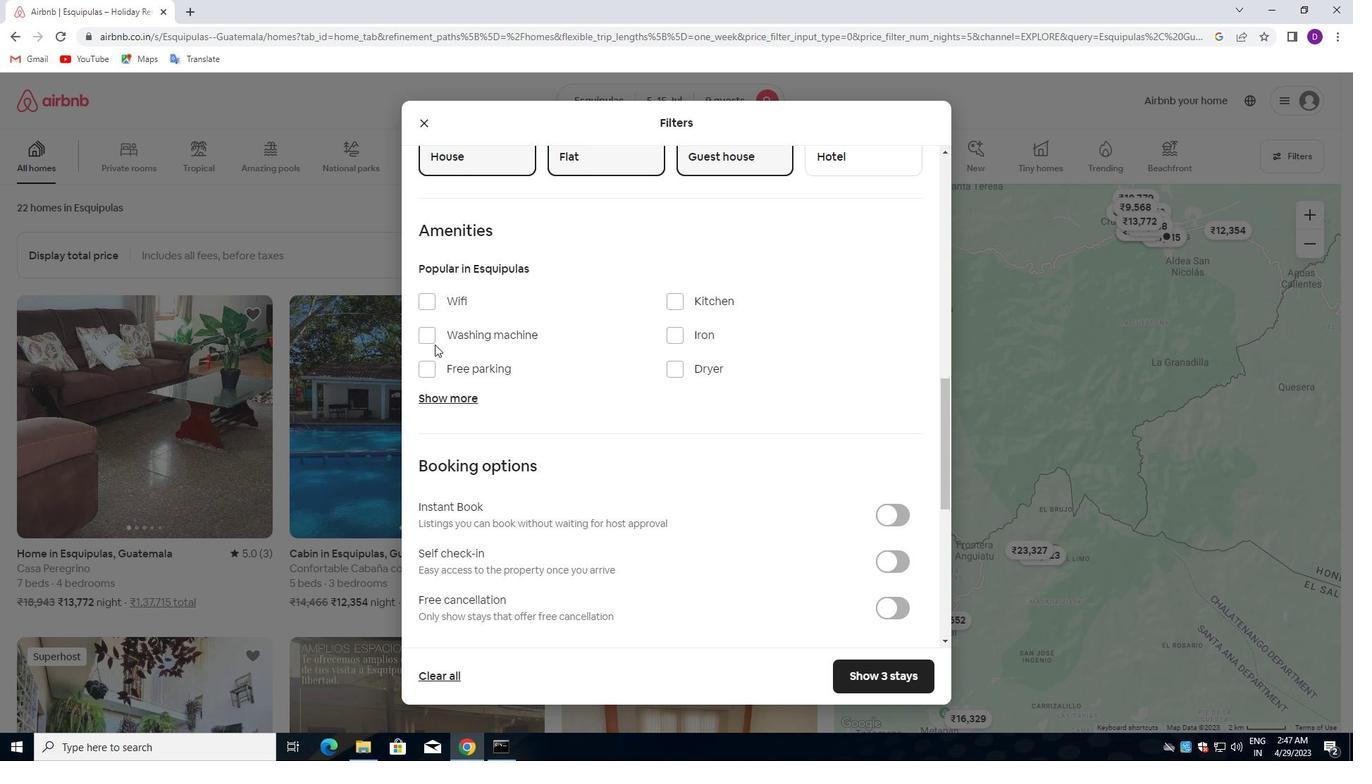 
Action: Mouse moved to (825, 545)
Screenshot: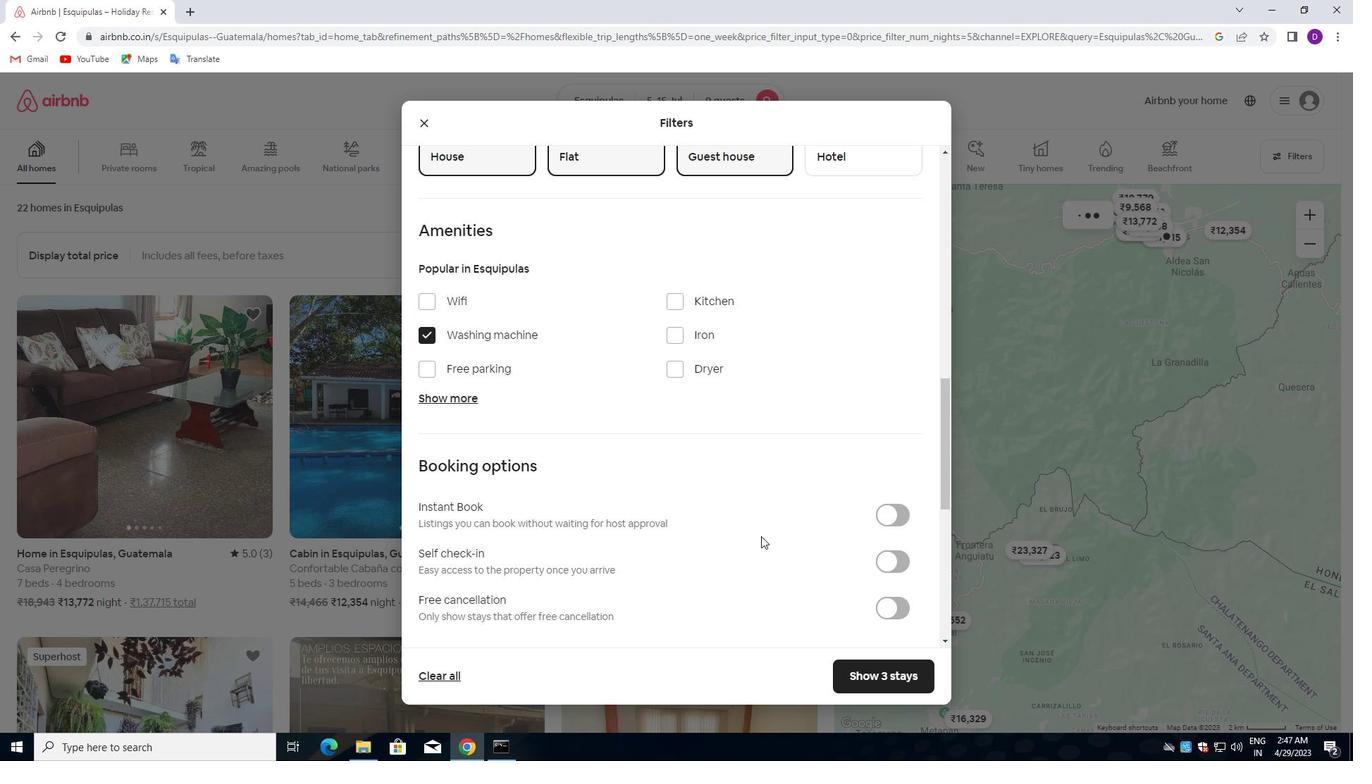 
Action: Mouse scrolled (825, 544) with delta (0, 0)
Screenshot: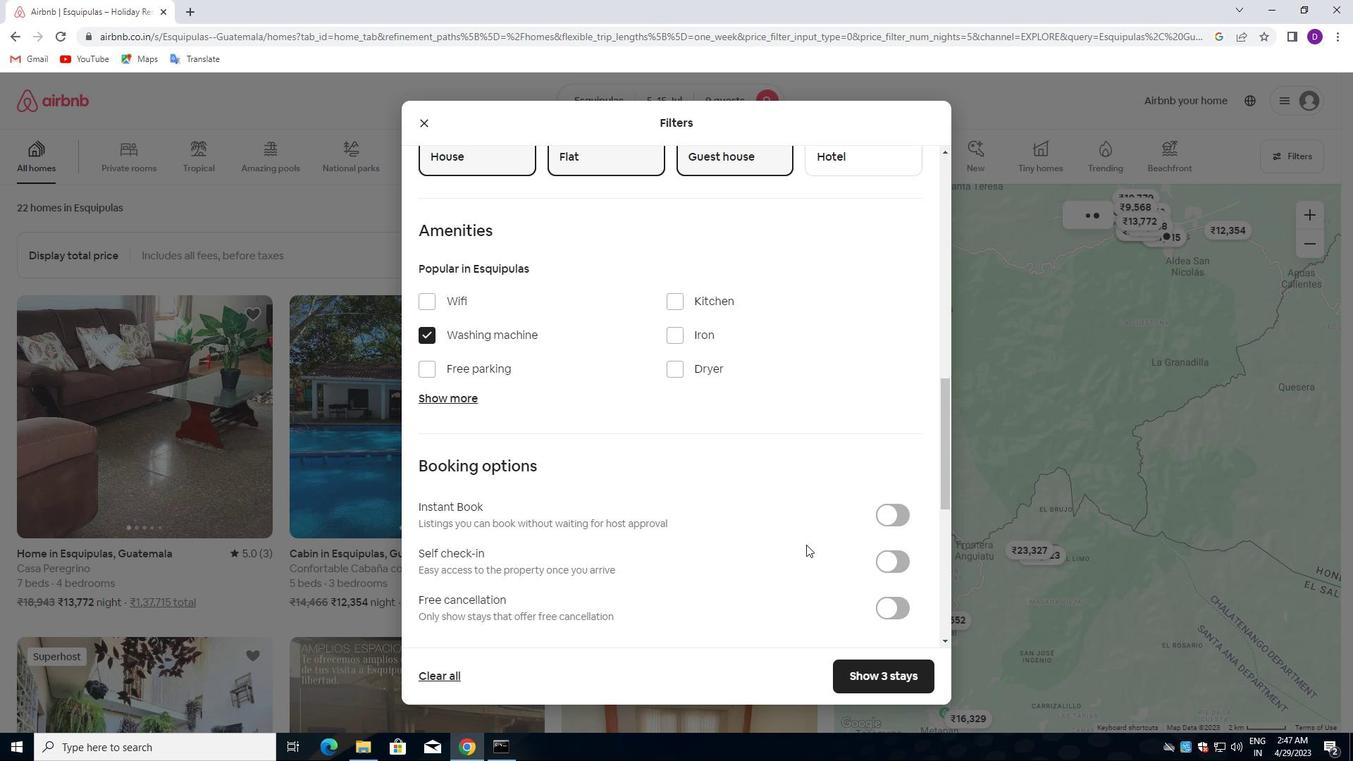 
Action: Mouse moved to (891, 492)
Screenshot: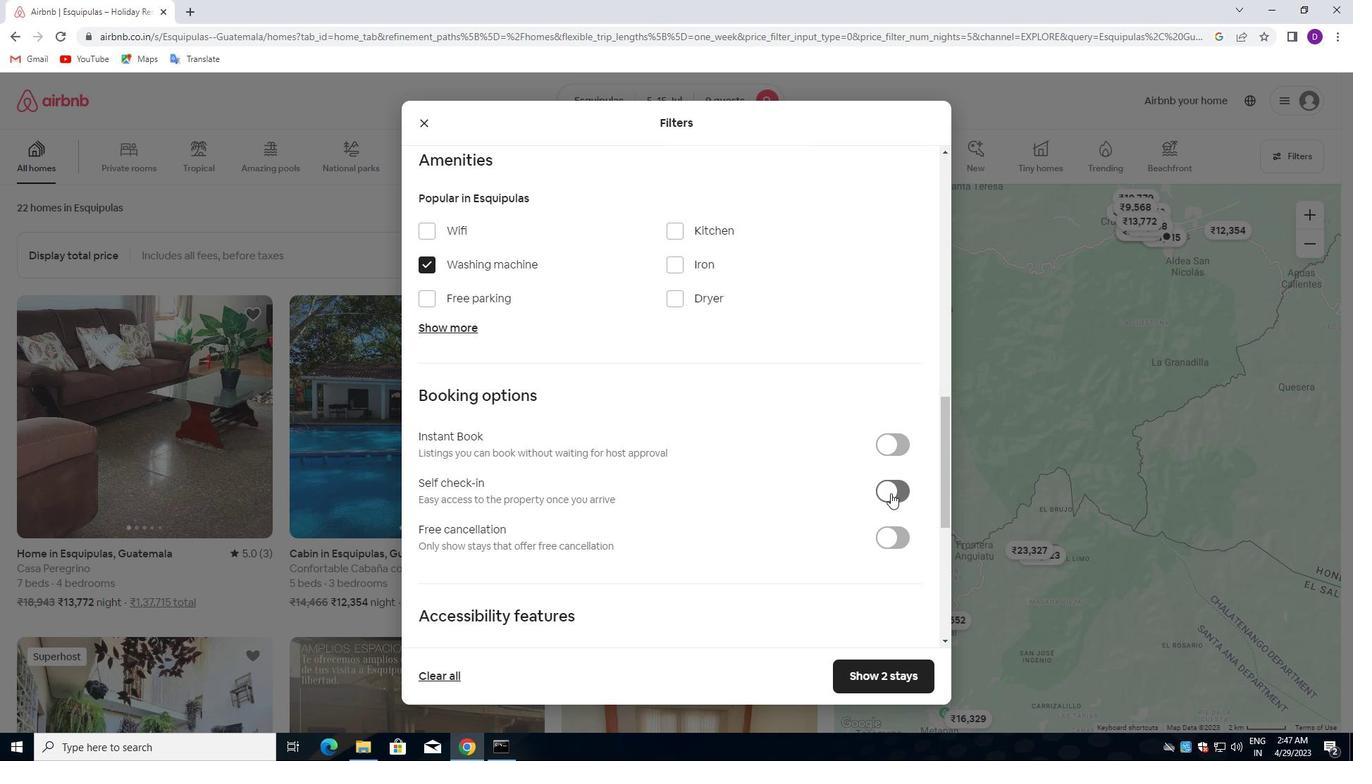 
Action: Mouse pressed left at (891, 492)
Screenshot: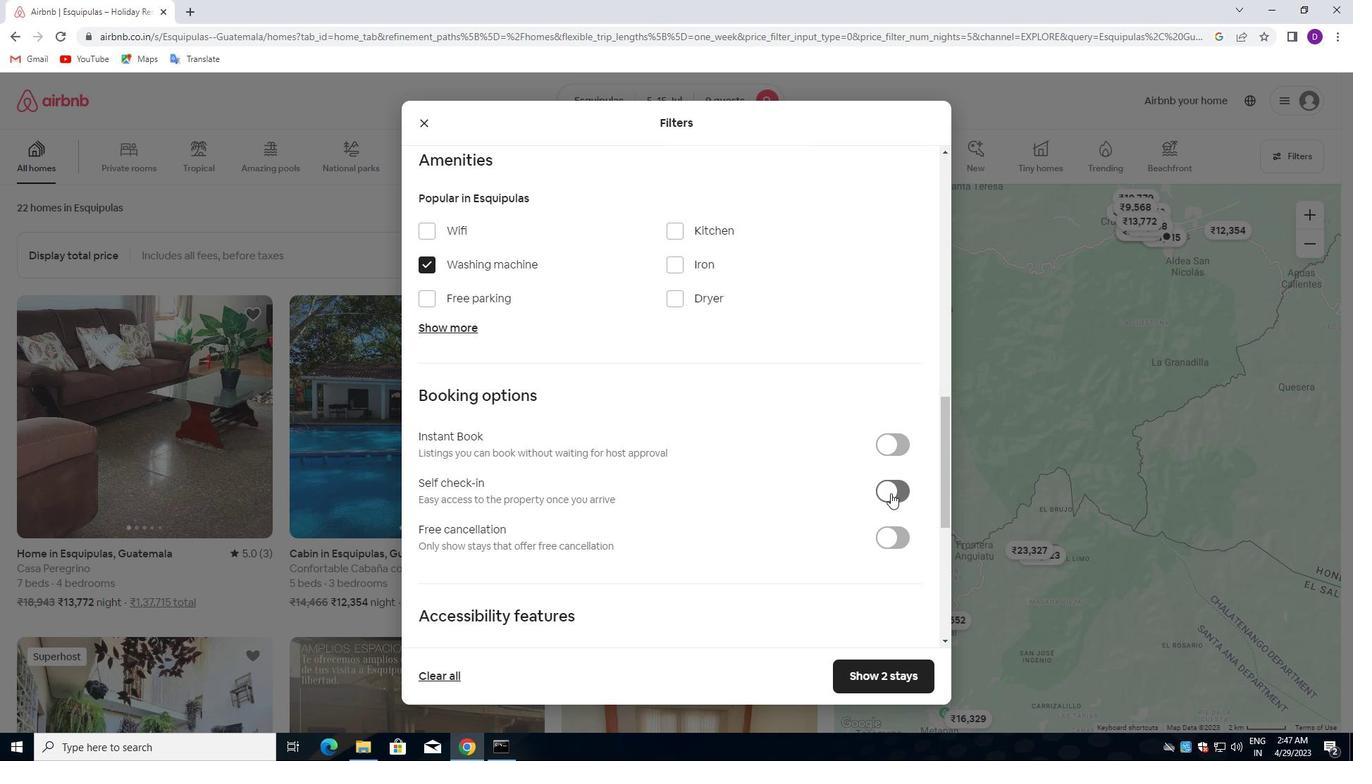 
Action: Mouse moved to (671, 484)
Screenshot: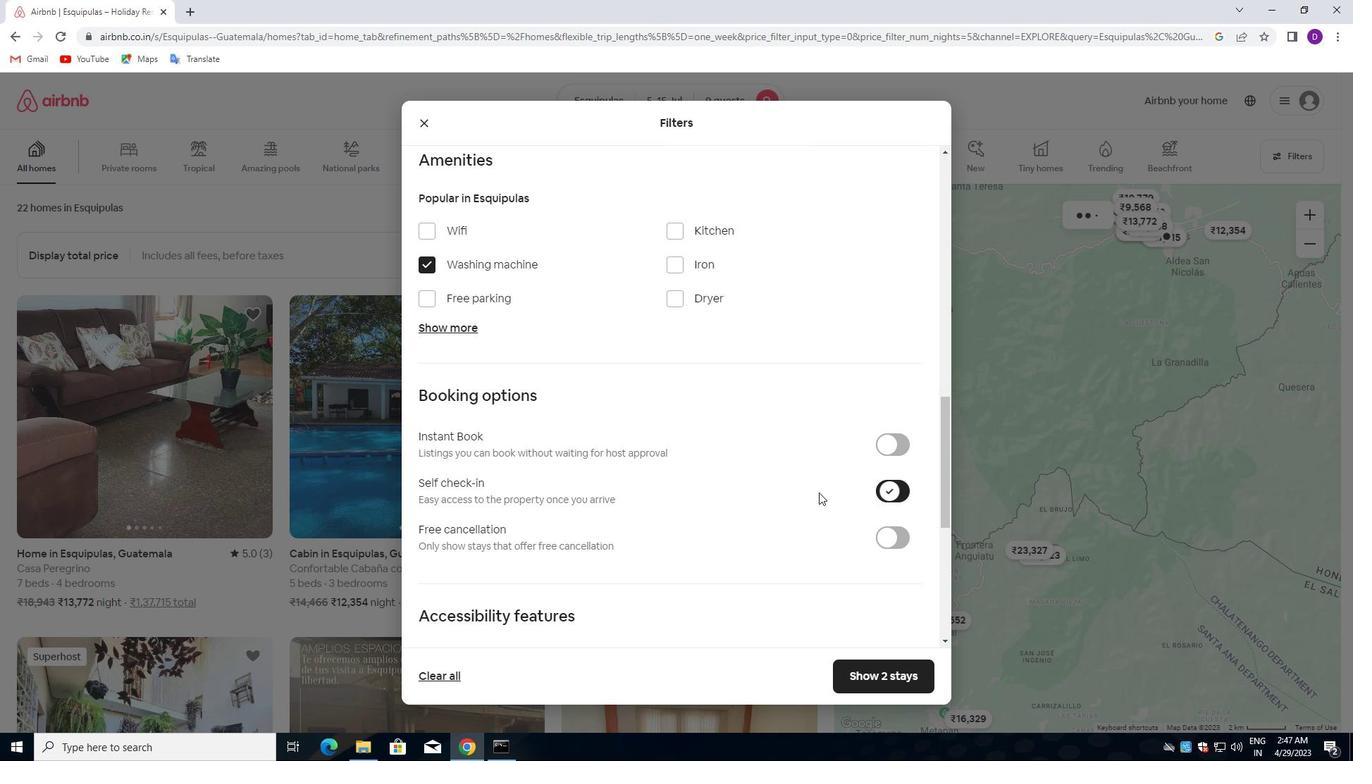 
Action: Mouse scrolled (671, 484) with delta (0, 0)
Screenshot: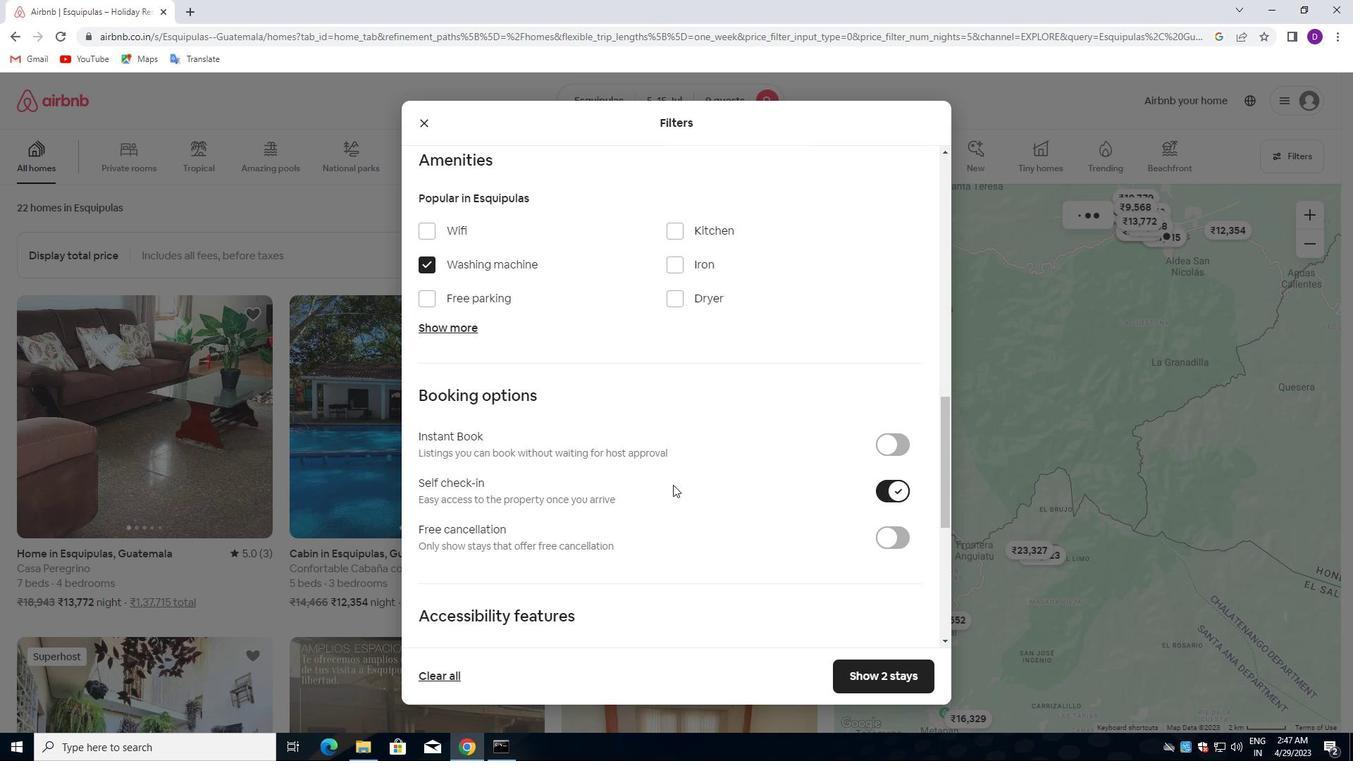 
Action: Mouse scrolled (671, 484) with delta (0, 0)
Screenshot: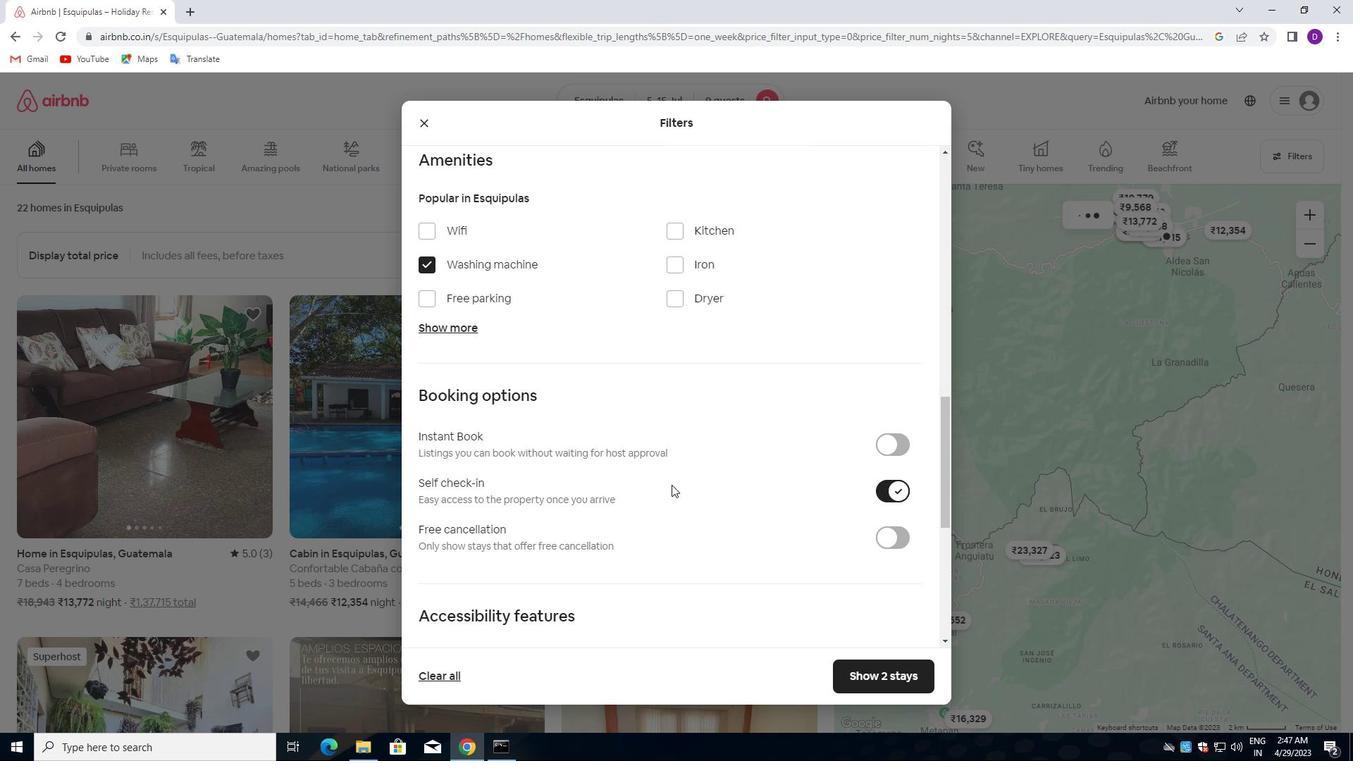 
Action: Mouse scrolled (671, 484) with delta (0, 0)
Screenshot: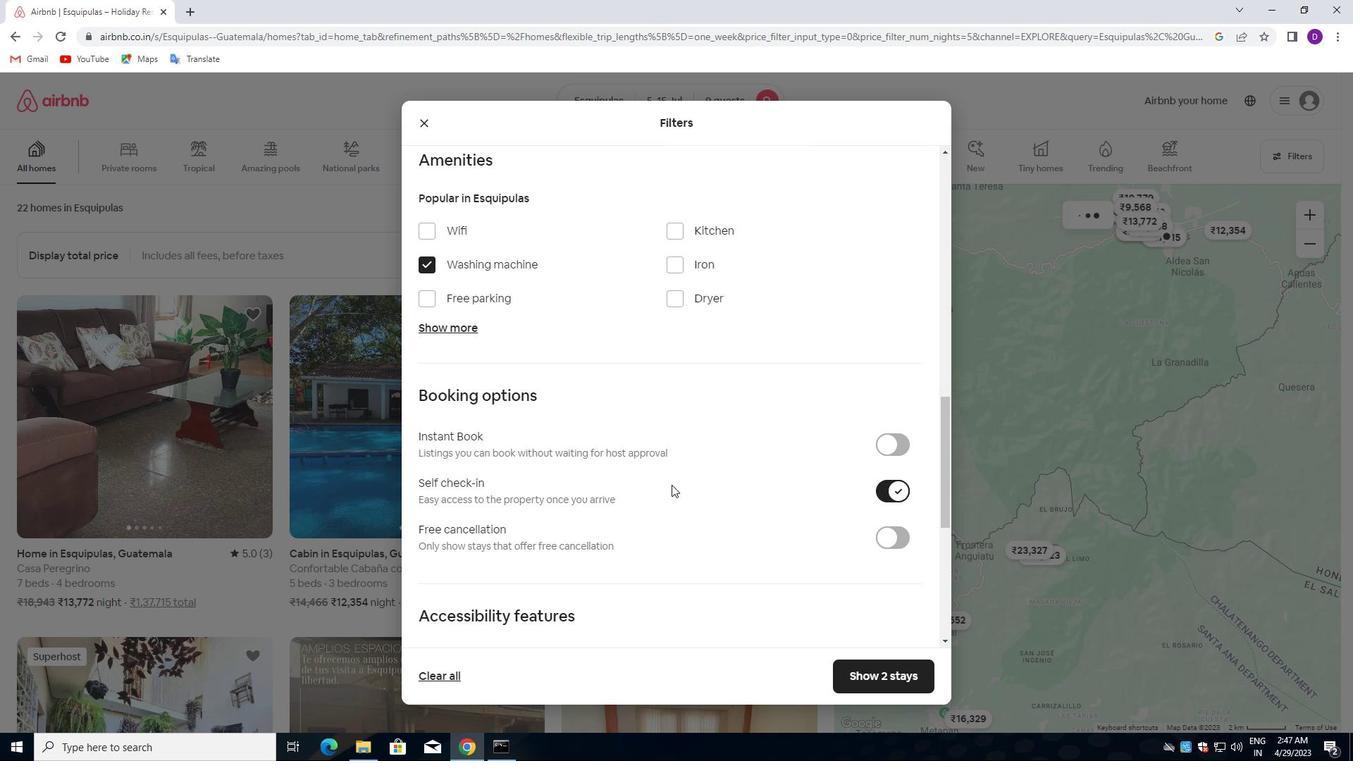 
Action: Mouse scrolled (671, 484) with delta (0, 0)
Screenshot: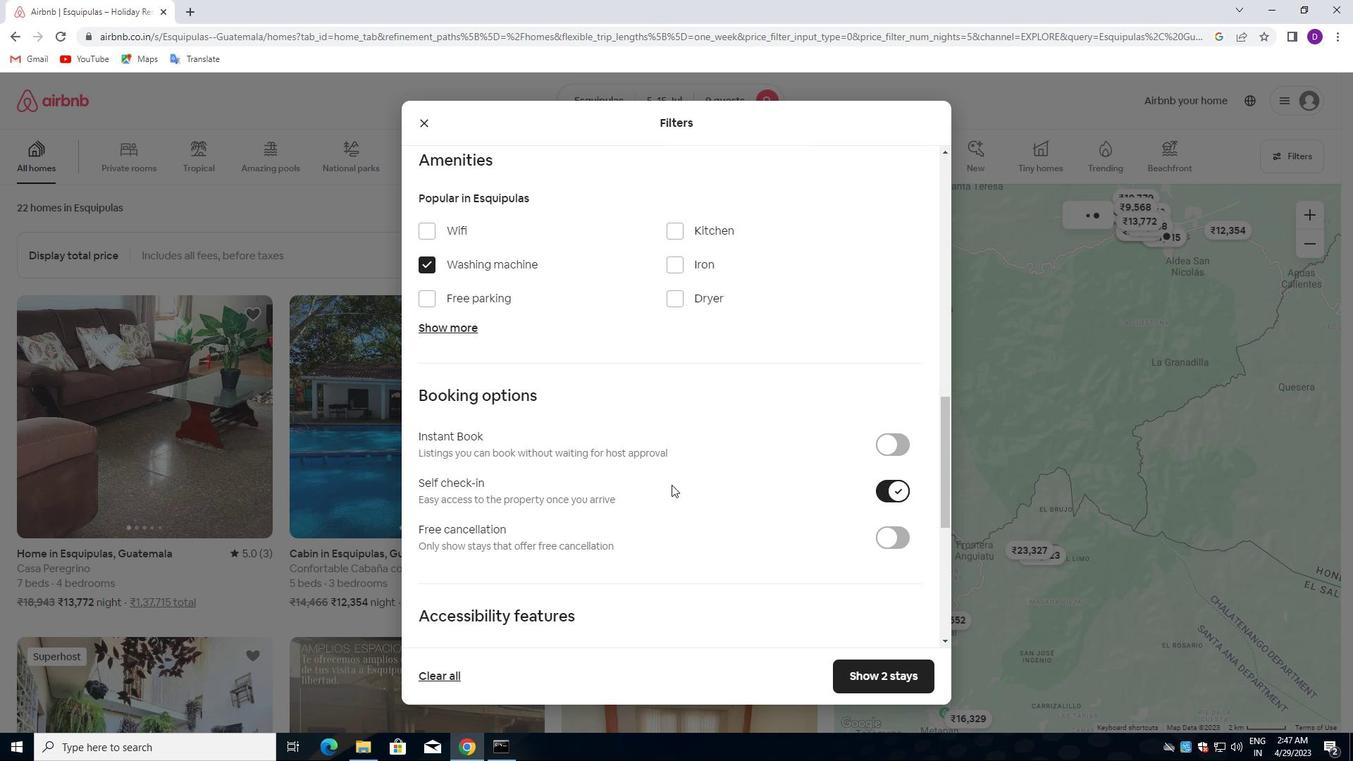 
Action: Mouse scrolled (671, 484) with delta (0, 0)
Screenshot: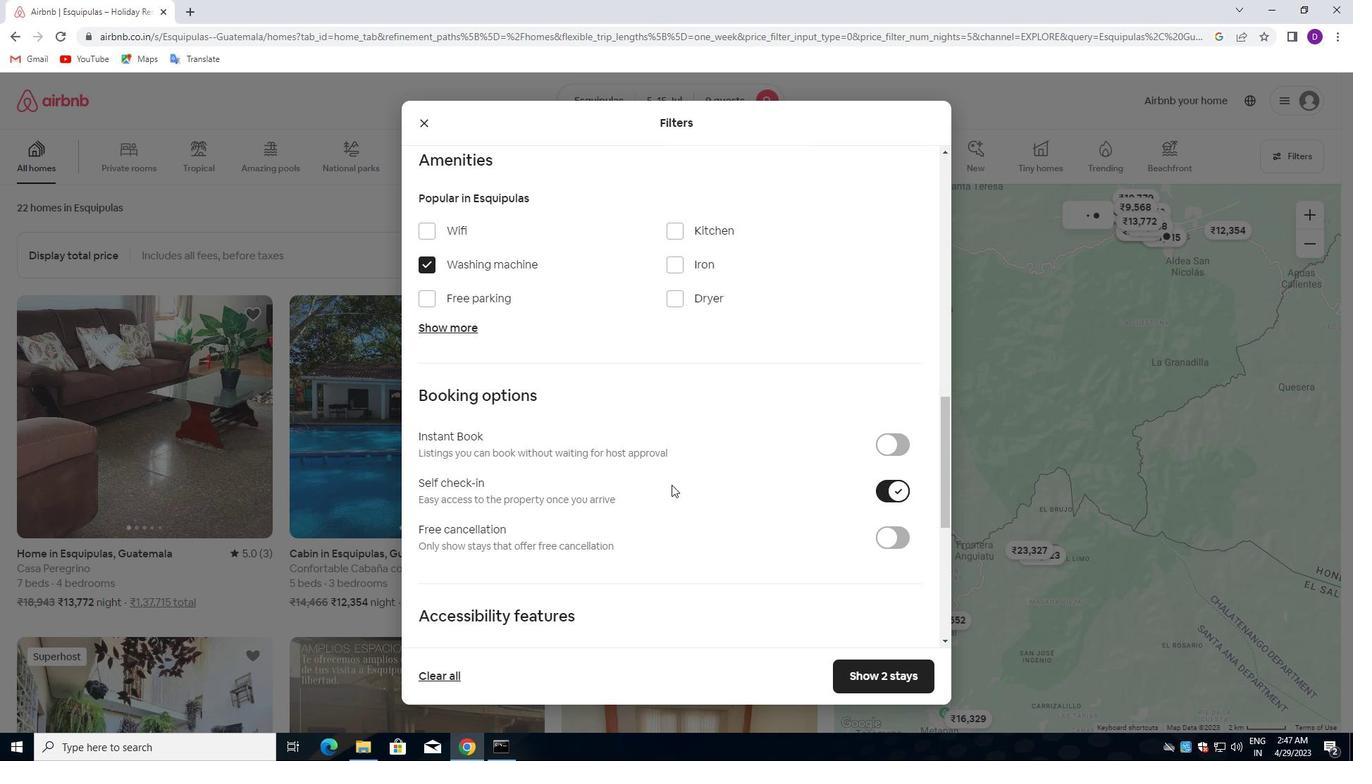 
Action: Mouse scrolled (671, 484) with delta (0, 0)
Screenshot: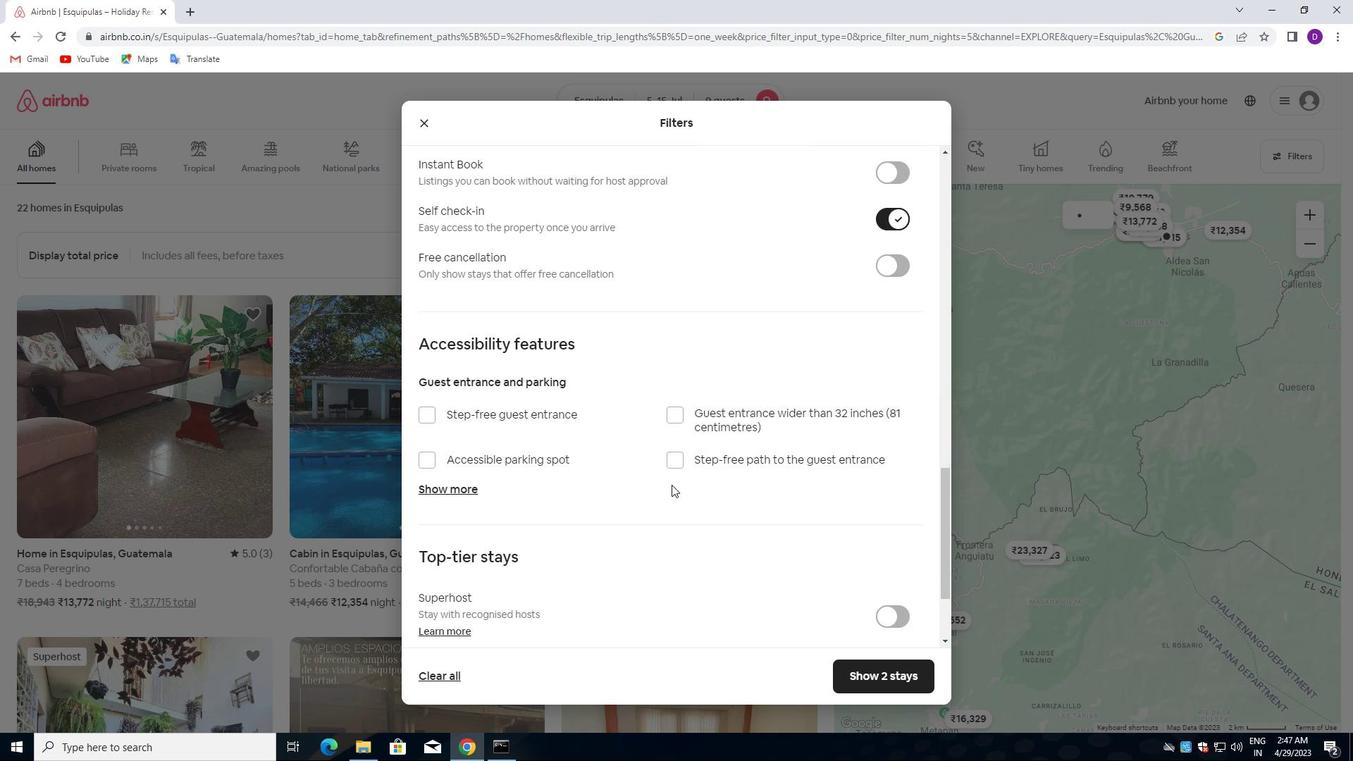 
Action: Mouse scrolled (671, 484) with delta (0, 0)
Screenshot: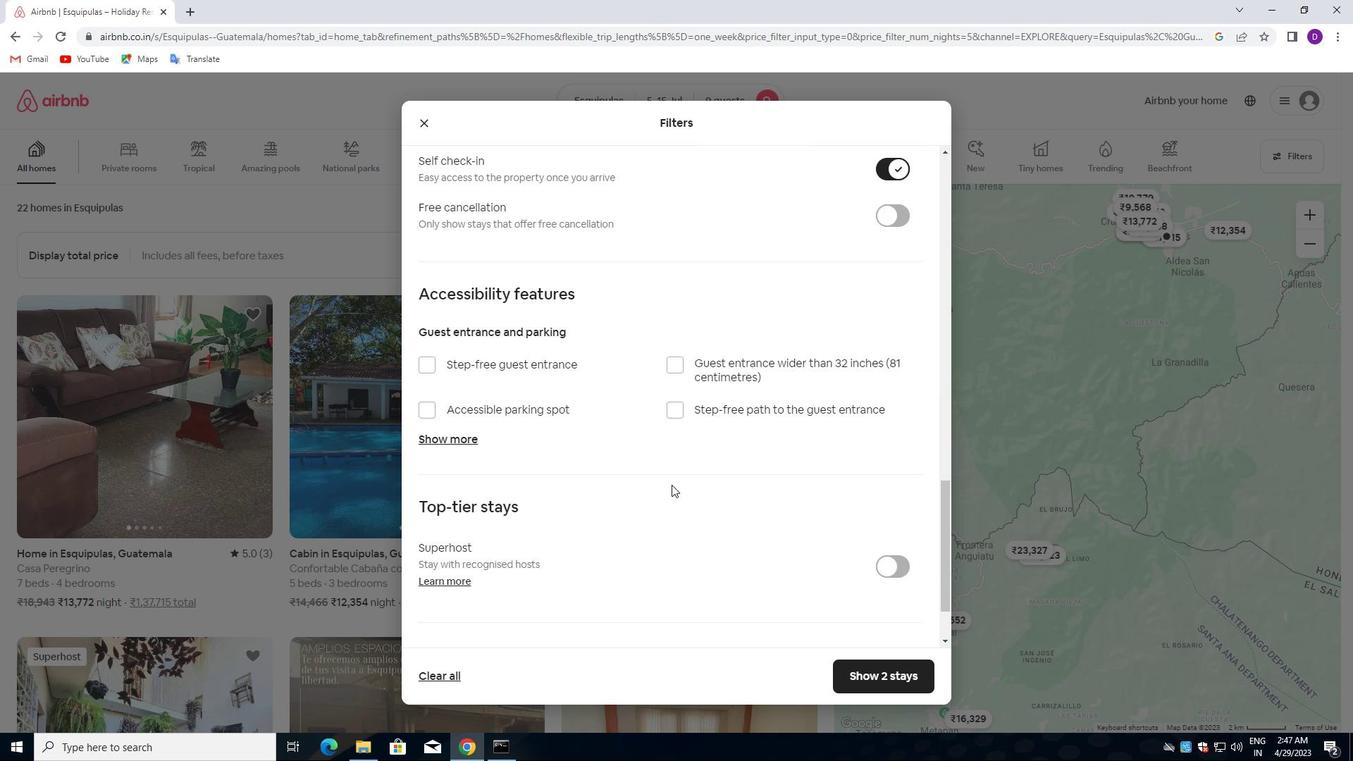 
Action: Mouse scrolled (671, 484) with delta (0, 0)
Screenshot: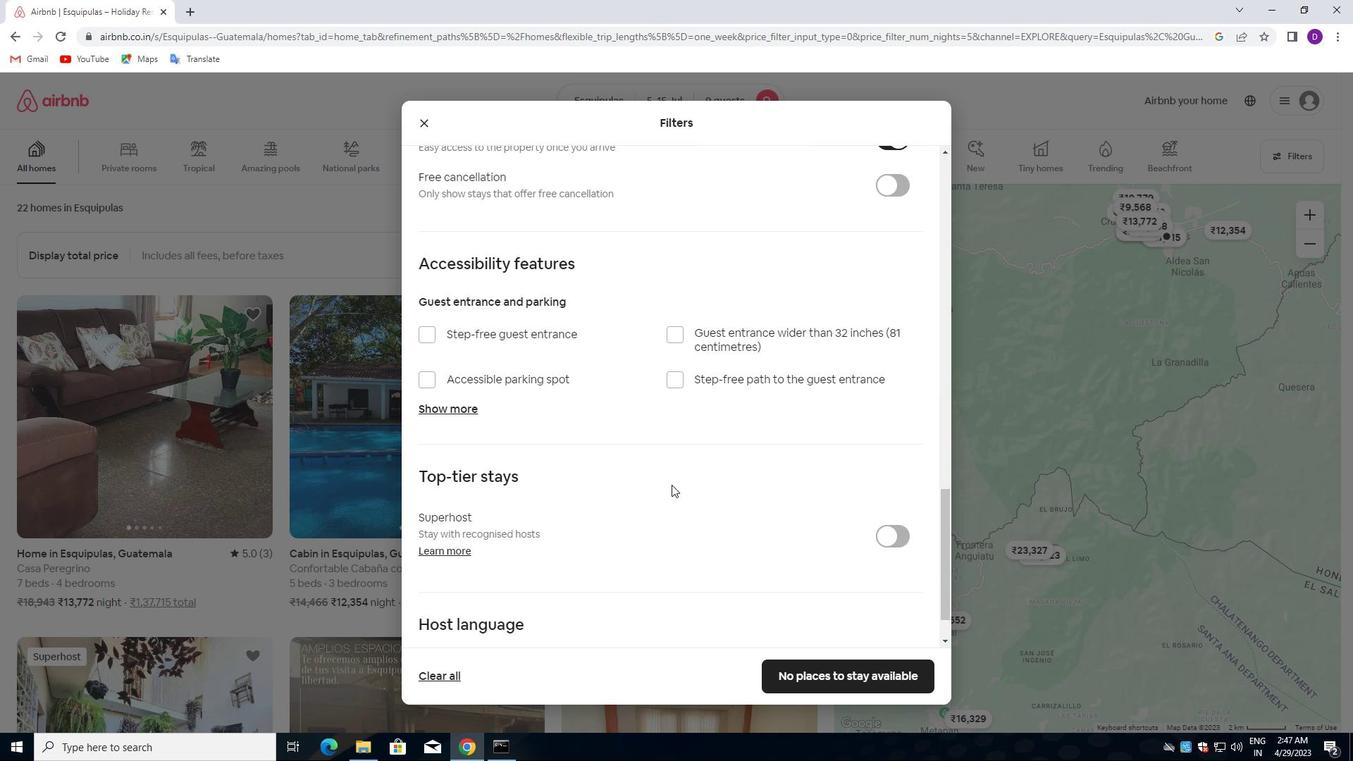 
Action: Mouse scrolled (671, 484) with delta (0, 0)
Screenshot: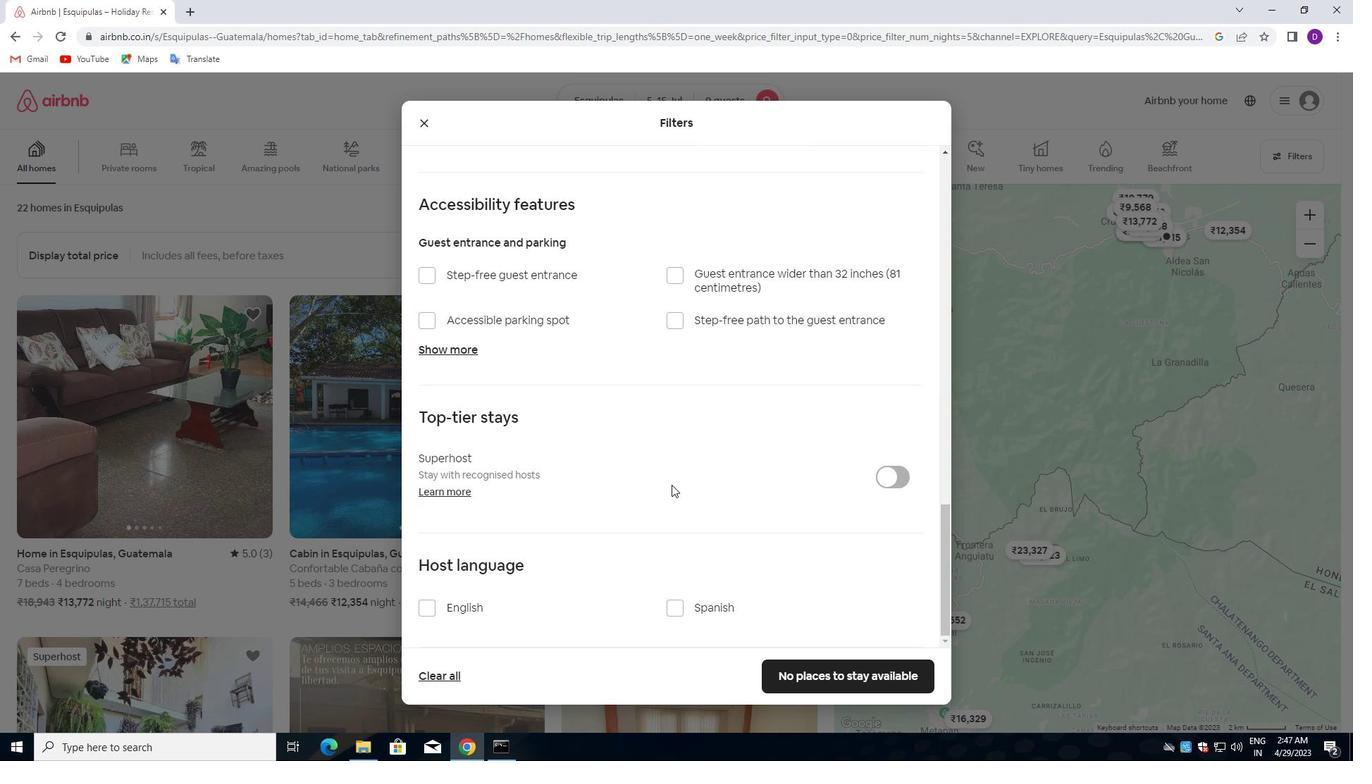 
Action: Mouse scrolled (671, 484) with delta (0, 0)
Screenshot: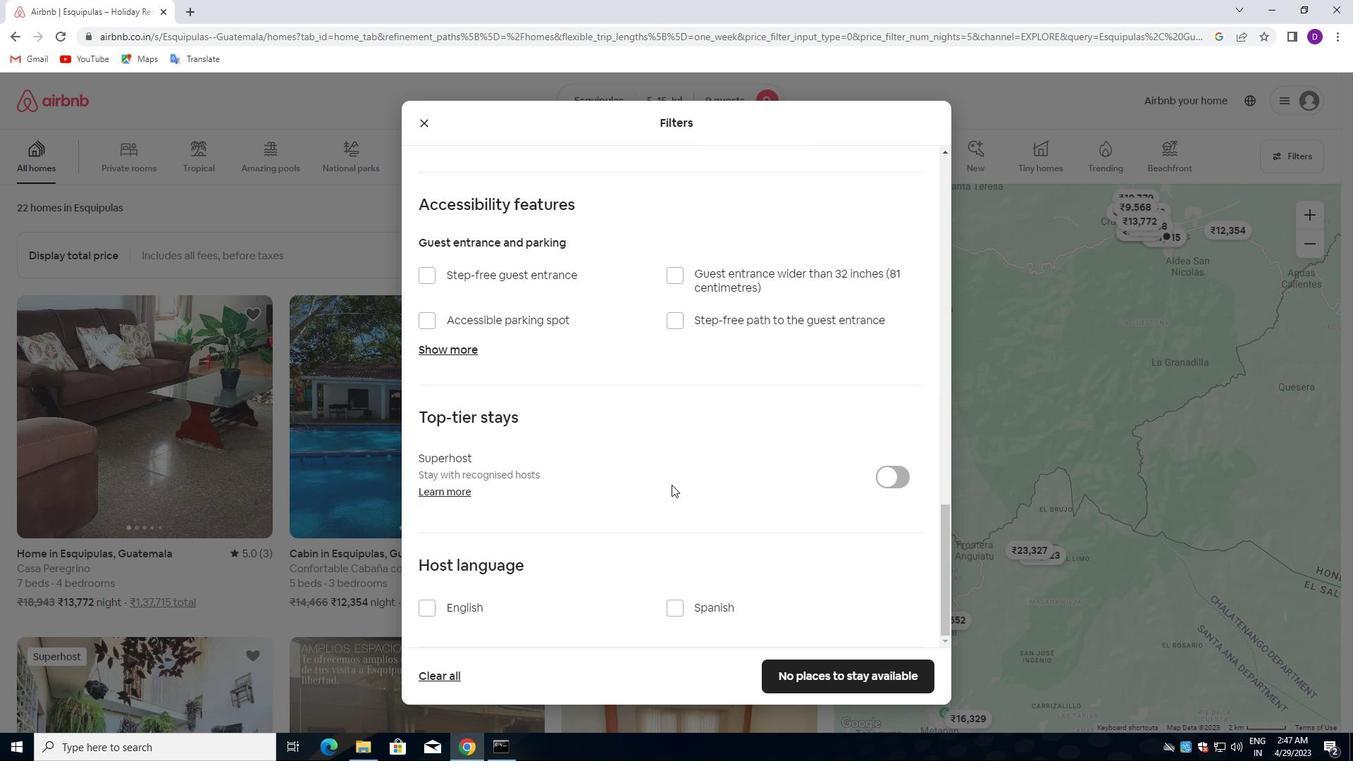
Action: Mouse scrolled (671, 484) with delta (0, 0)
Screenshot: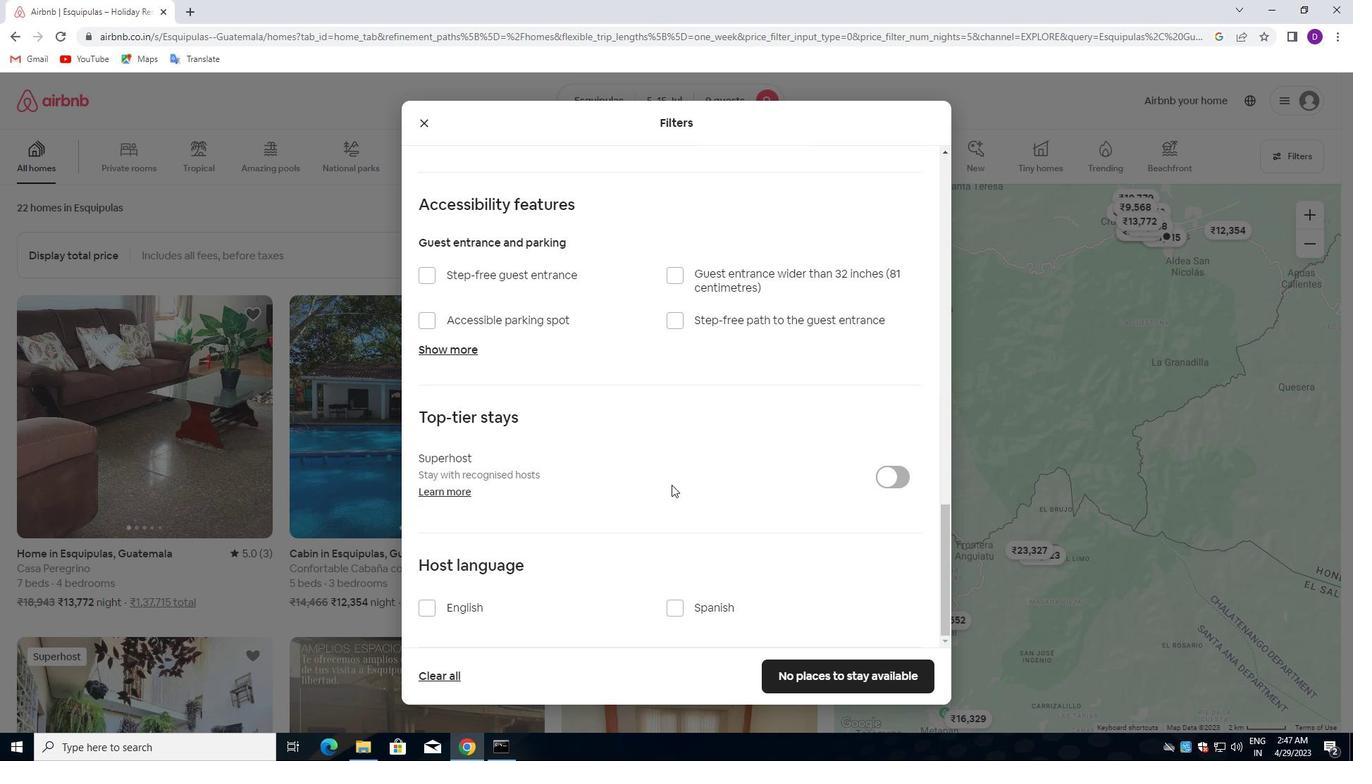 
Action: Mouse moved to (419, 606)
Screenshot: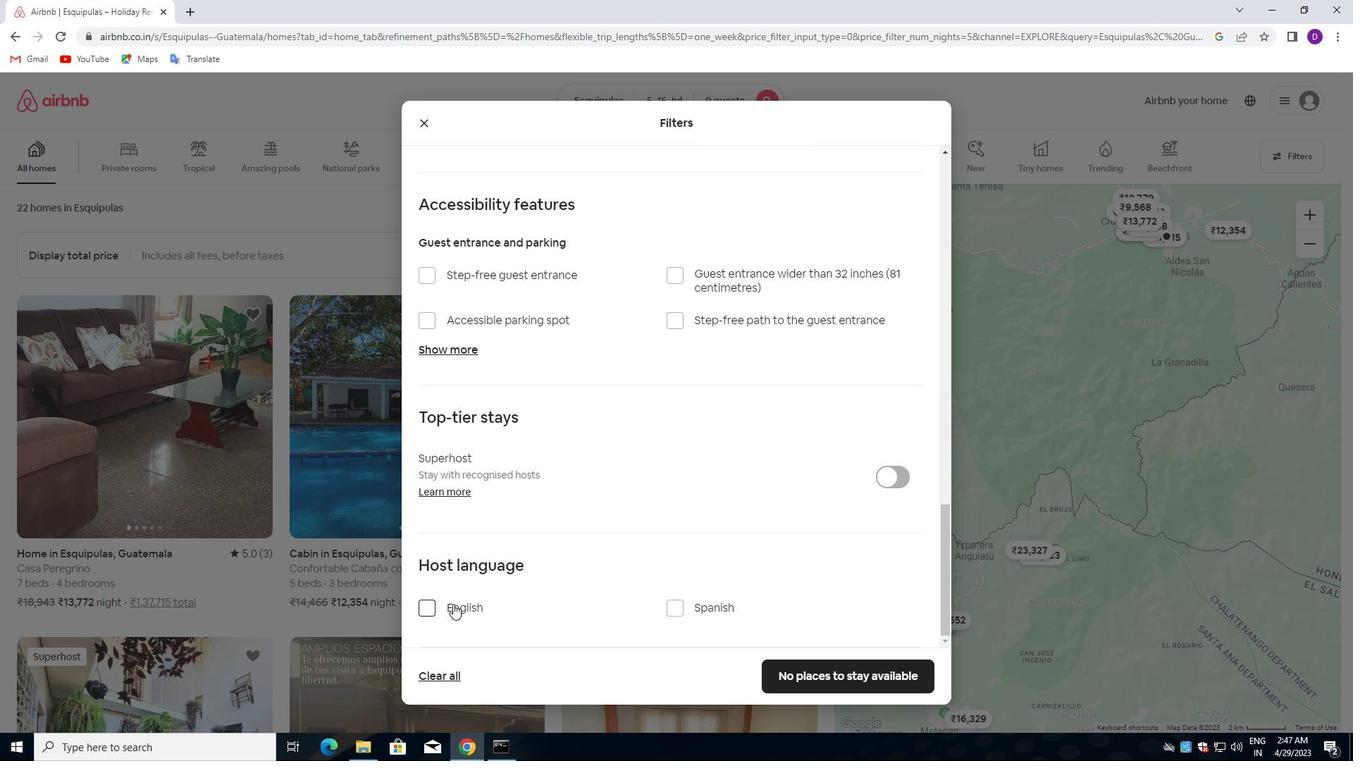 
Action: Mouse pressed left at (419, 606)
Screenshot: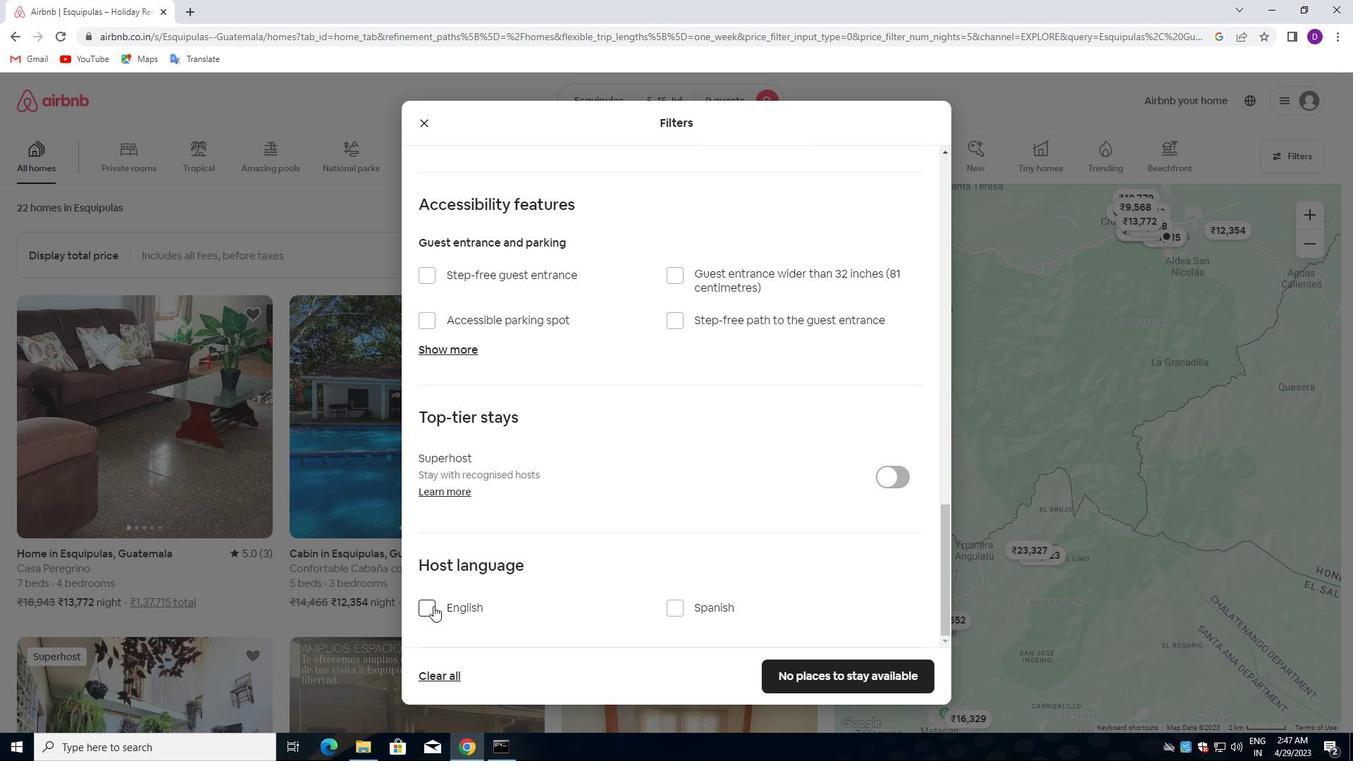 
Action: Mouse moved to (816, 670)
Screenshot: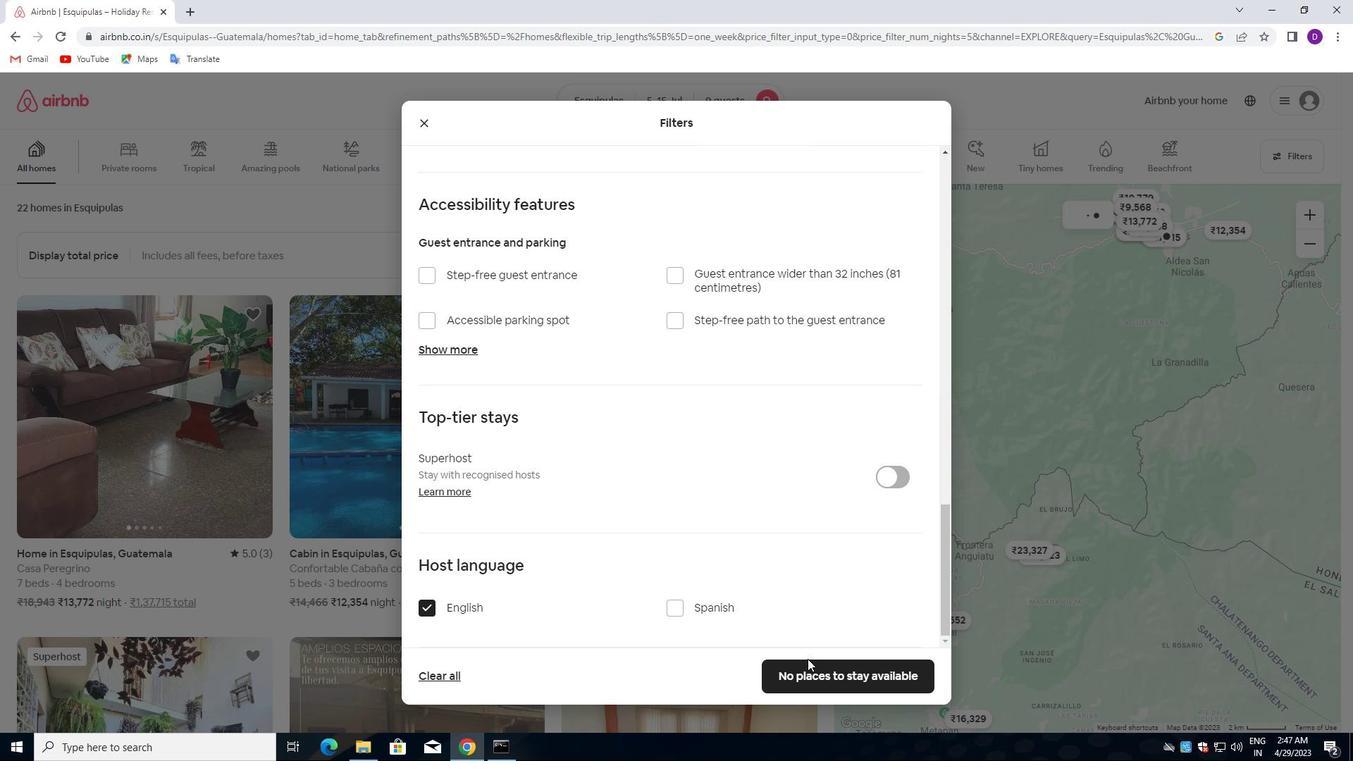 
Action: Mouse pressed left at (816, 670)
Screenshot: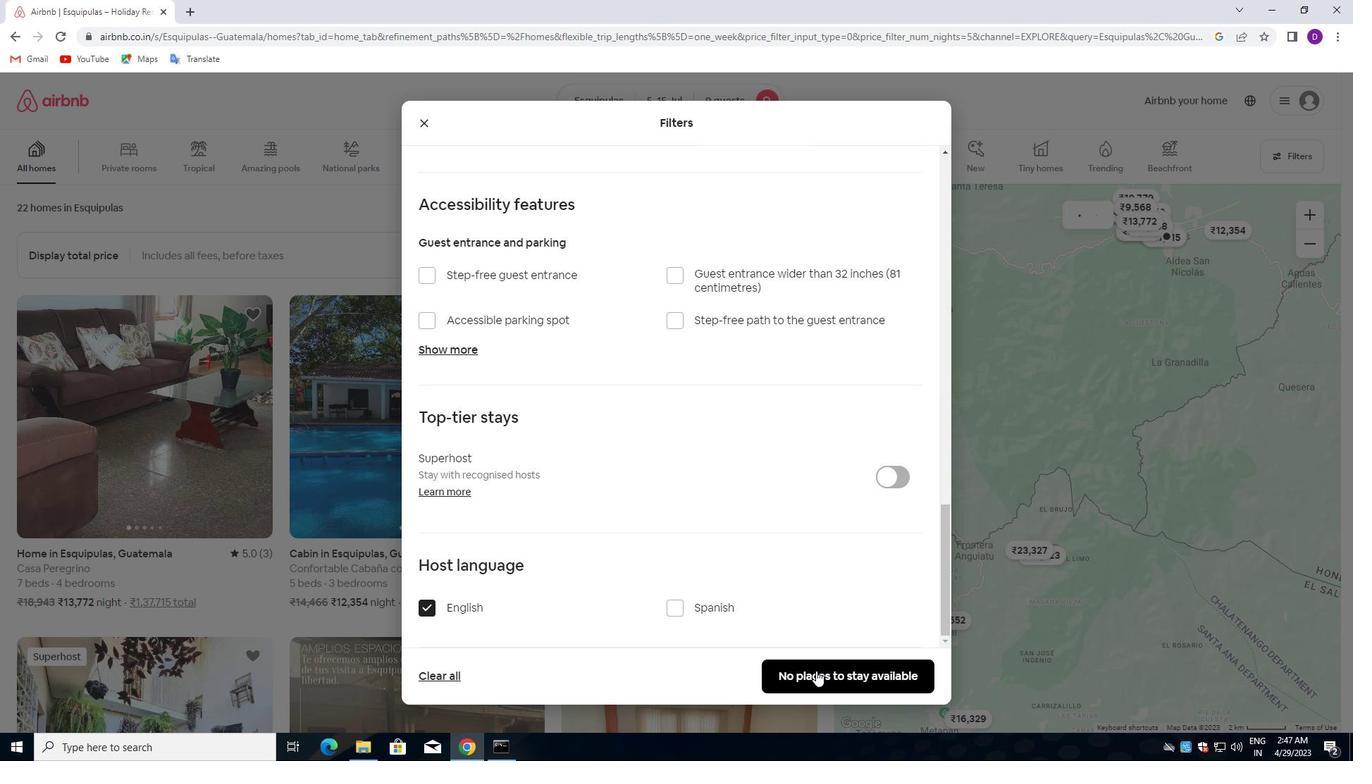 
